 Task: Look for space in Corsicana, United States from 6th September, 2023 to 12th September, 2023 for 4 adults in price range Rs.10000 to Rs.14000. Place can be private room with 4 bedrooms having 4 beds and 4 bathrooms. Property type can be house, flat, guest house. Amenities needed are: wifi, TV, free parkinig on premises, gym, breakfast. Booking option can be shelf check-in. Required host language is English.
Action: Mouse moved to (472, 102)
Screenshot: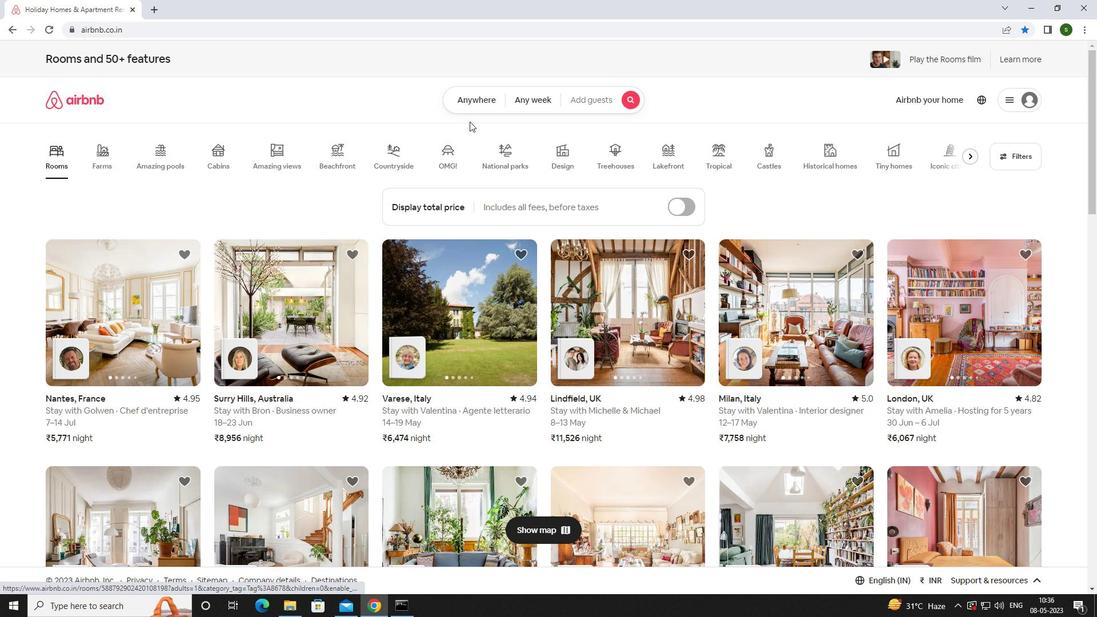 
Action: Mouse pressed left at (472, 102)
Screenshot: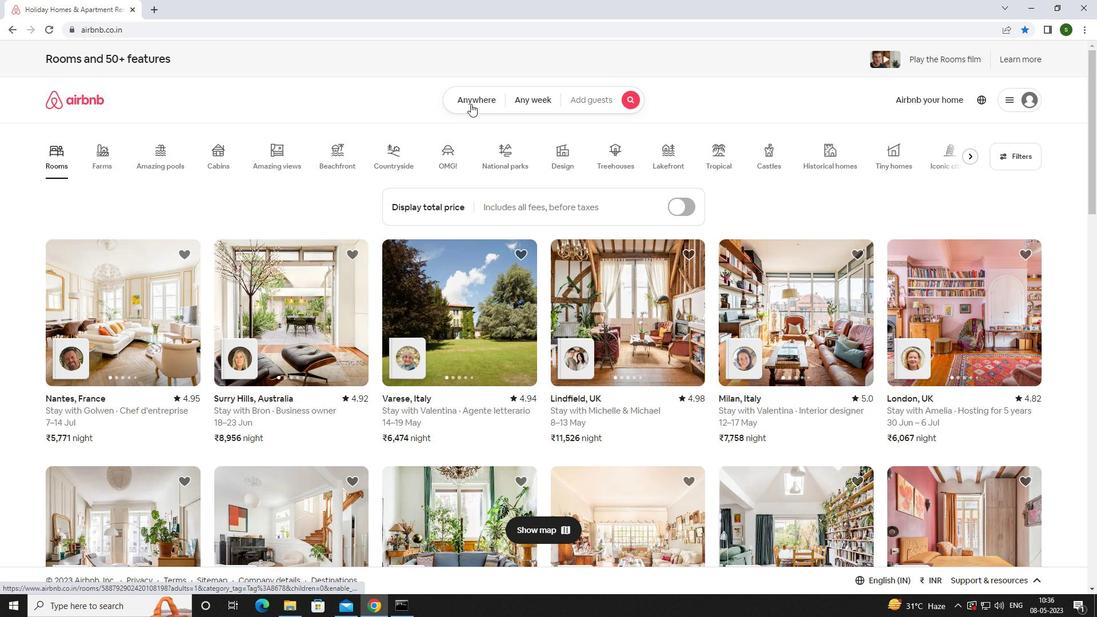
Action: Mouse moved to (379, 146)
Screenshot: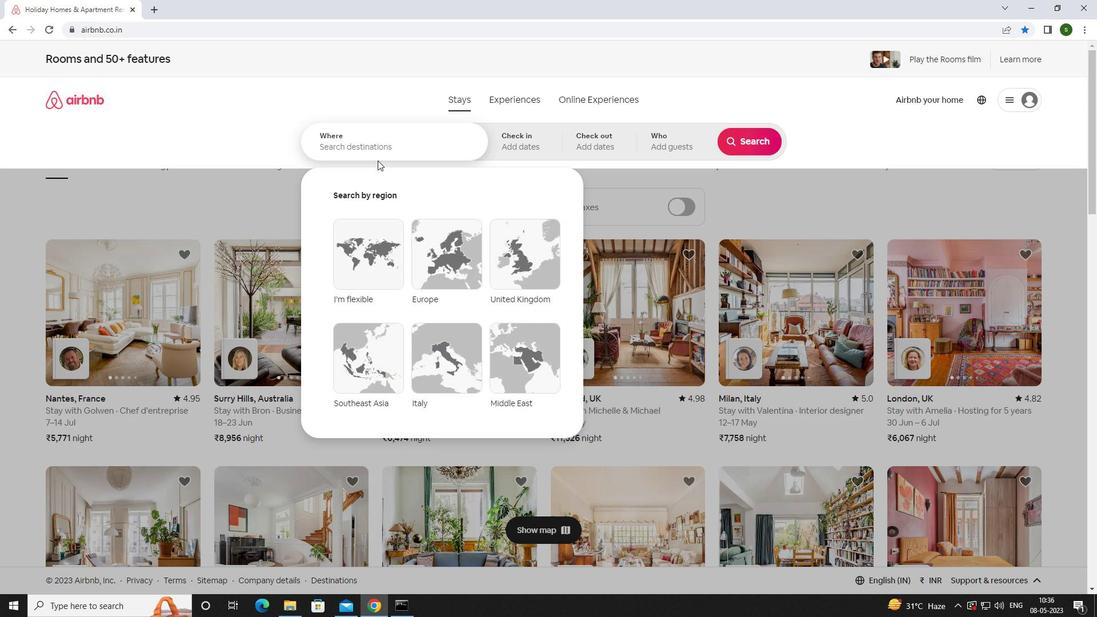 
Action: Mouse pressed left at (379, 146)
Screenshot: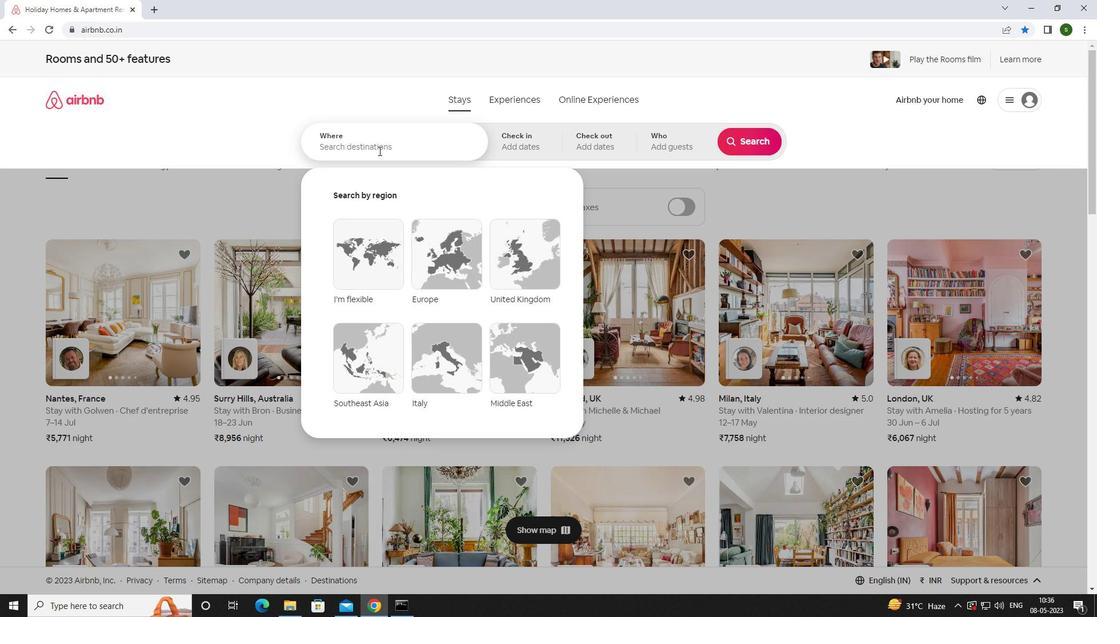 
Action: Key pressed <Key.caps_lock>c<Key.caps_lock>orsicana,<Key.space><Key.caps_lock>u<Key.caps_lock>nited<Key.space><Key.caps_lock>s<Key.caps_lock>tates<Key.enter>
Screenshot: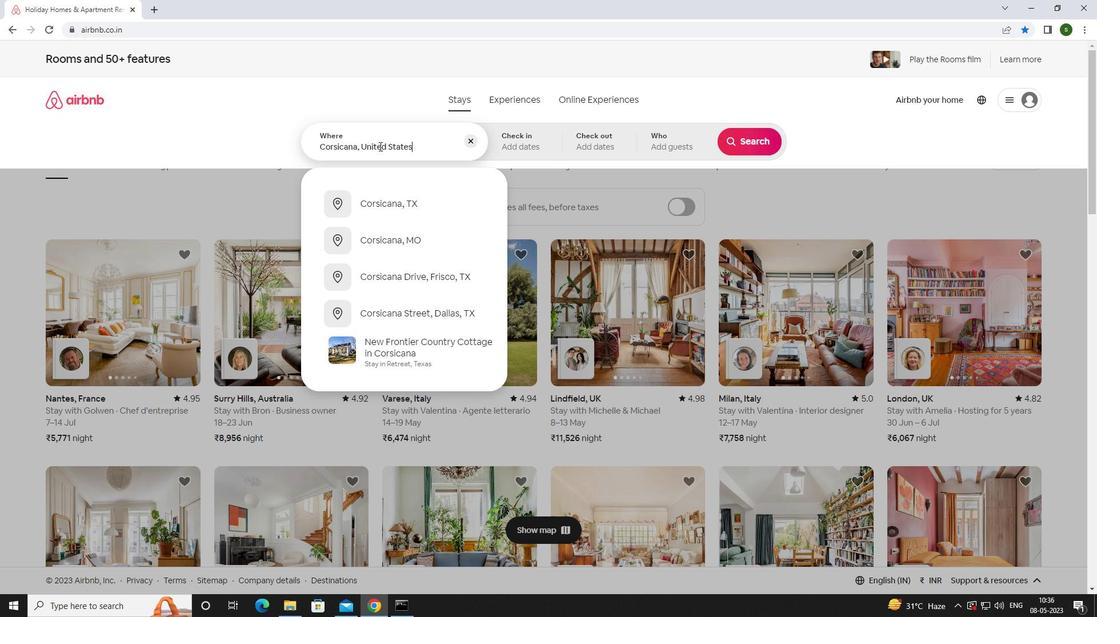 
Action: Mouse moved to (751, 229)
Screenshot: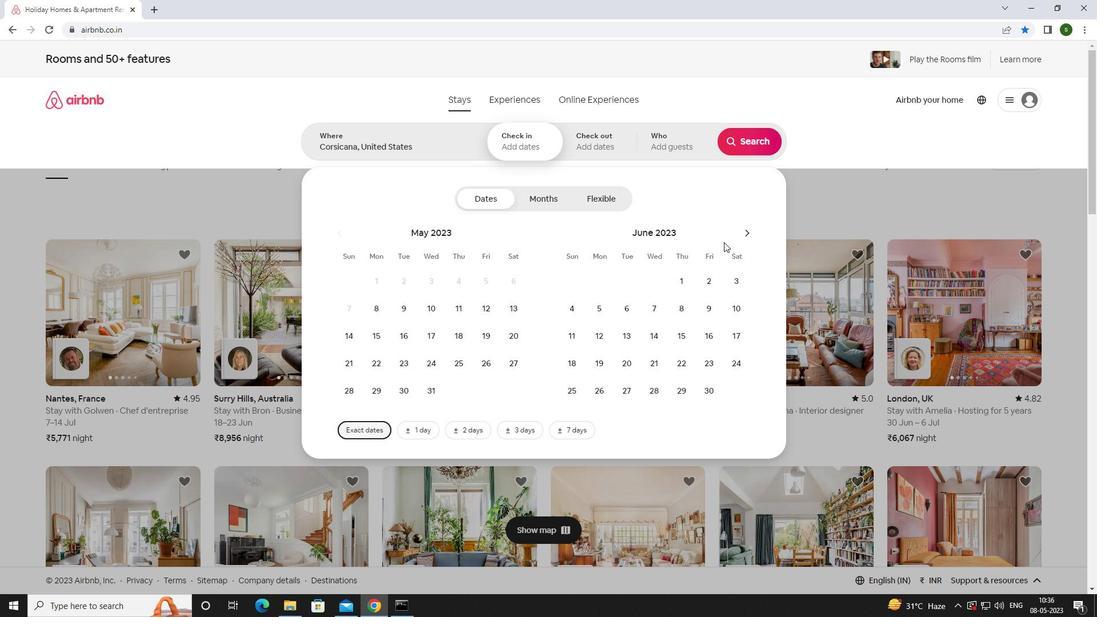 
Action: Mouse pressed left at (751, 229)
Screenshot: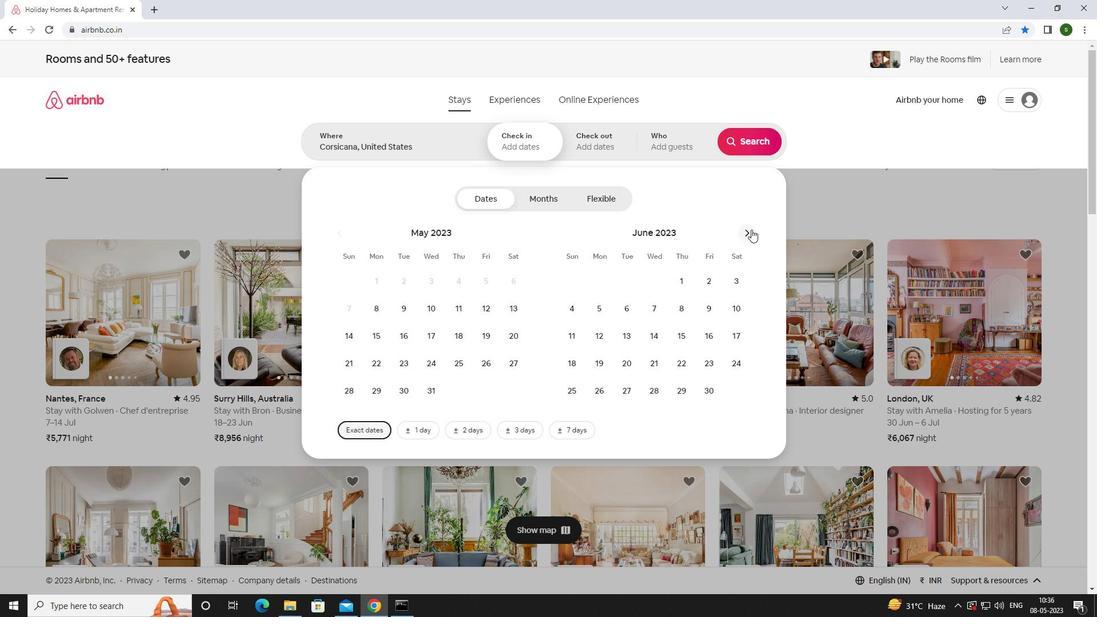 
Action: Mouse pressed left at (751, 229)
Screenshot: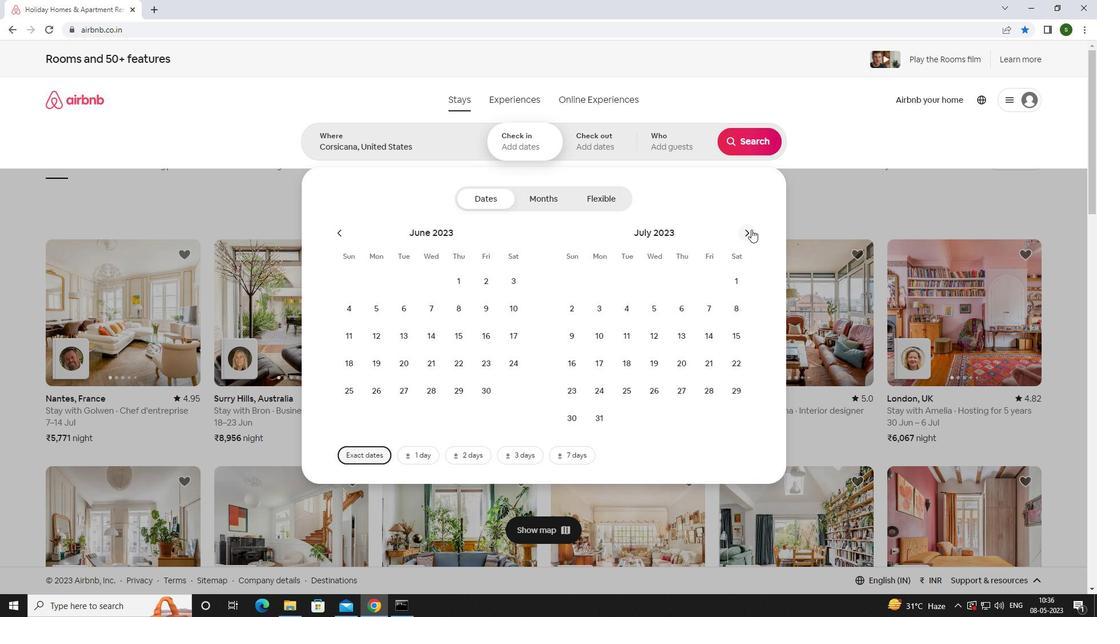 
Action: Mouse pressed left at (751, 229)
Screenshot: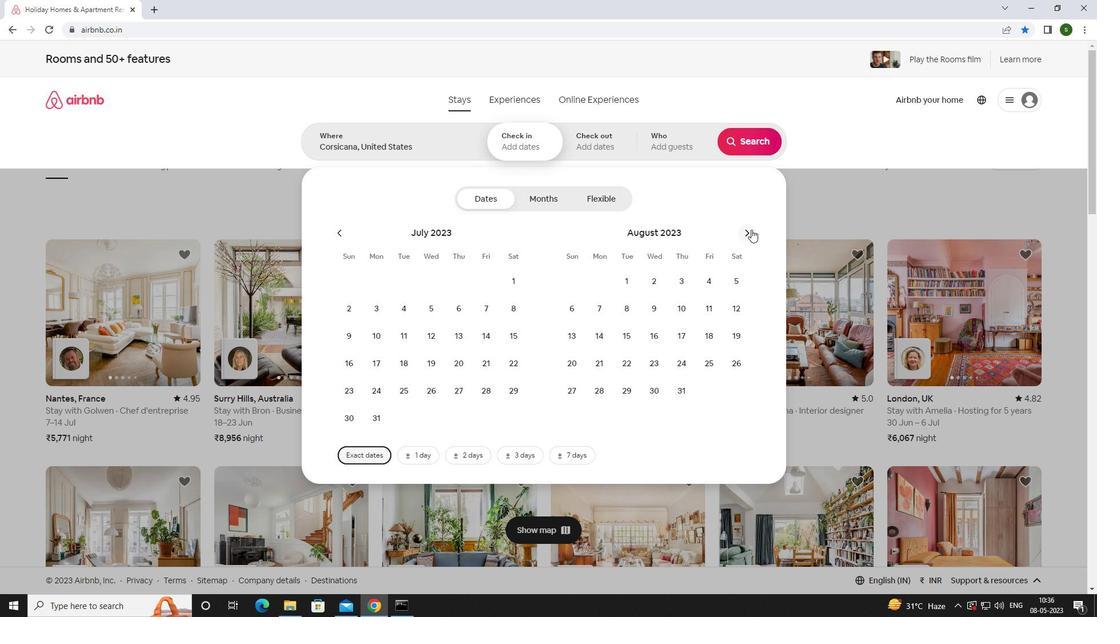 
Action: Mouse moved to (655, 313)
Screenshot: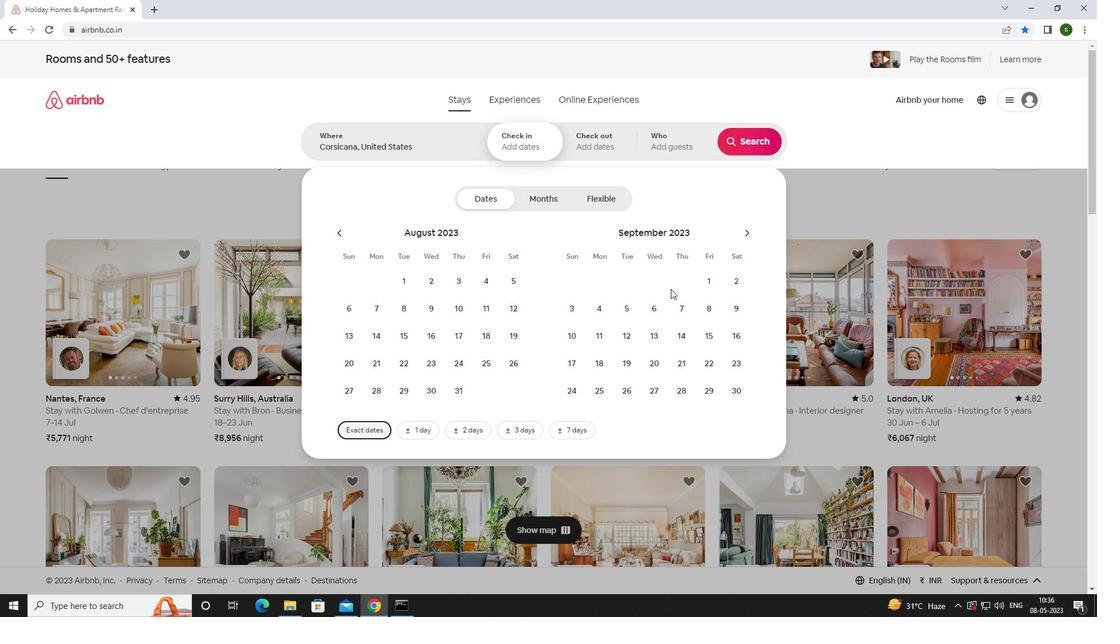 
Action: Mouse pressed left at (655, 313)
Screenshot: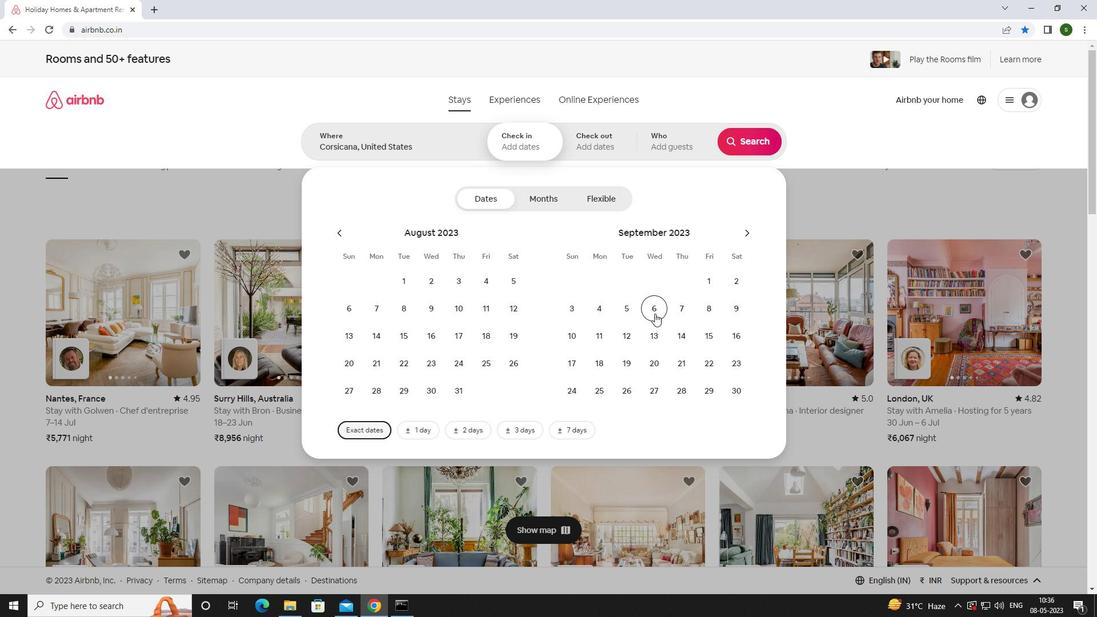 
Action: Mouse moved to (624, 332)
Screenshot: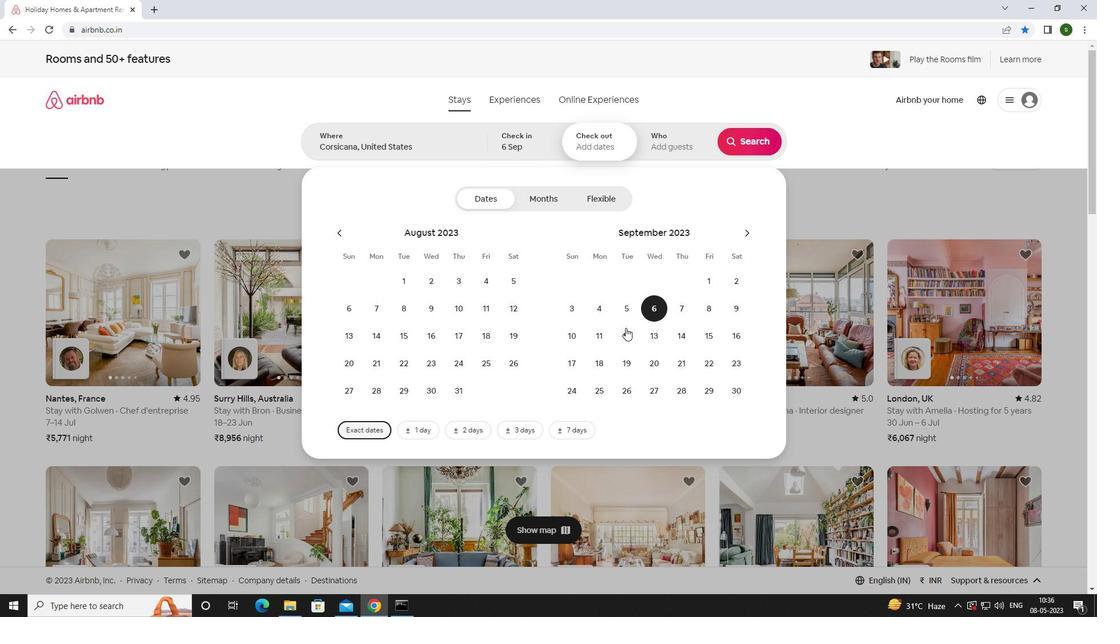 
Action: Mouse pressed left at (624, 332)
Screenshot: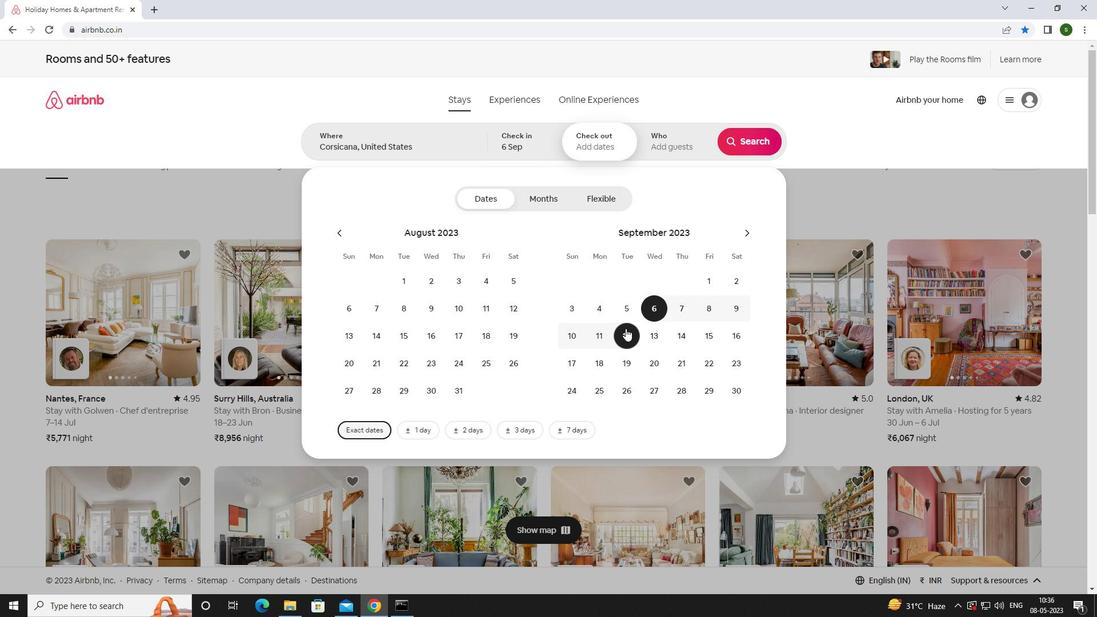 
Action: Mouse moved to (660, 145)
Screenshot: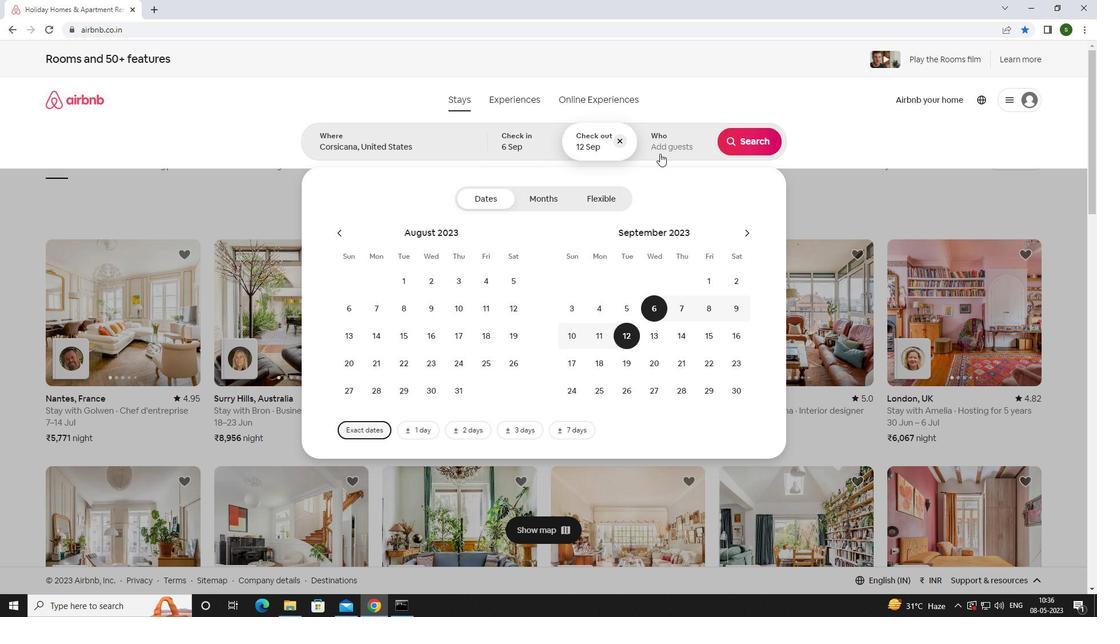 
Action: Mouse pressed left at (660, 145)
Screenshot: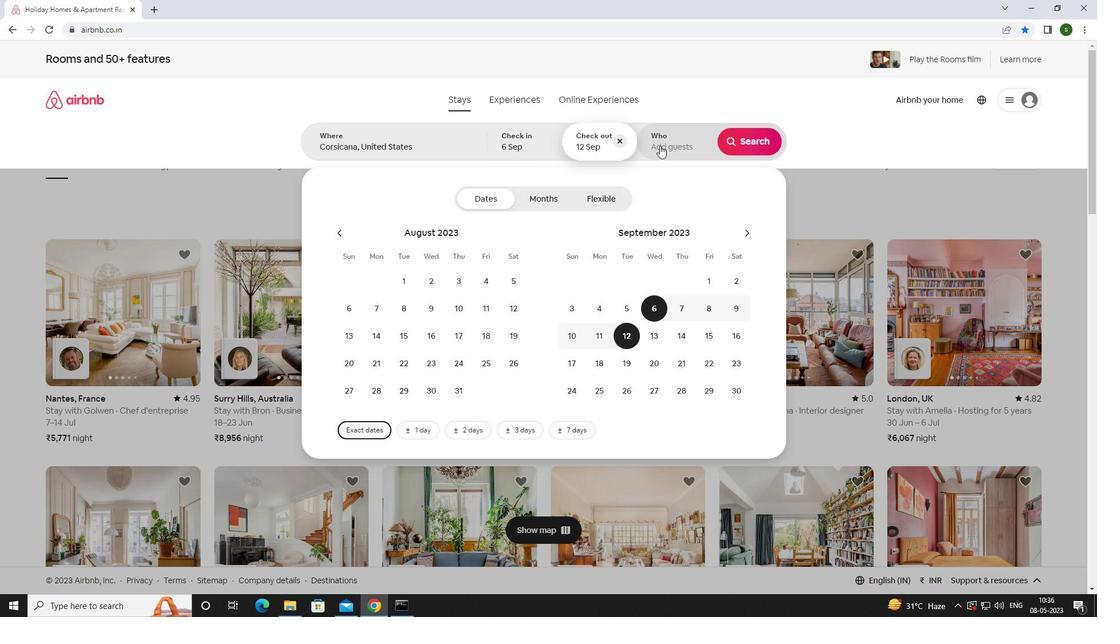 
Action: Mouse moved to (754, 196)
Screenshot: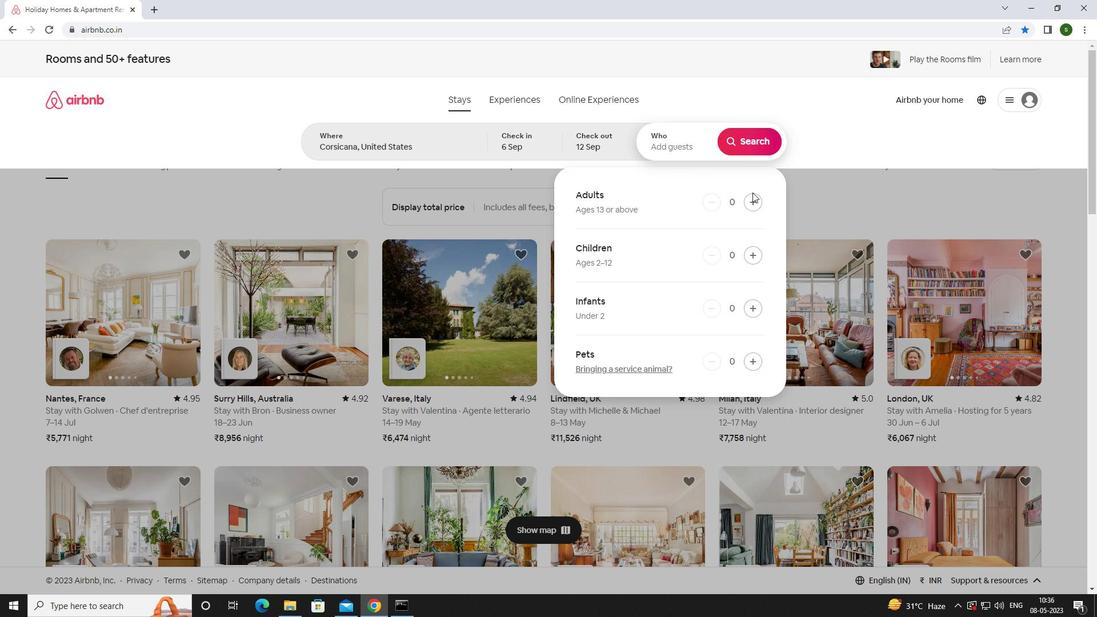 
Action: Mouse pressed left at (754, 196)
Screenshot: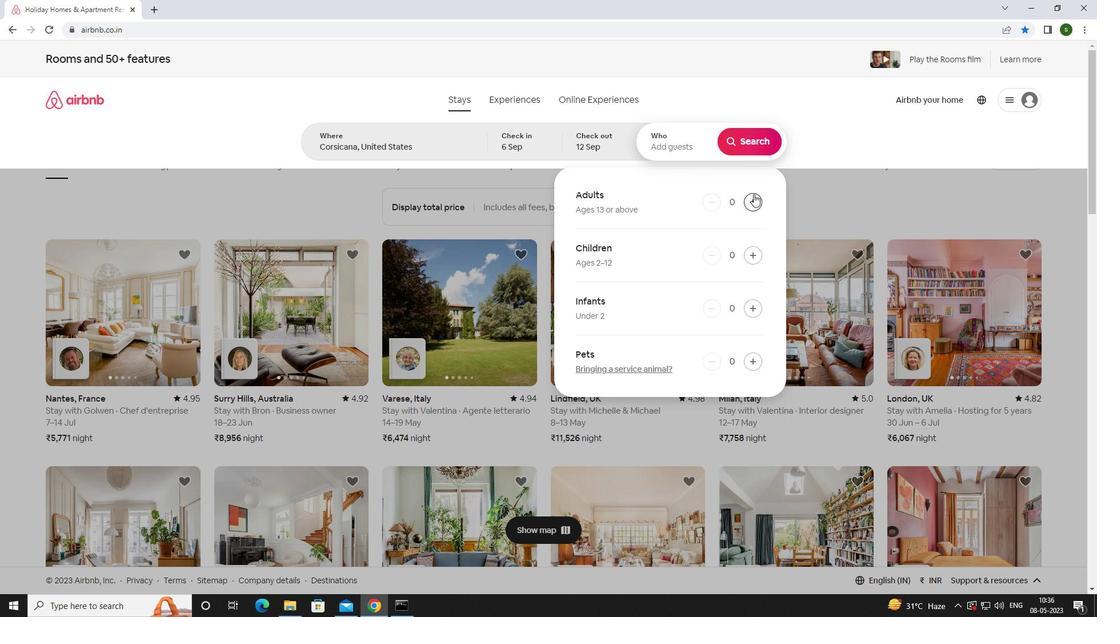 
Action: Mouse pressed left at (754, 196)
Screenshot: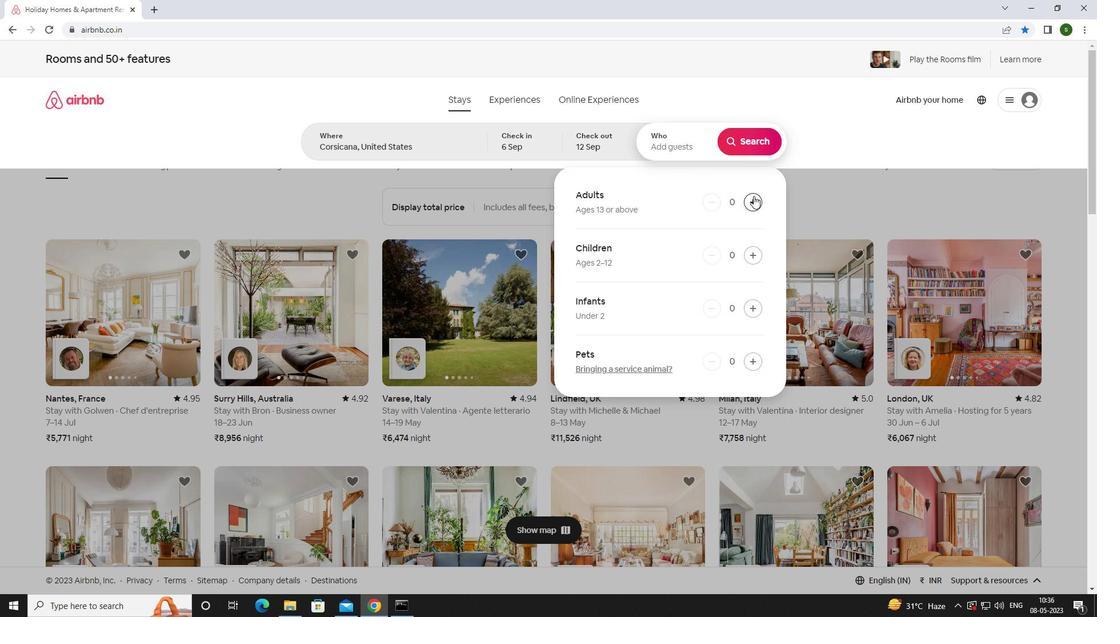 
Action: Mouse pressed left at (754, 196)
Screenshot: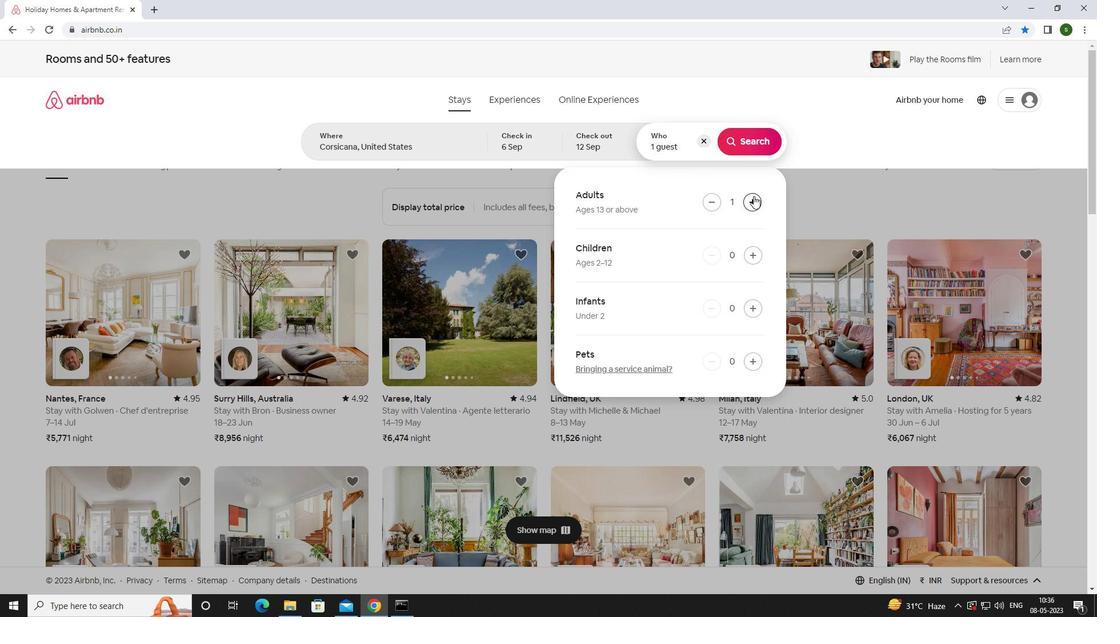 
Action: Mouse pressed left at (754, 196)
Screenshot: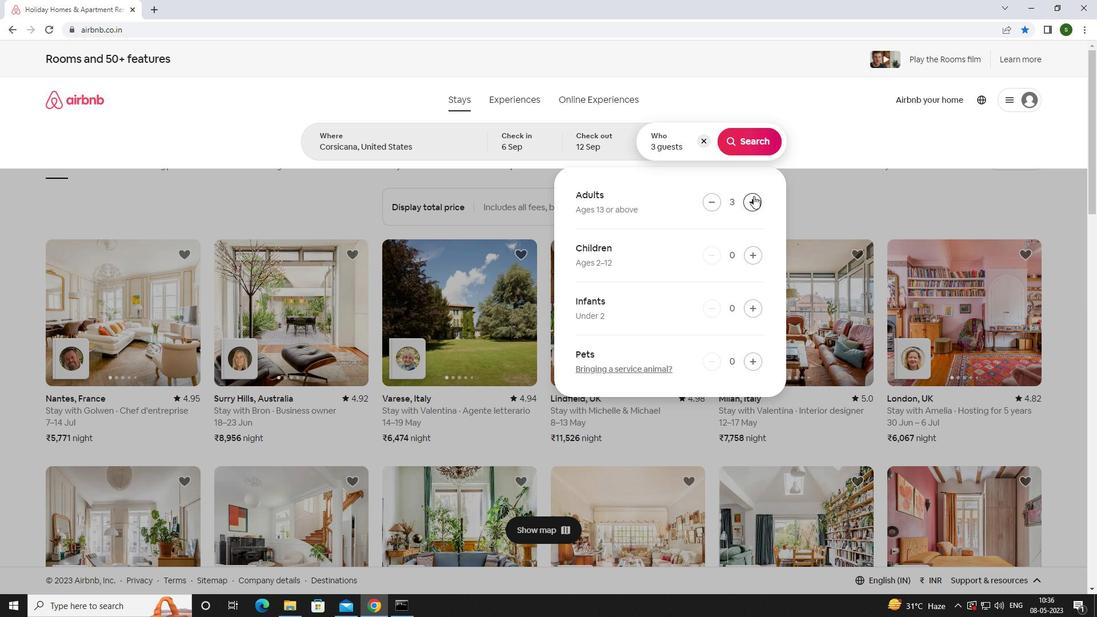 
Action: Mouse moved to (750, 143)
Screenshot: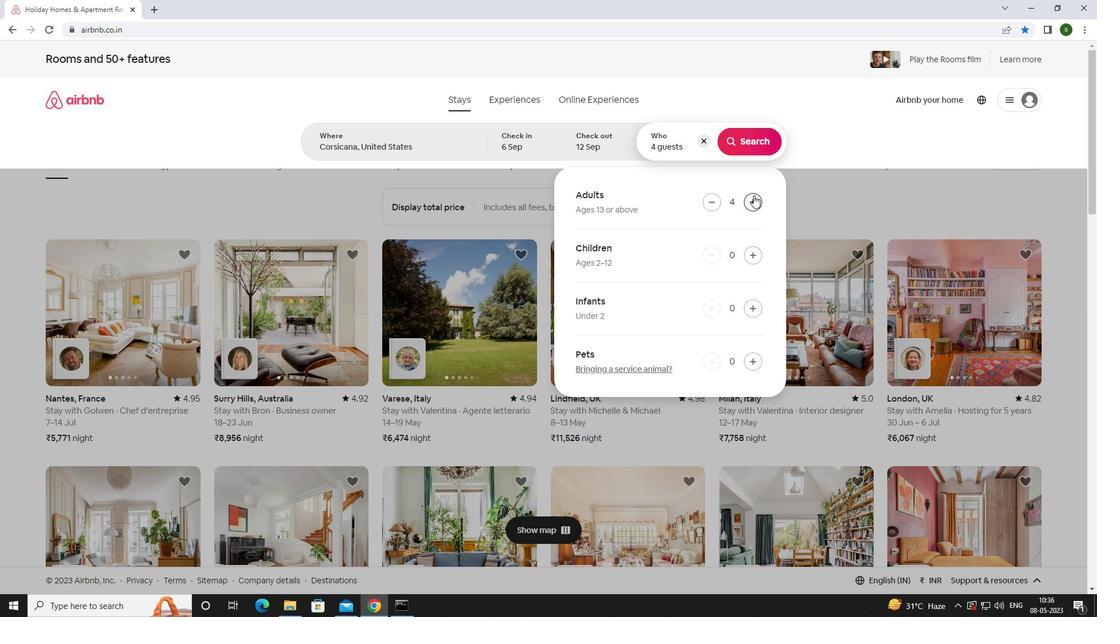 
Action: Mouse pressed left at (750, 143)
Screenshot: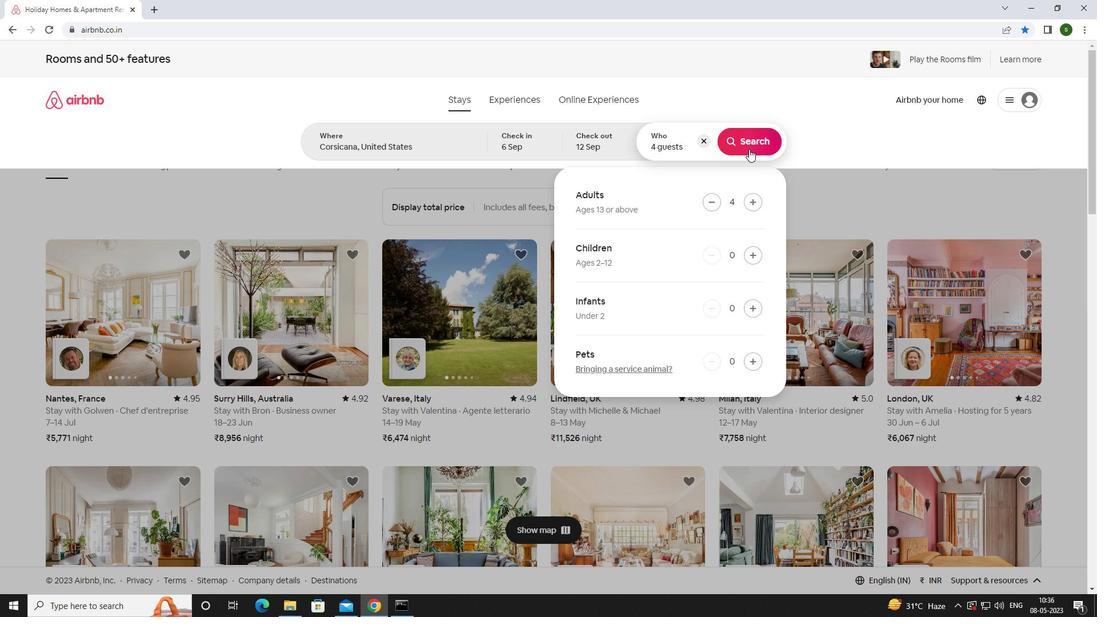 
Action: Mouse moved to (1038, 112)
Screenshot: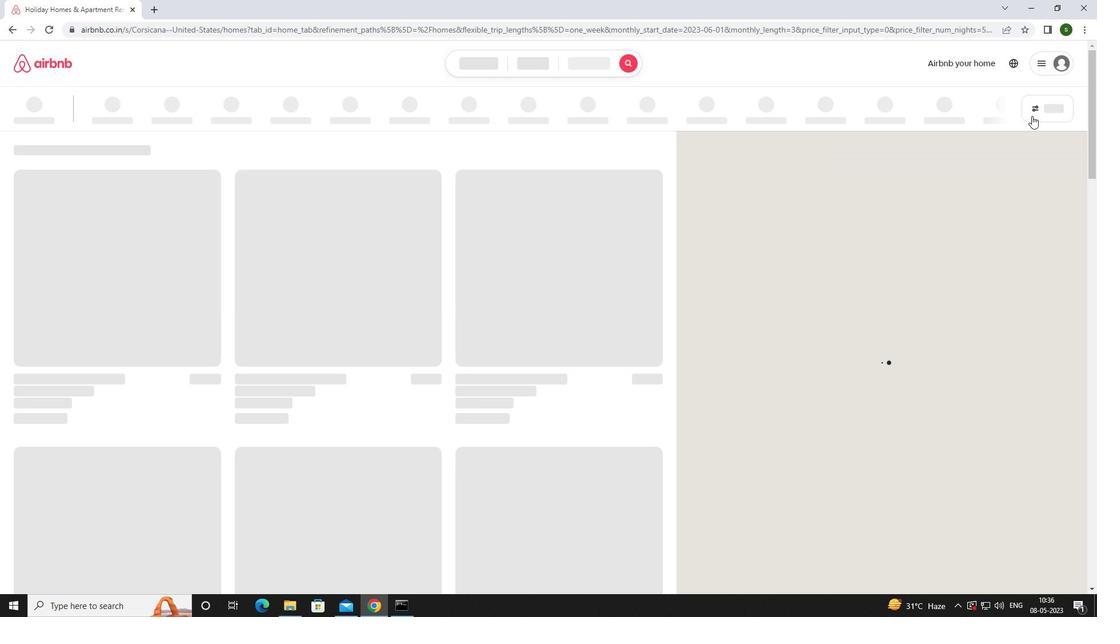 
Action: Mouse pressed left at (1038, 112)
Screenshot: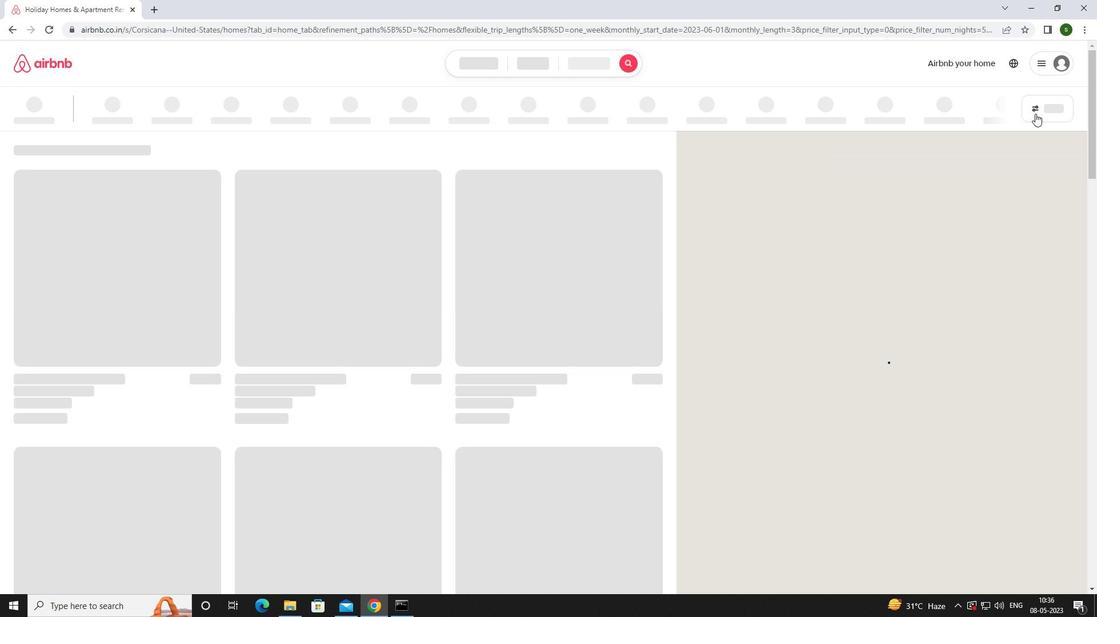 
Action: Mouse moved to (512, 383)
Screenshot: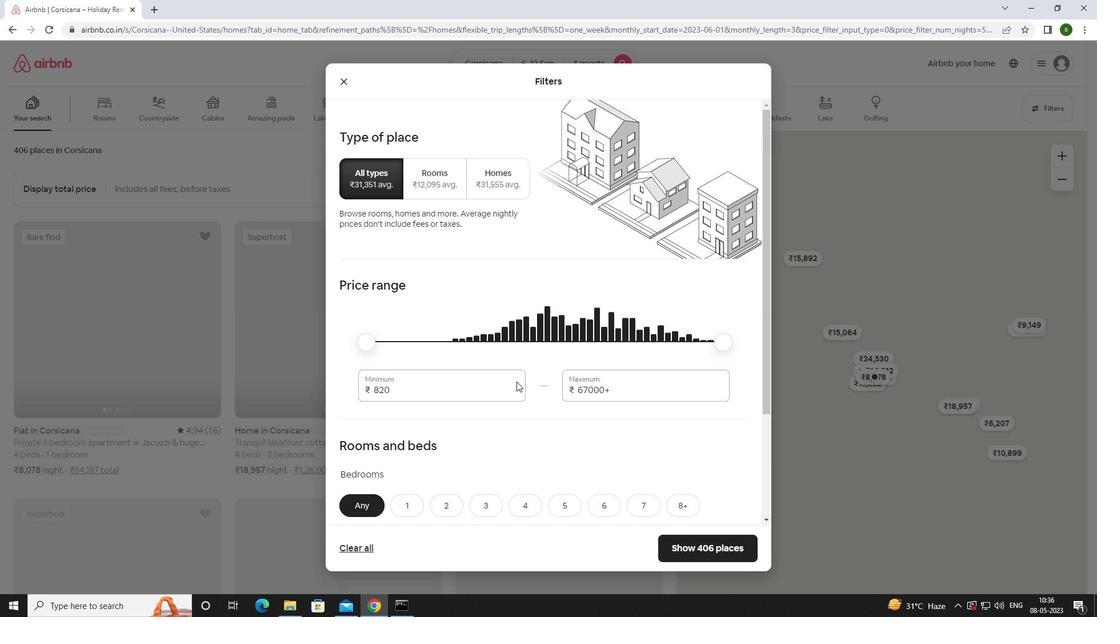 
Action: Mouse pressed left at (512, 383)
Screenshot: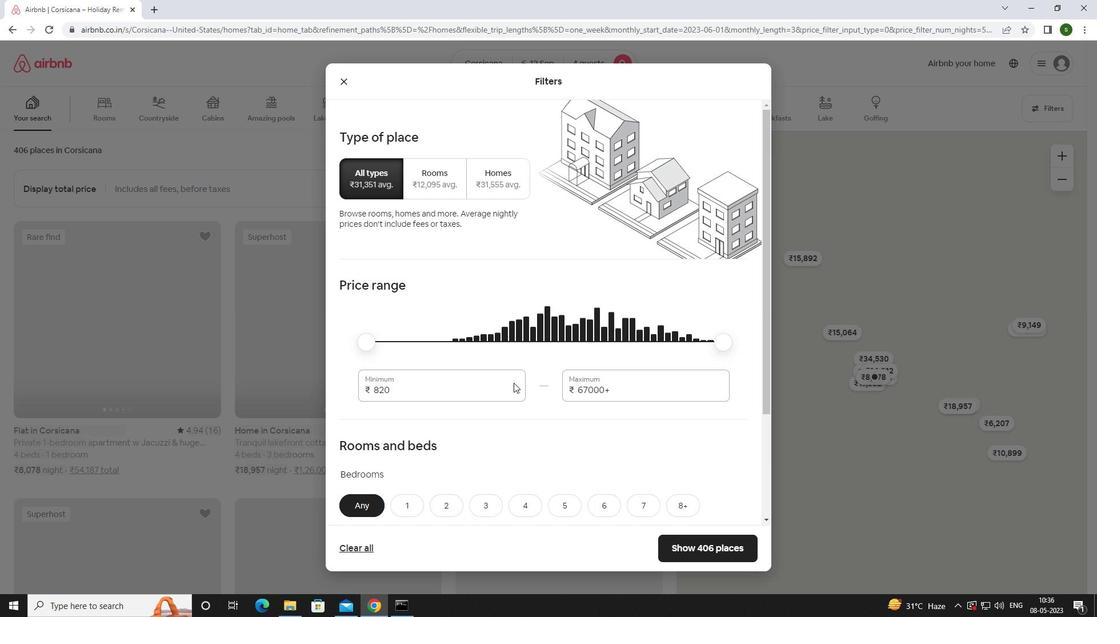 
Action: Mouse moved to (526, 380)
Screenshot: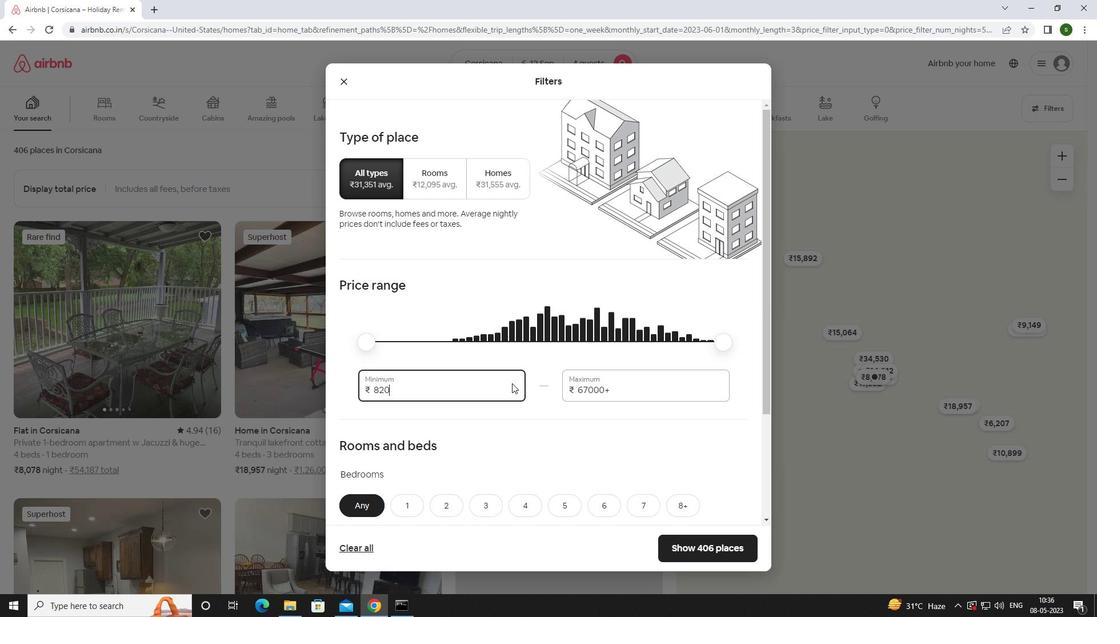 
Action: Key pressed <Key.backspace><Key.backspace><Key.backspace><Key.backspace><Key.backspace>10000
Screenshot: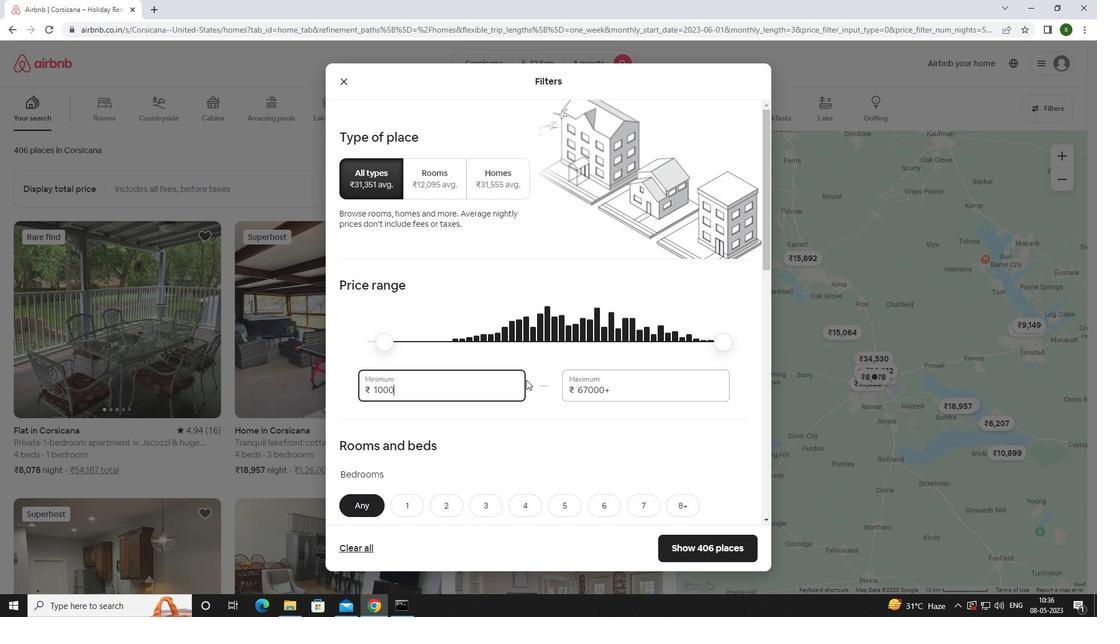 
Action: Mouse moved to (672, 393)
Screenshot: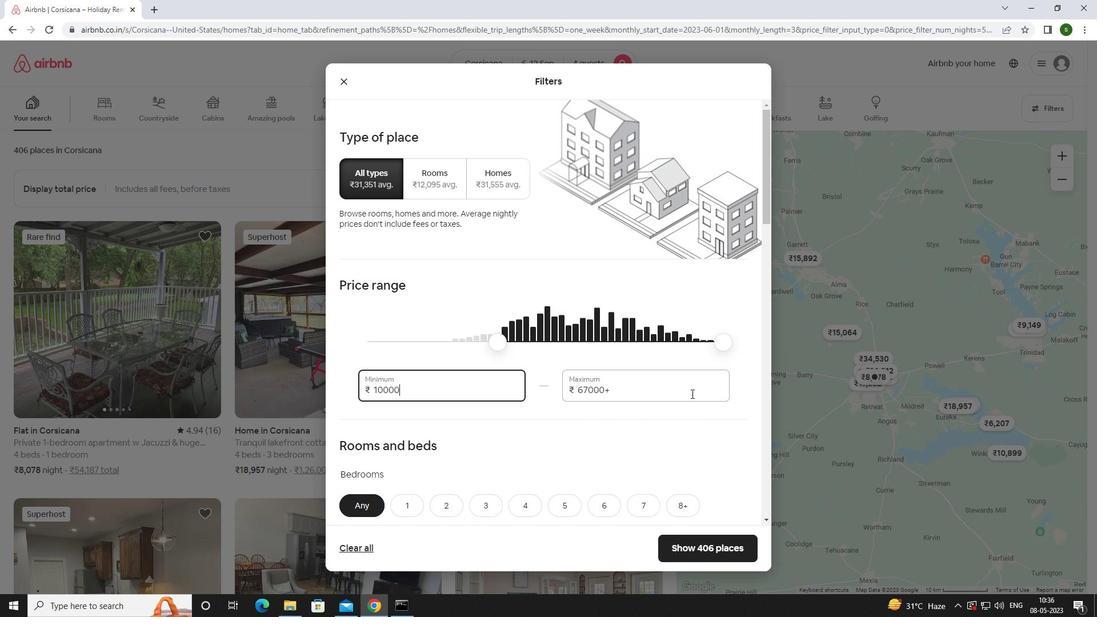 
Action: Mouse pressed left at (672, 393)
Screenshot: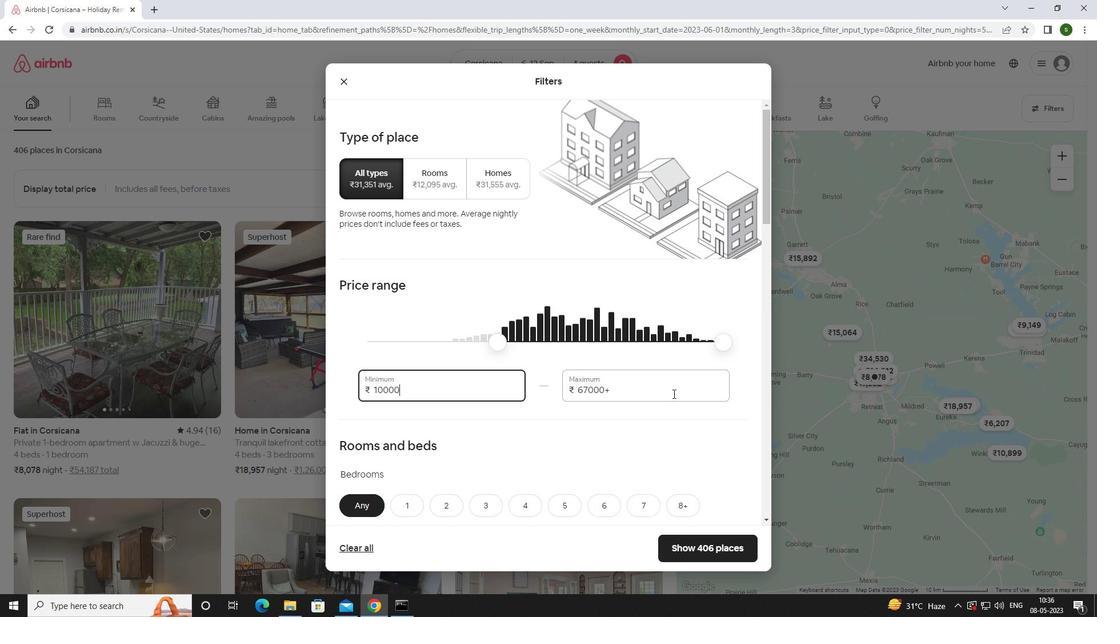 
Action: Mouse moved to (672, 393)
Screenshot: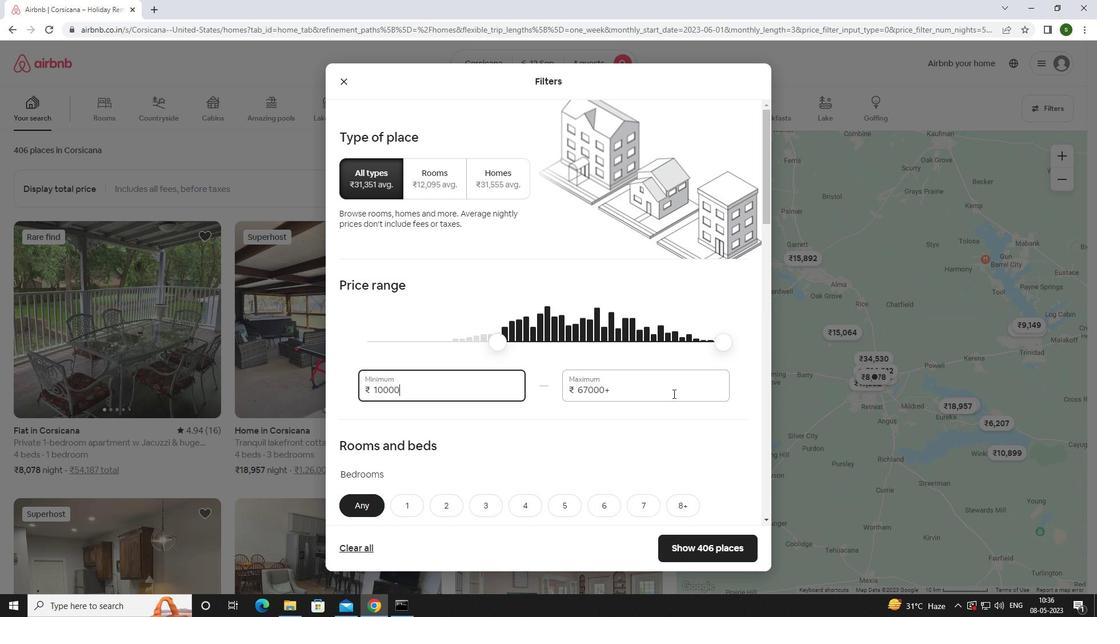 
Action: Key pressed <Key.backspace><Key.backspace><Key.backspace><Key.backspace><Key.backspace><Key.backspace><Key.backspace><Key.backspace><Key.backspace><Key.backspace><Key.backspace><Key.backspace><Key.backspace><Key.backspace>14000
Screenshot: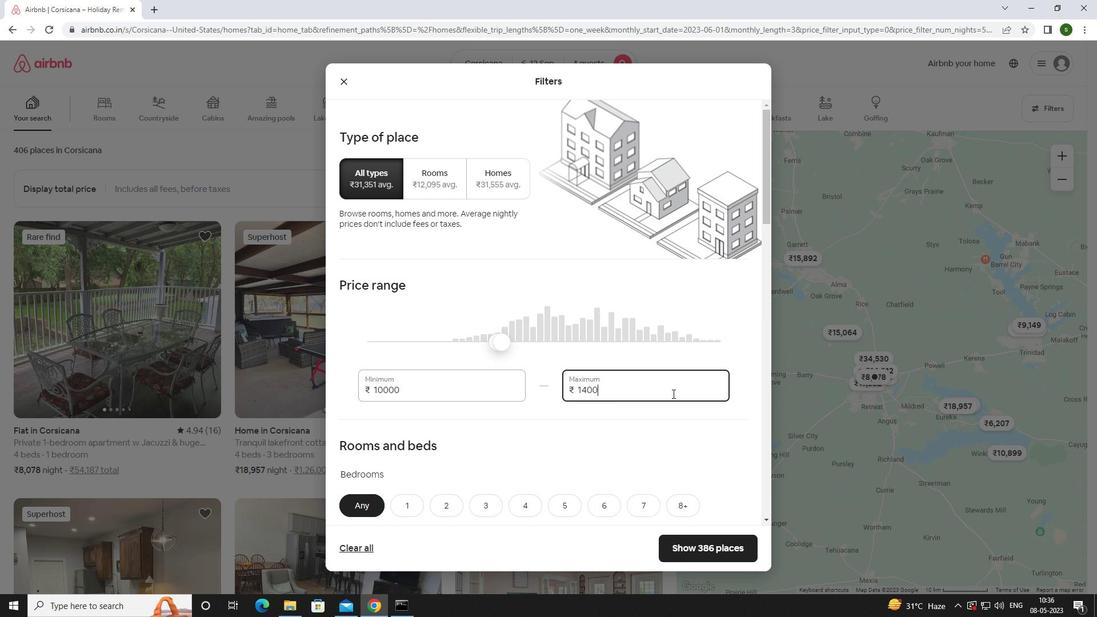 
Action: Mouse moved to (612, 352)
Screenshot: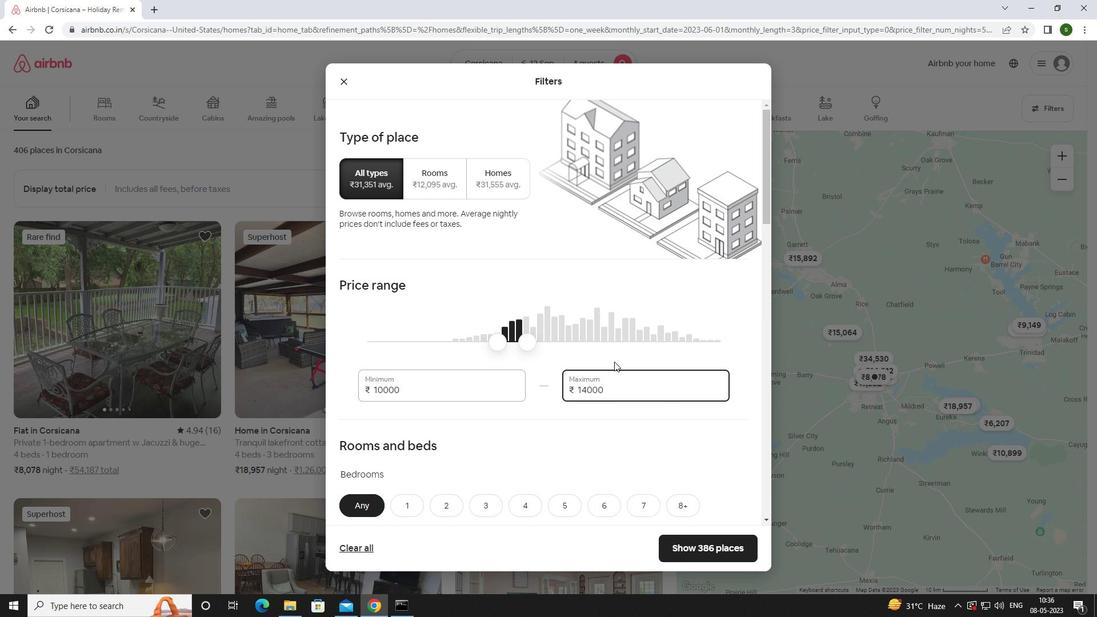 
Action: Mouse scrolled (612, 352) with delta (0, 0)
Screenshot: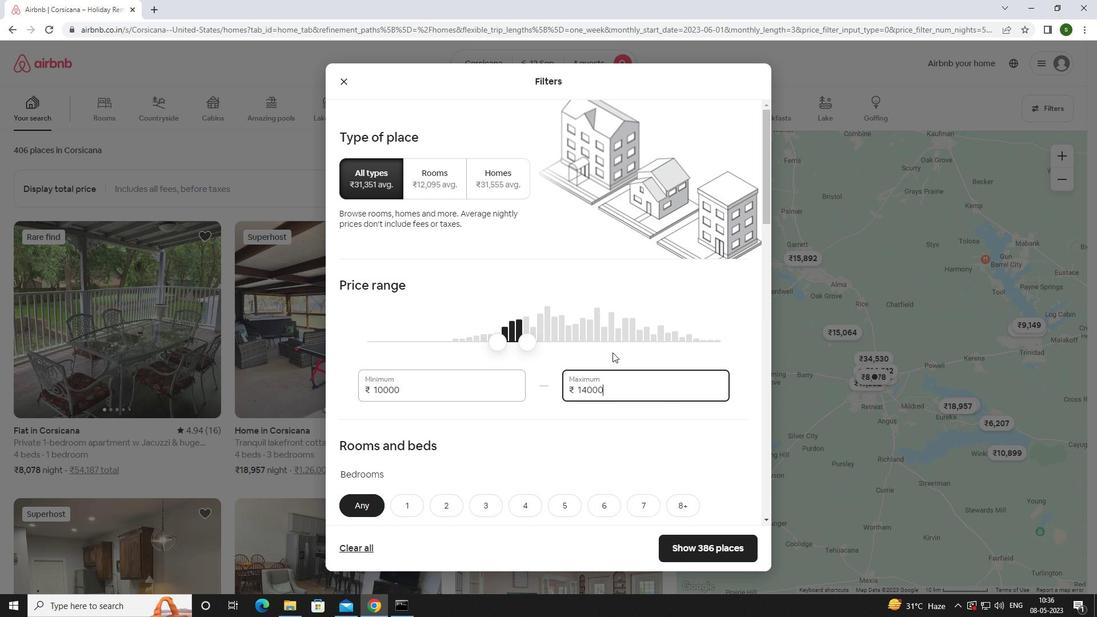 
Action: Mouse scrolled (612, 352) with delta (0, 0)
Screenshot: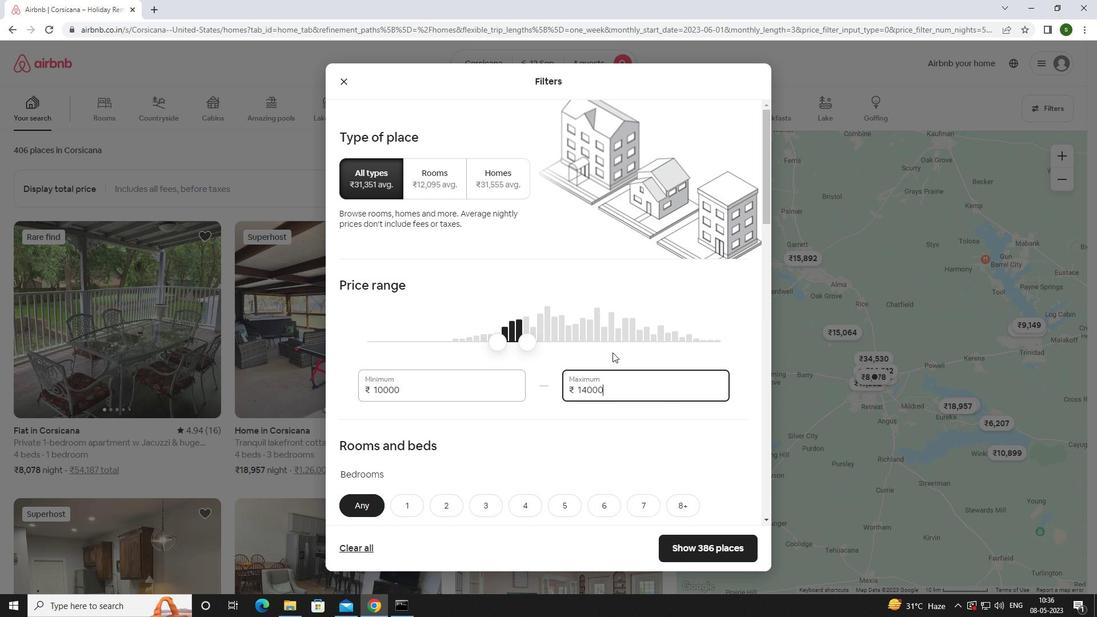 
Action: Mouse scrolled (612, 352) with delta (0, 0)
Screenshot: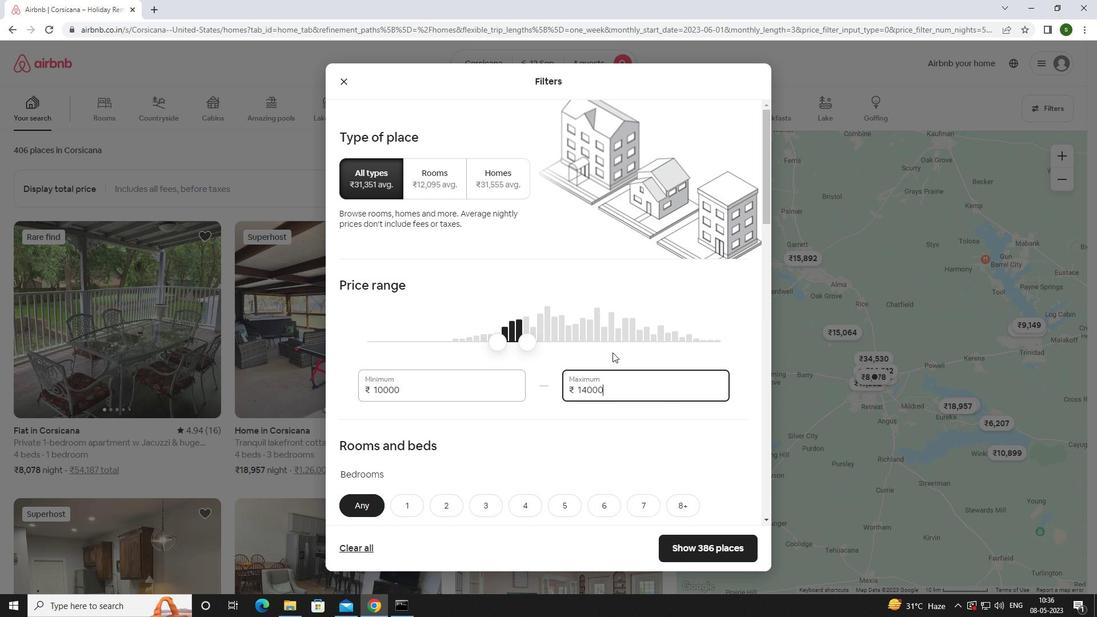 
Action: Mouse scrolled (612, 352) with delta (0, 0)
Screenshot: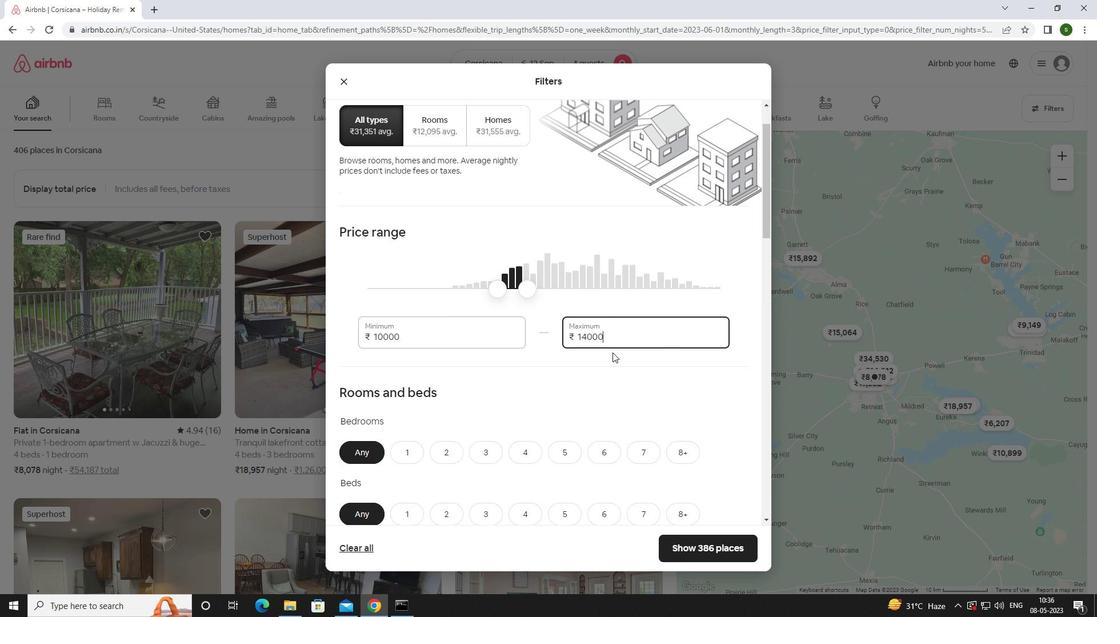
Action: Mouse moved to (516, 276)
Screenshot: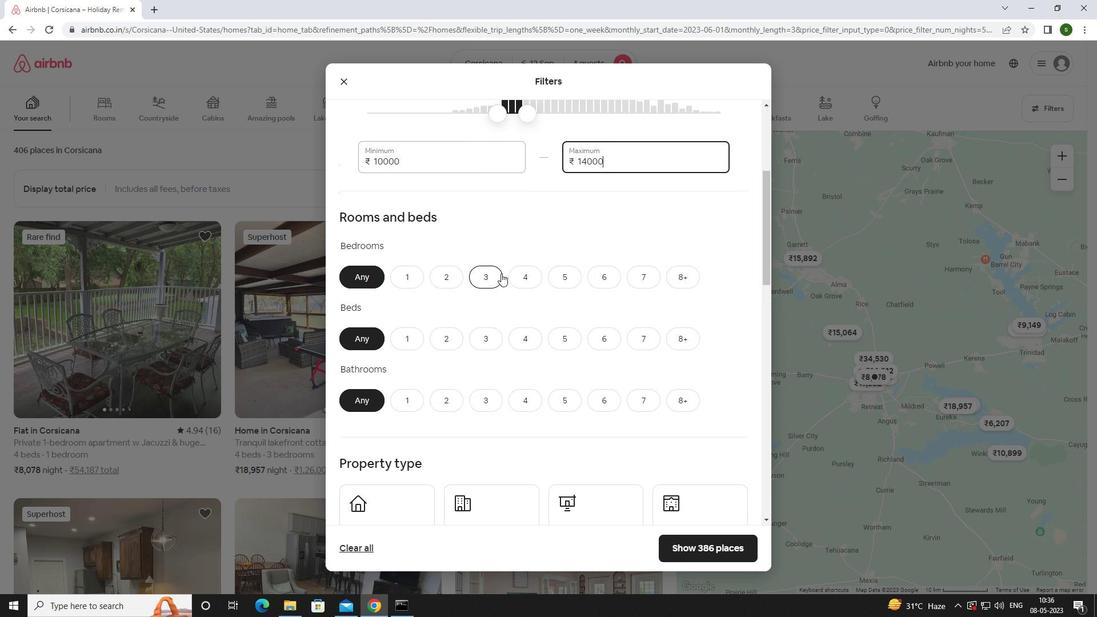 
Action: Mouse pressed left at (516, 276)
Screenshot: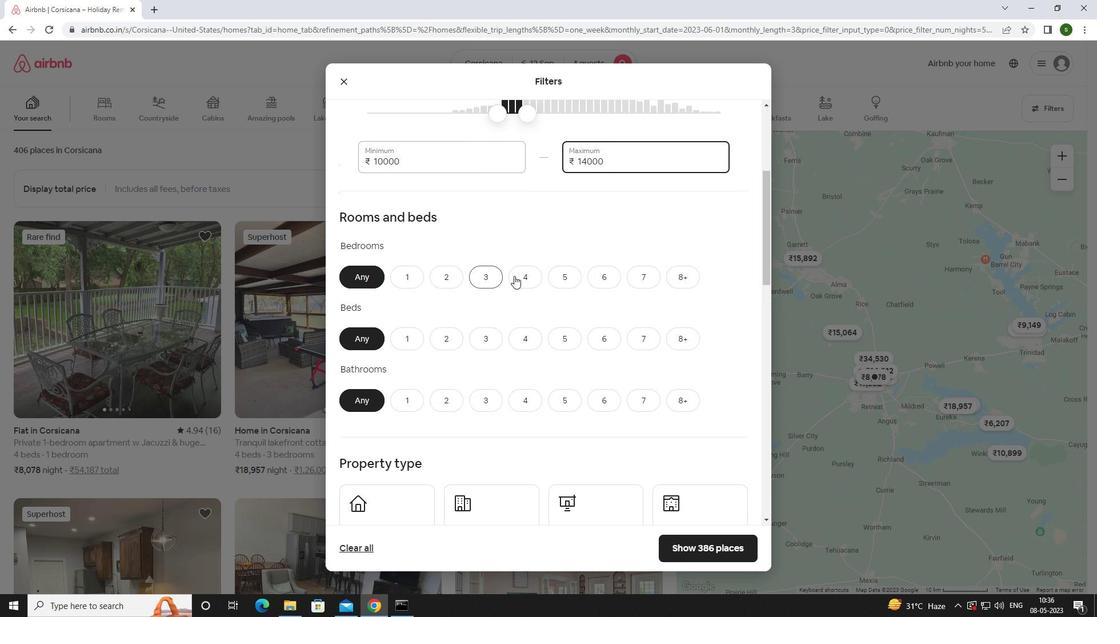 
Action: Mouse moved to (520, 346)
Screenshot: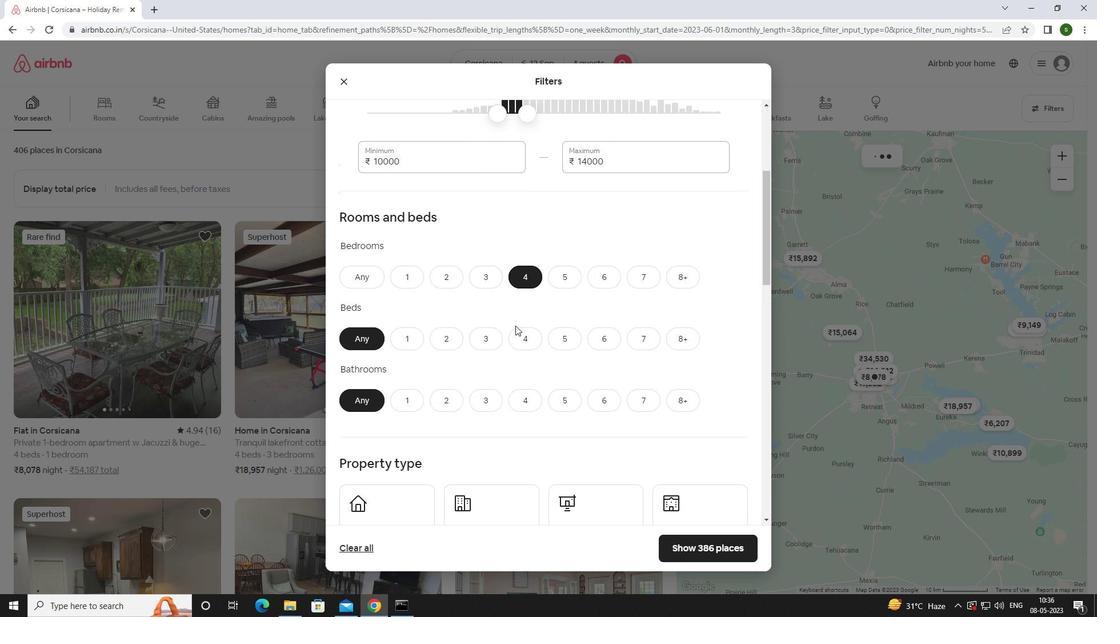 
Action: Mouse pressed left at (520, 346)
Screenshot: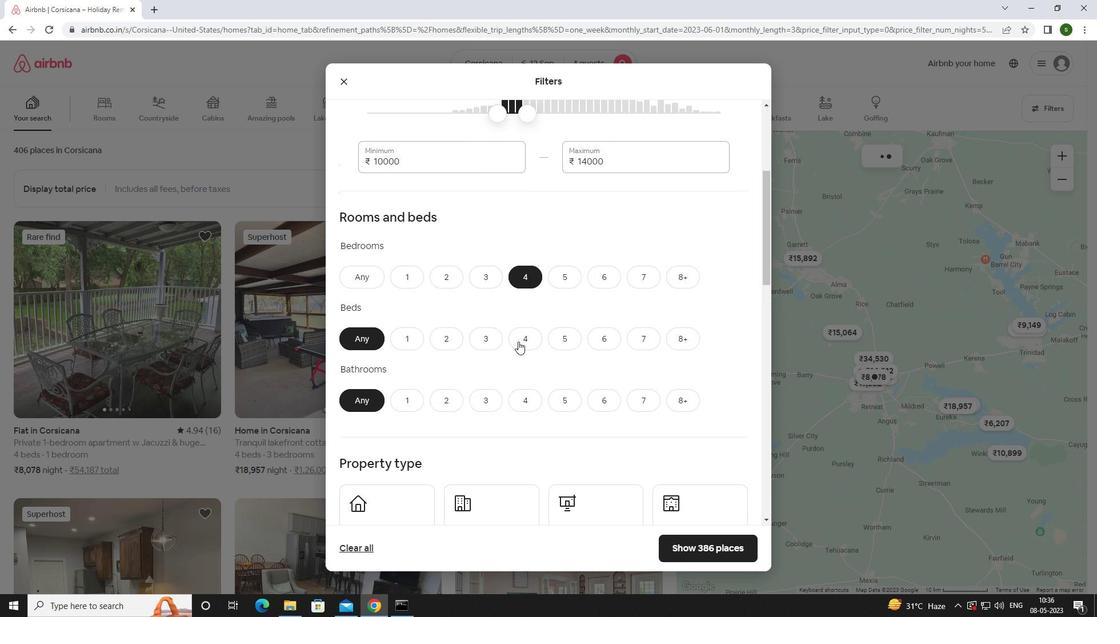 
Action: Mouse moved to (521, 395)
Screenshot: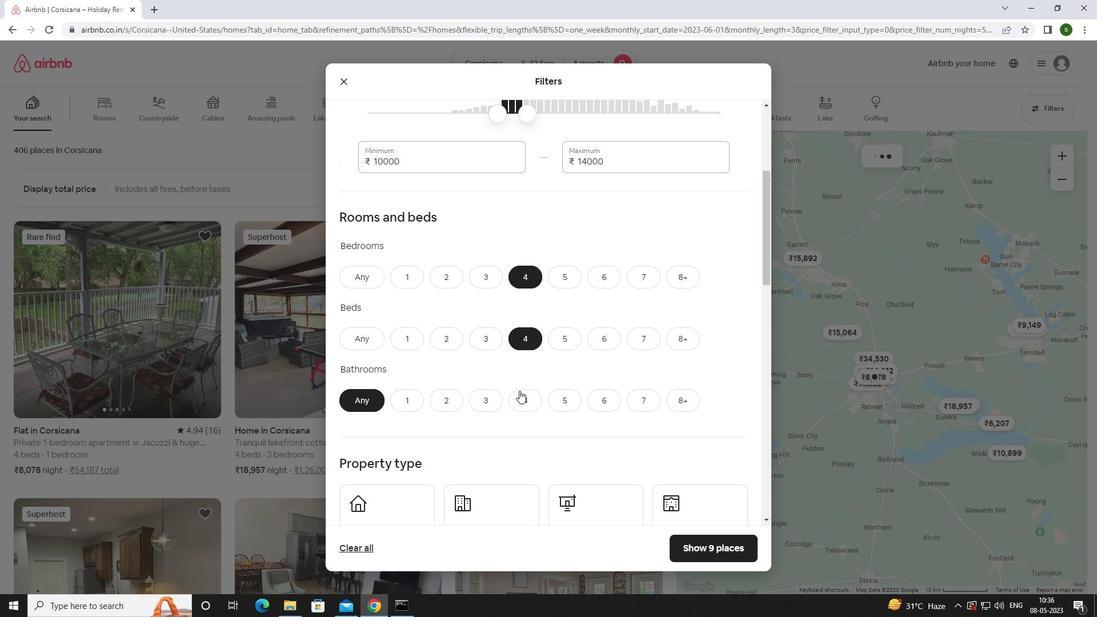 
Action: Mouse pressed left at (521, 395)
Screenshot: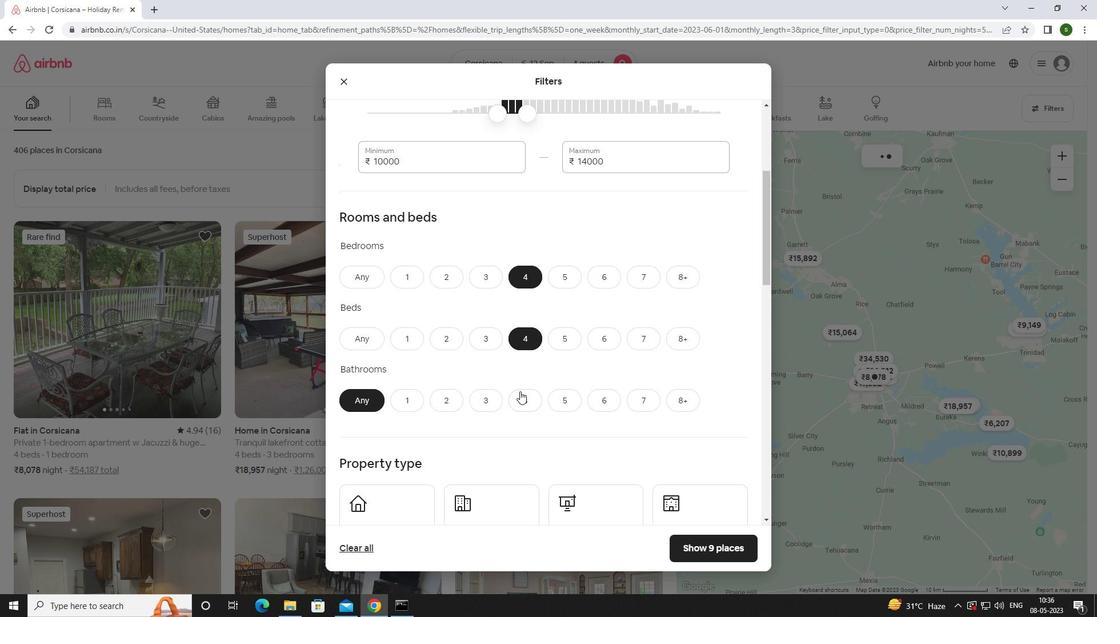 
Action: Mouse moved to (521, 392)
Screenshot: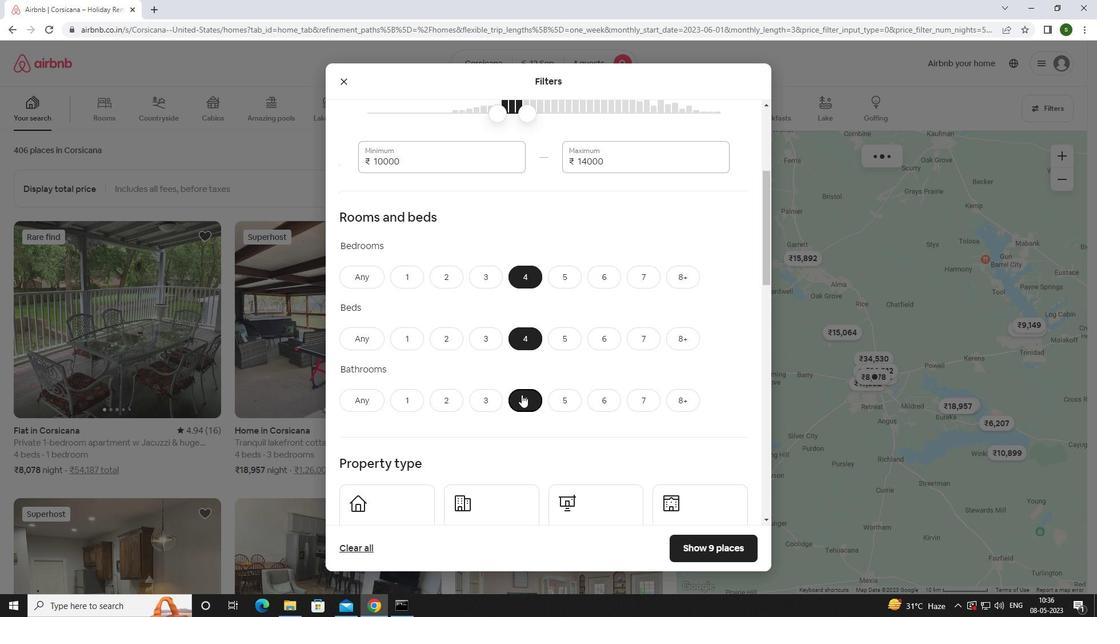 
Action: Mouse scrolled (521, 392) with delta (0, 0)
Screenshot: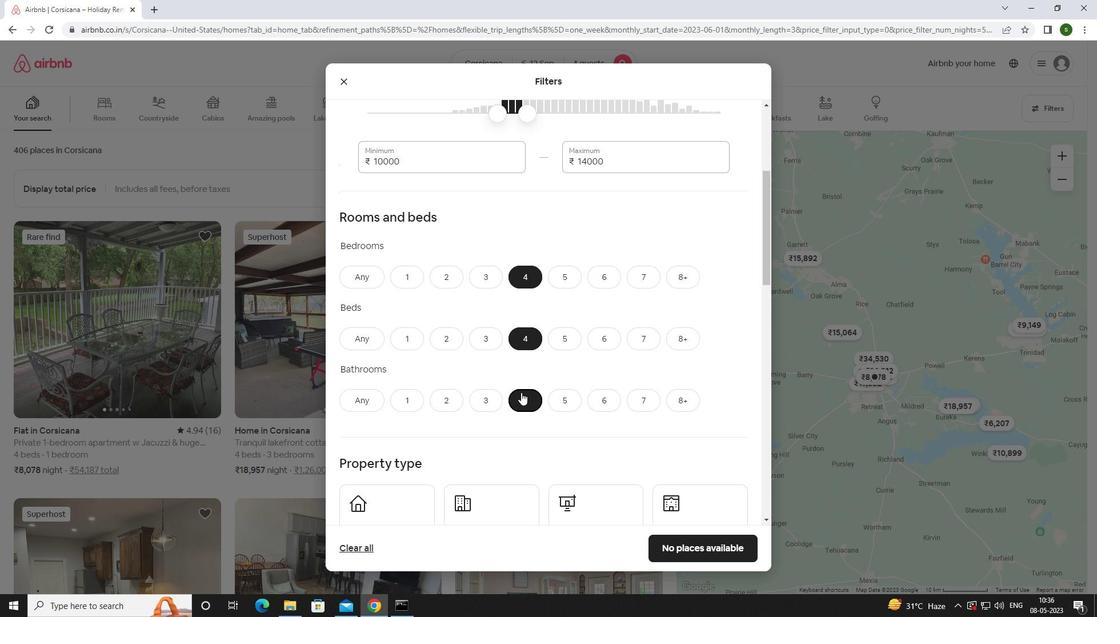 
Action: Mouse scrolled (521, 392) with delta (0, 0)
Screenshot: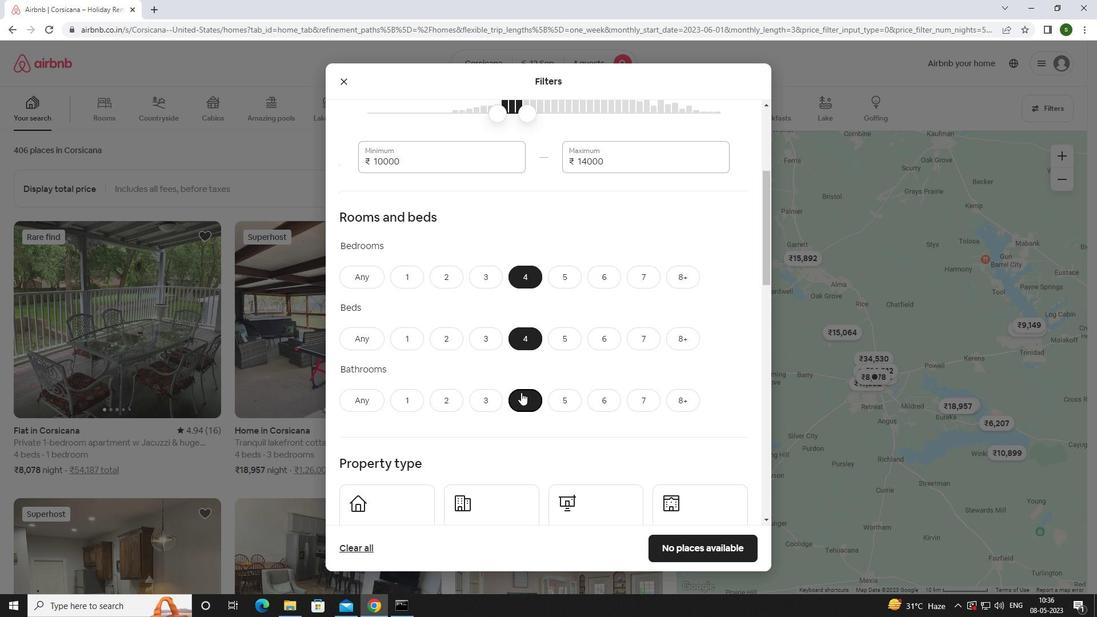 
Action: Mouse moved to (364, 391)
Screenshot: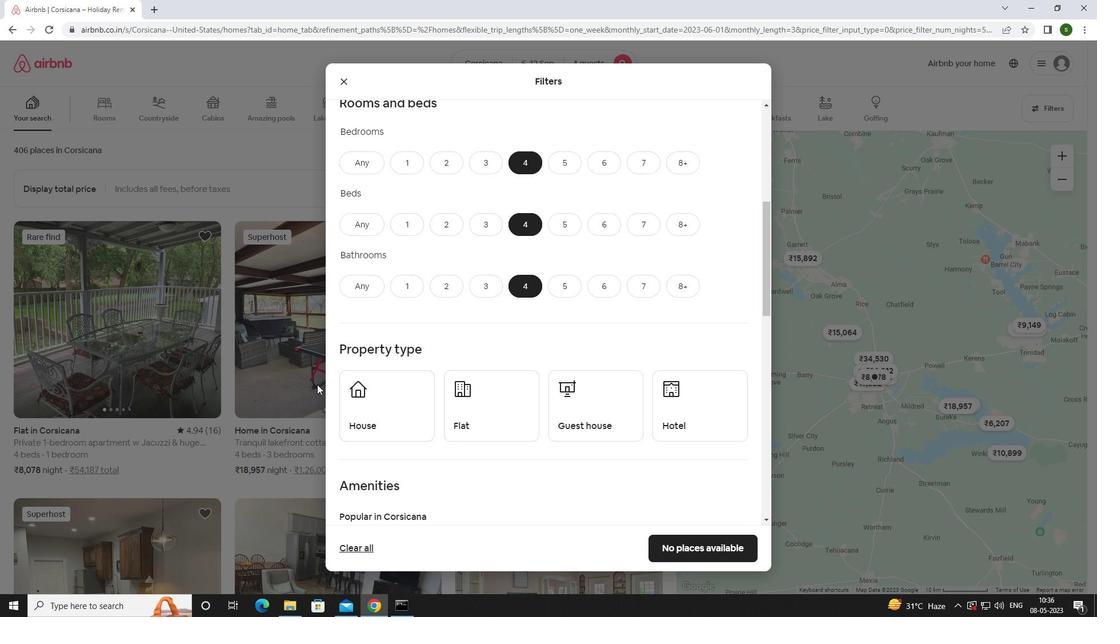 
Action: Mouse pressed left at (364, 391)
Screenshot: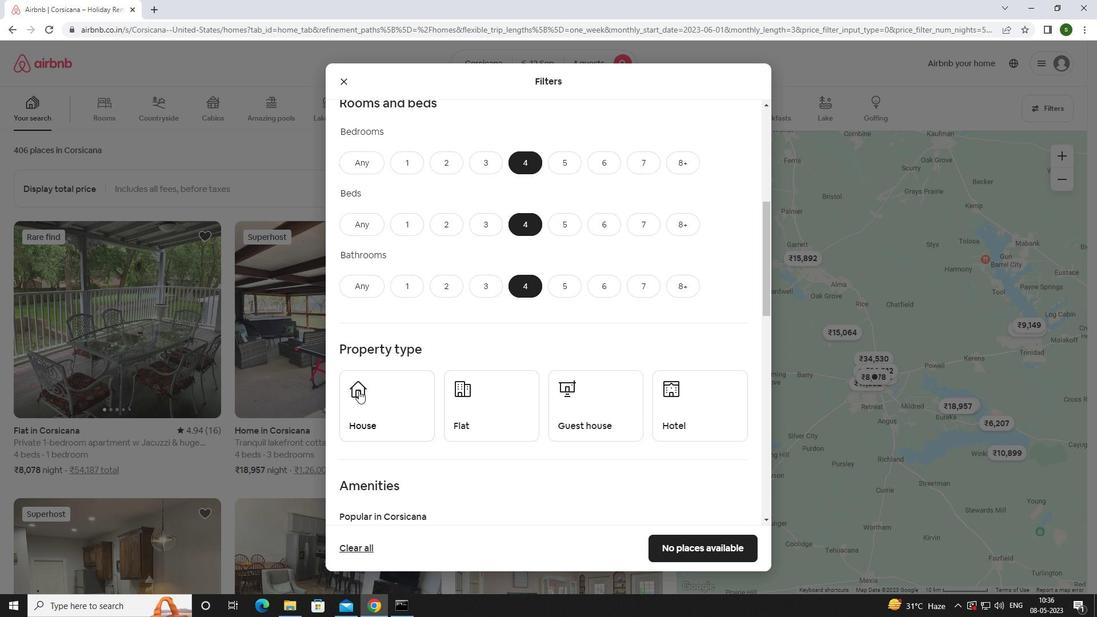 
Action: Mouse moved to (463, 397)
Screenshot: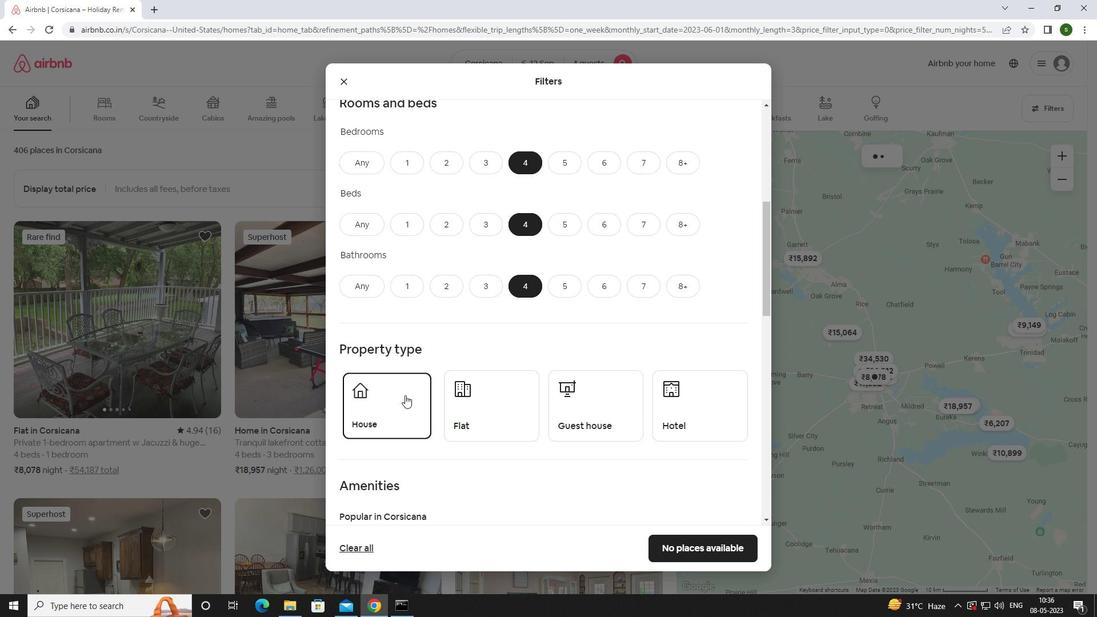 
Action: Mouse pressed left at (463, 397)
Screenshot: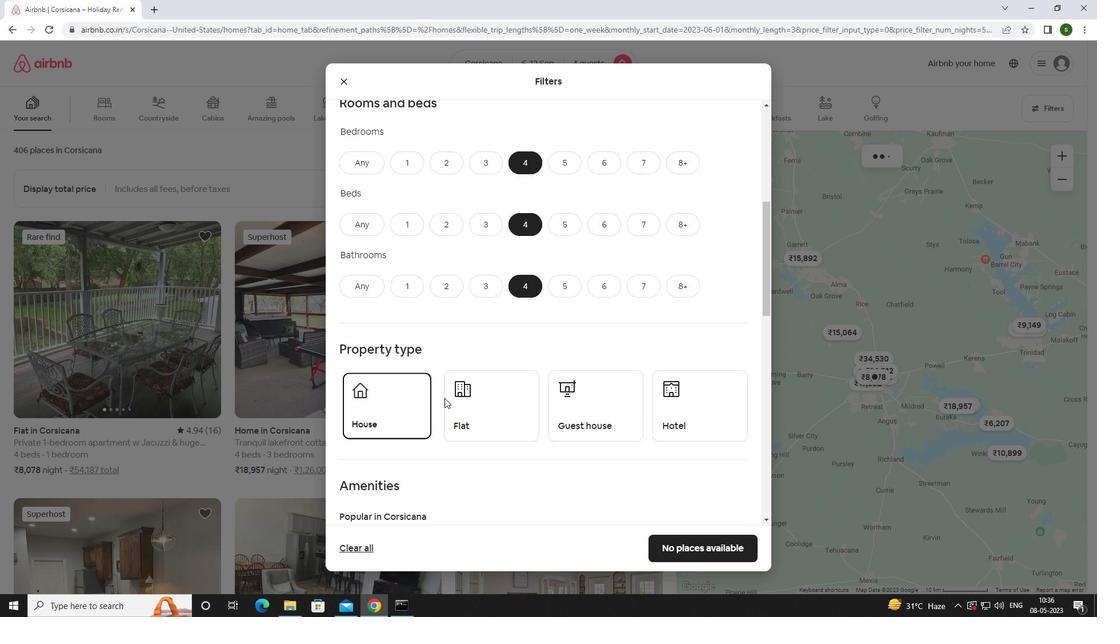 
Action: Mouse moved to (576, 396)
Screenshot: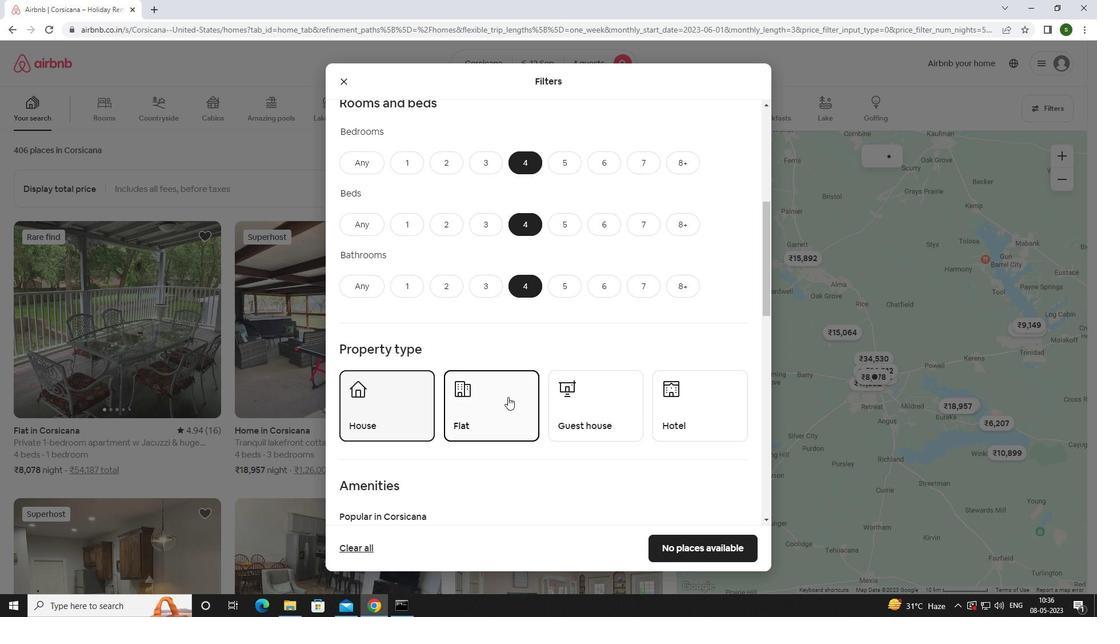 
Action: Mouse pressed left at (576, 396)
Screenshot: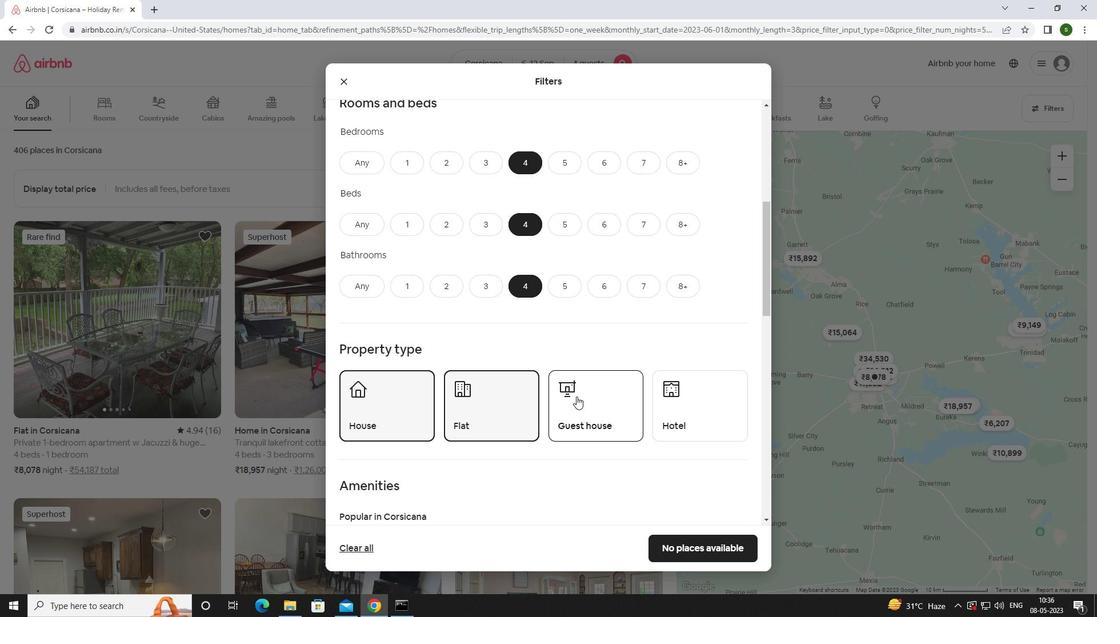 
Action: Mouse scrolled (576, 396) with delta (0, 0)
Screenshot: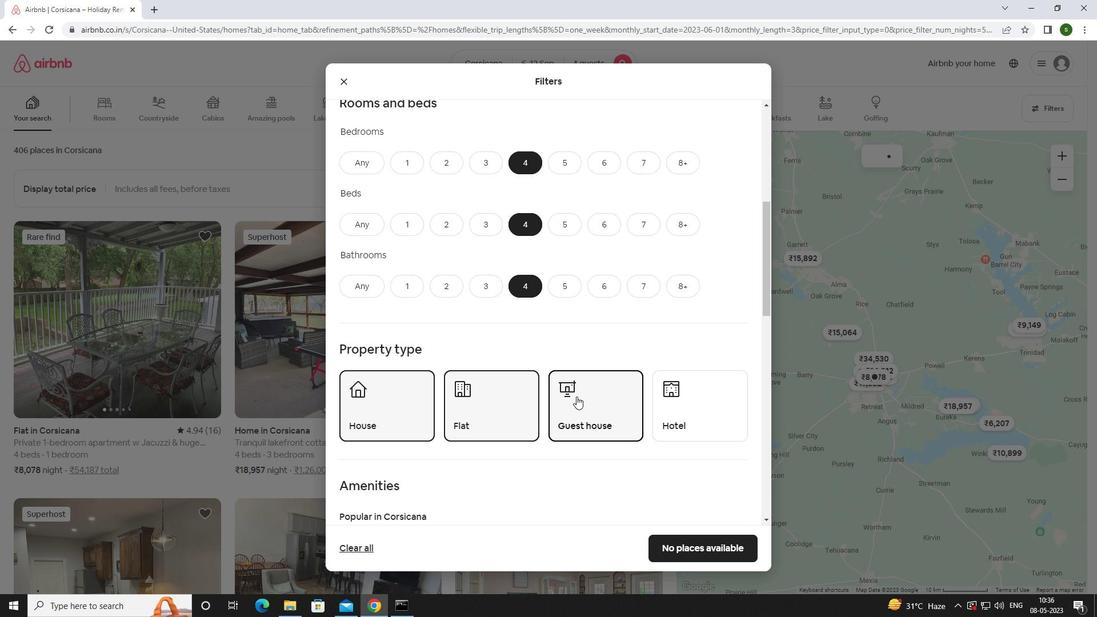 
Action: Mouse scrolled (576, 396) with delta (0, 0)
Screenshot: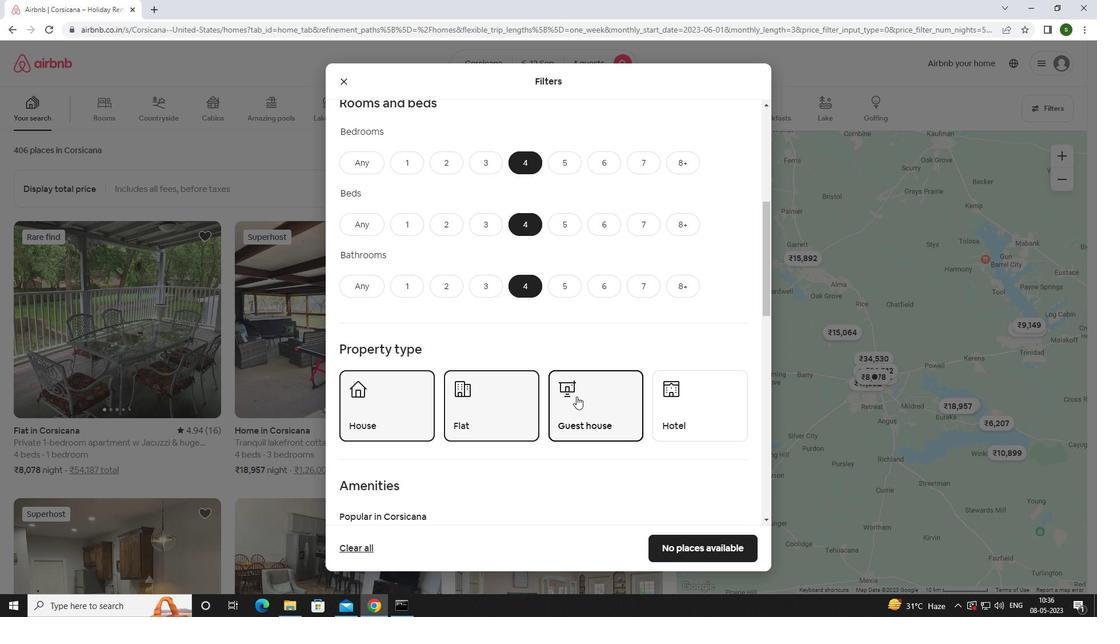 
Action: Mouse moved to (577, 396)
Screenshot: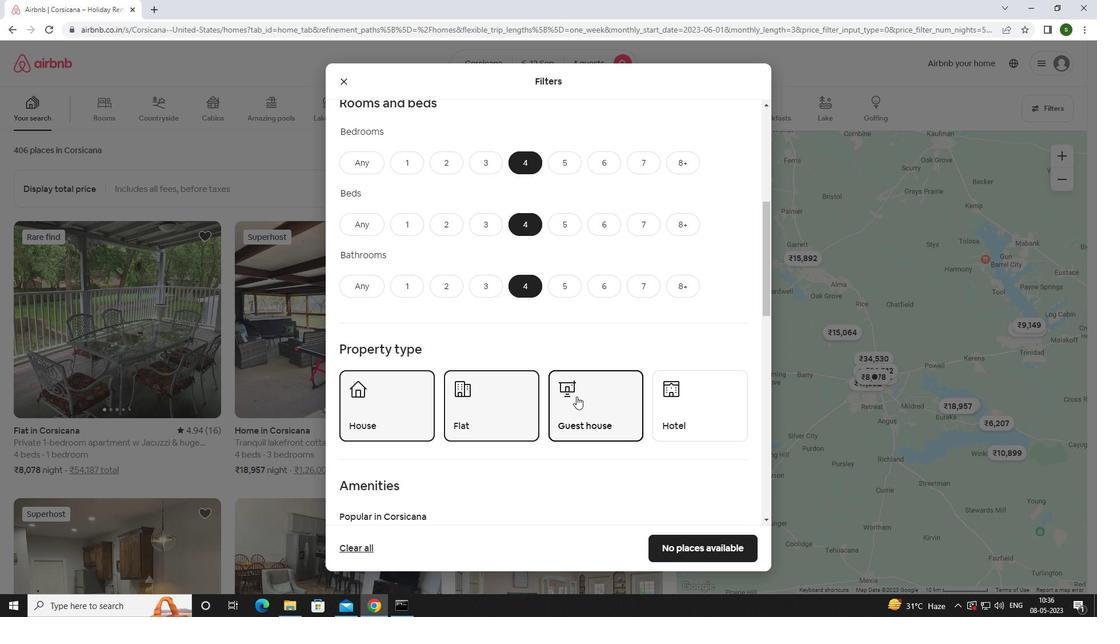 
Action: Mouse scrolled (577, 395) with delta (0, 0)
Screenshot: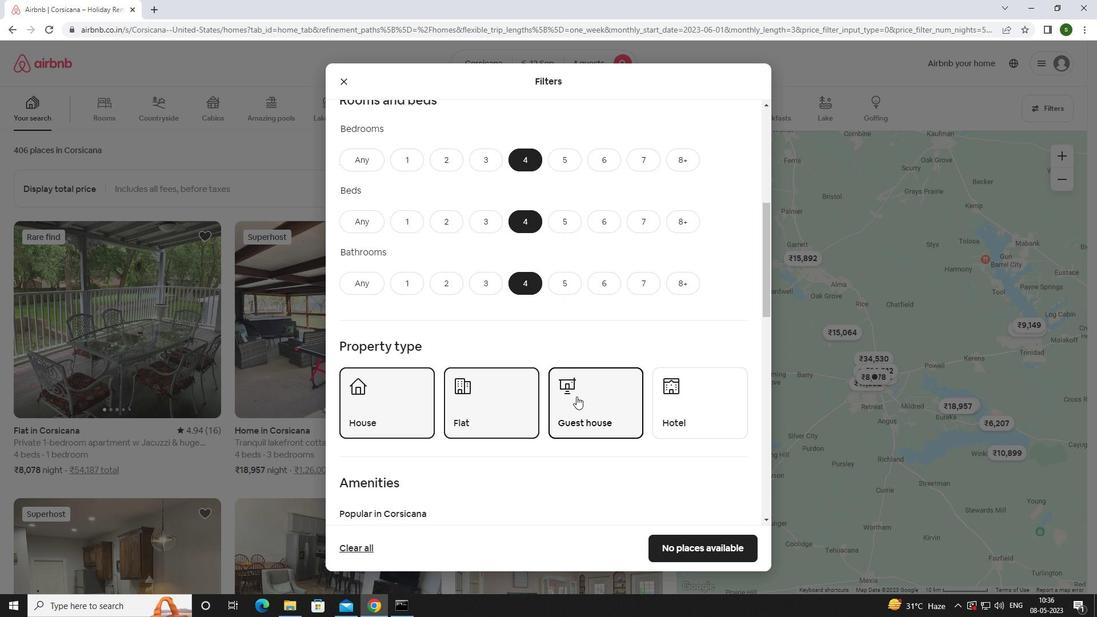 
Action: Mouse moved to (351, 375)
Screenshot: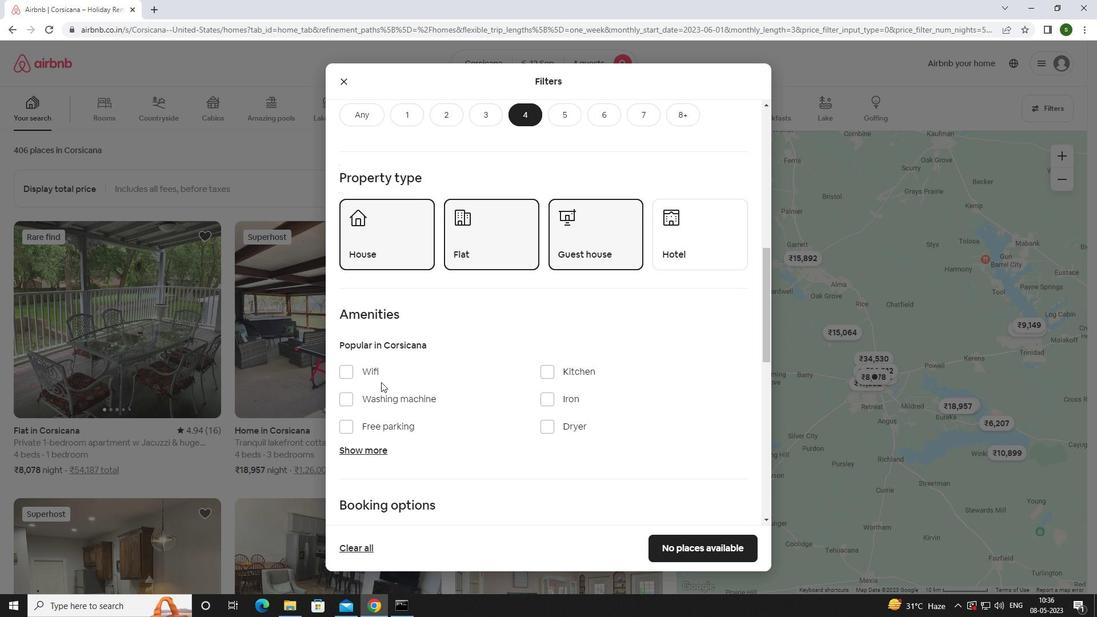 
Action: Mouse pressed left at (351, 375)
Screenshot: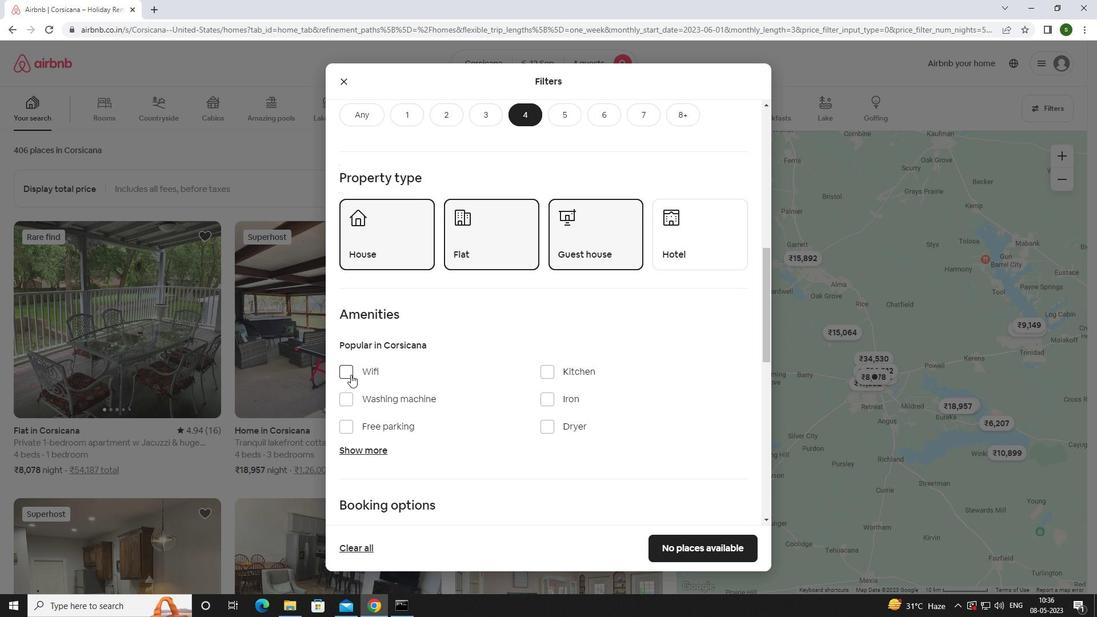 
Action: Mouse moved to (376, 419)
Screenshot: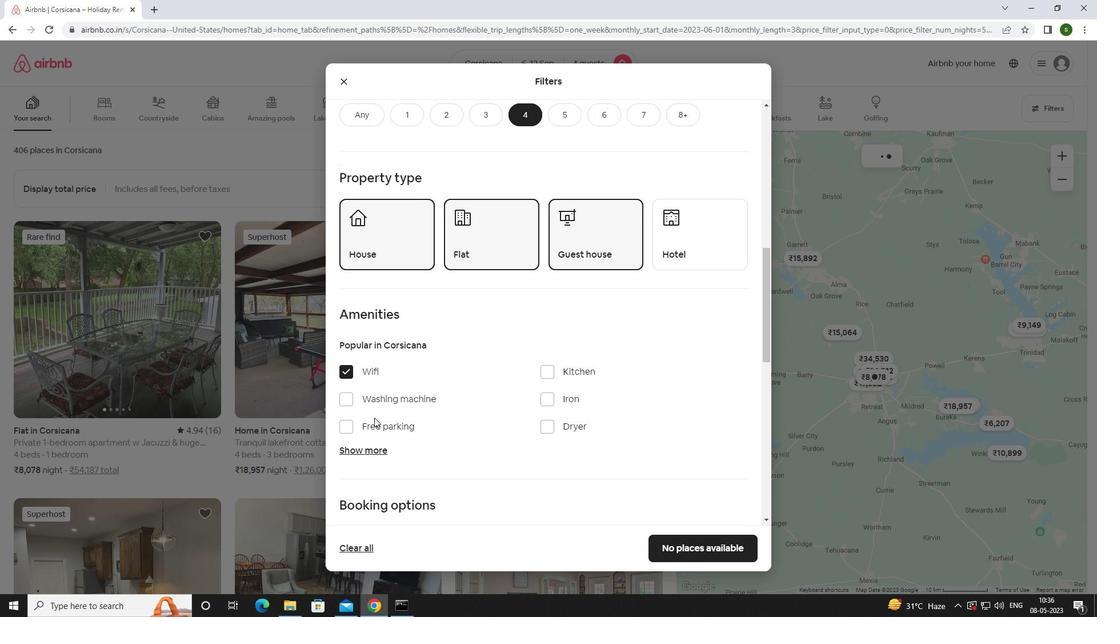 
Action: Mouse pressed left at (376, 419)
Screenshot: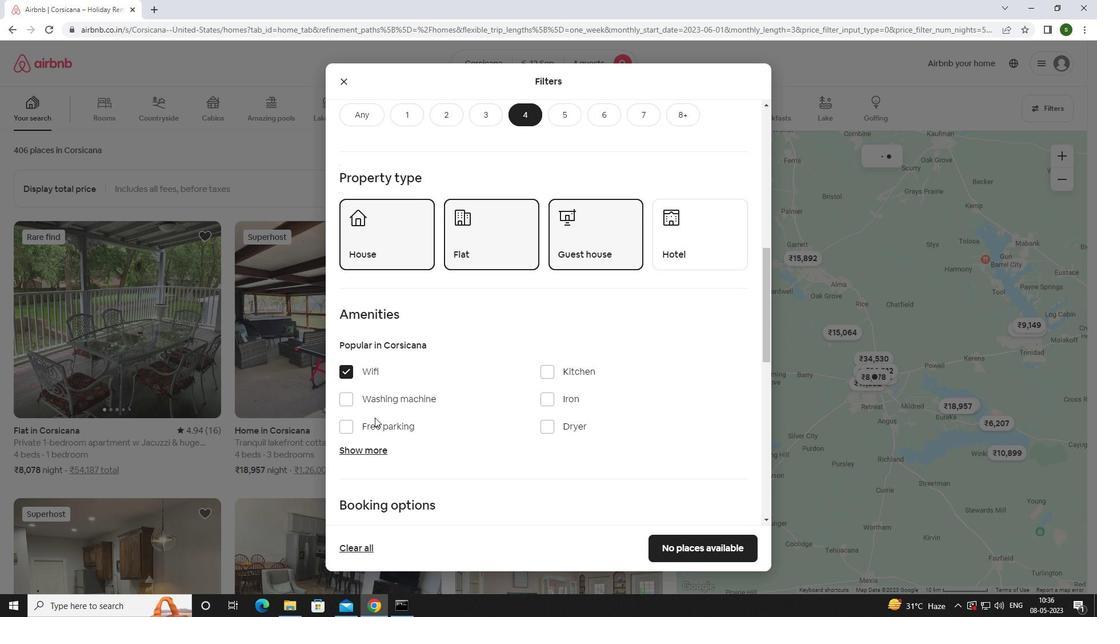 
Action: Mouse moved to (377, 425)
Screenshot: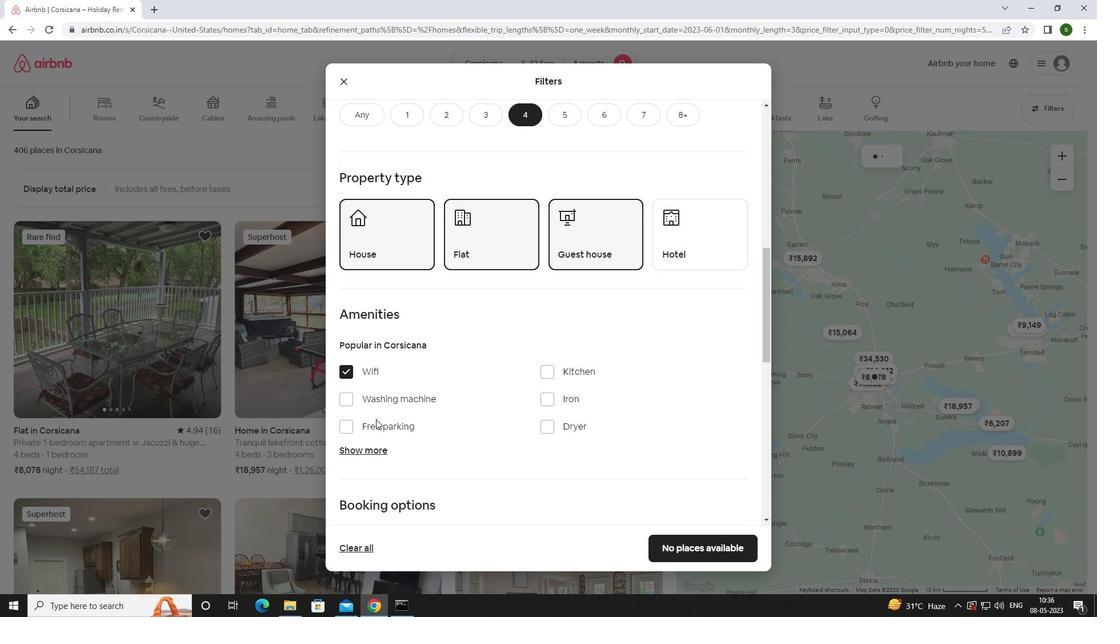 
Action: Mouse pressed left at (377, 425)
Screenshot: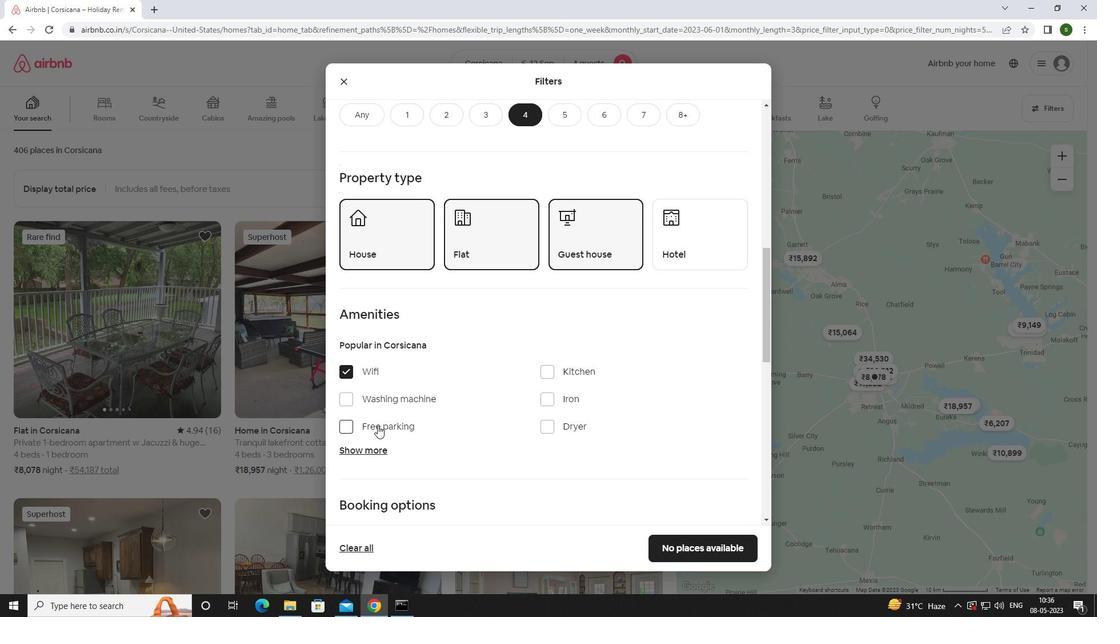 
Action: Mouse moved to (374, 448)
Screenshot: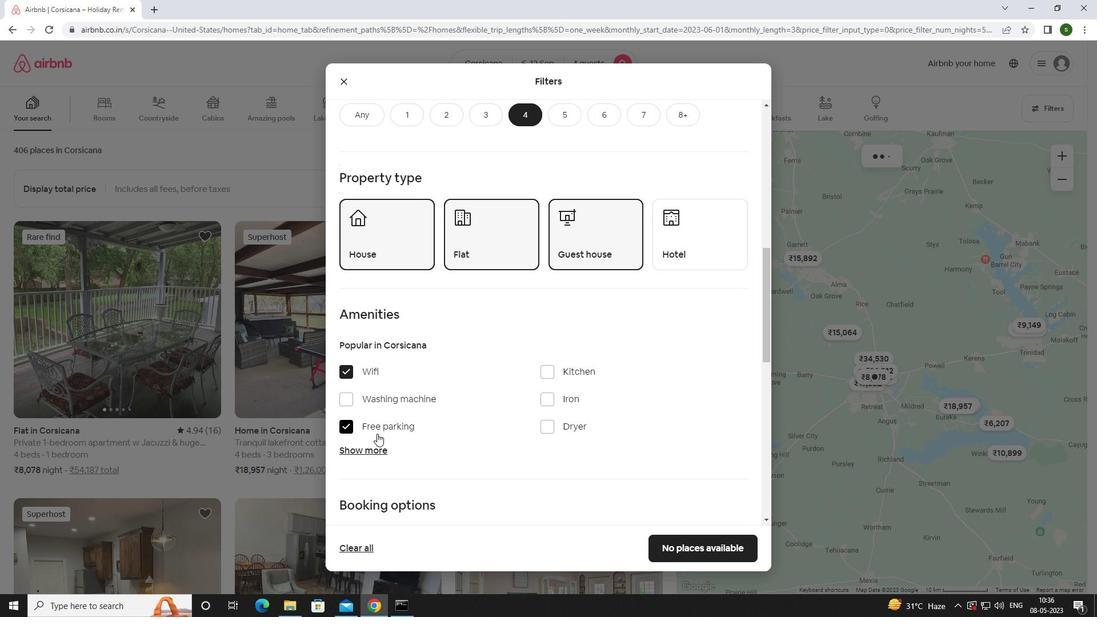 
Action: Mouse pressed left at (374, 448)
Screenshot: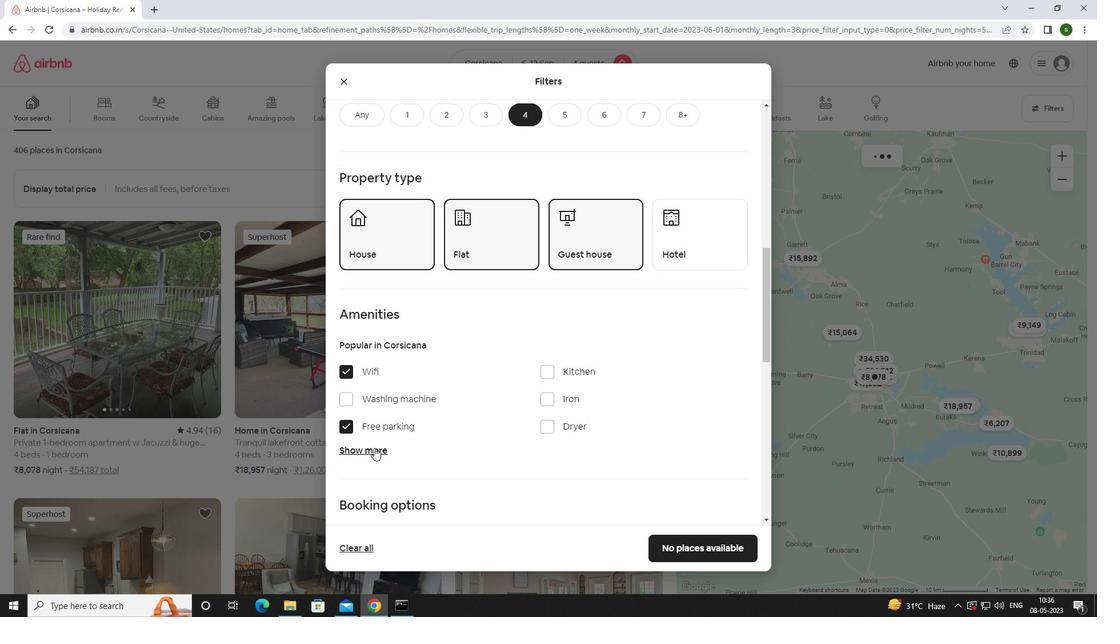 
Action: Mouse moved to (407, 417)
Screenshot: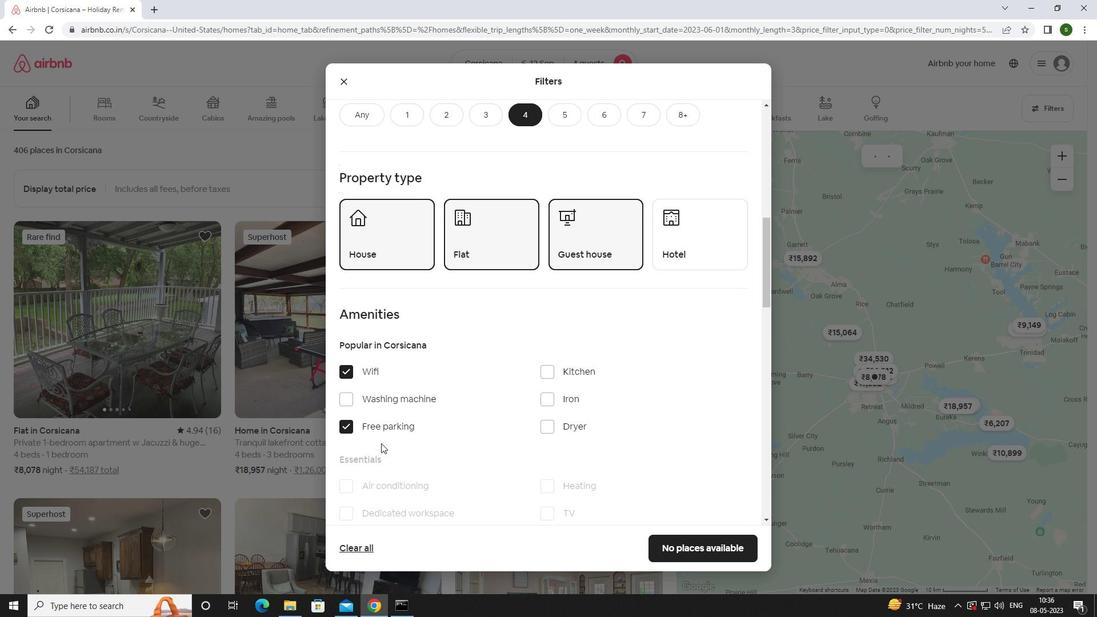 
Action: Mouse scrolled (407, 417) with delta (0, 0)
Screenshot: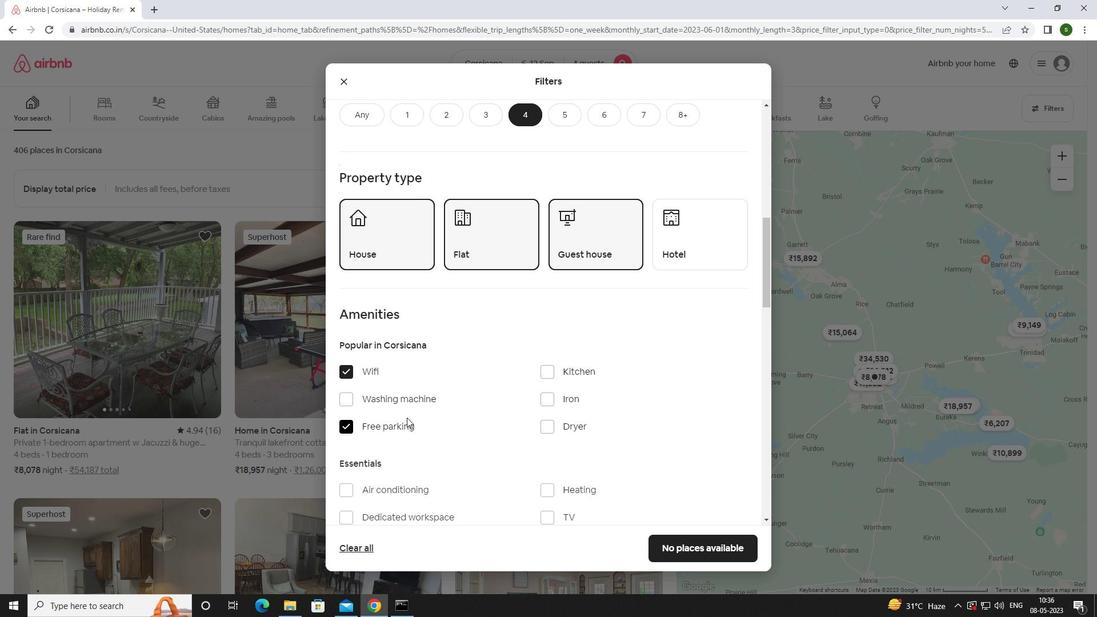 
Action: Mouse scrolled (407, 417) with delta (0, 0)
Screenshot: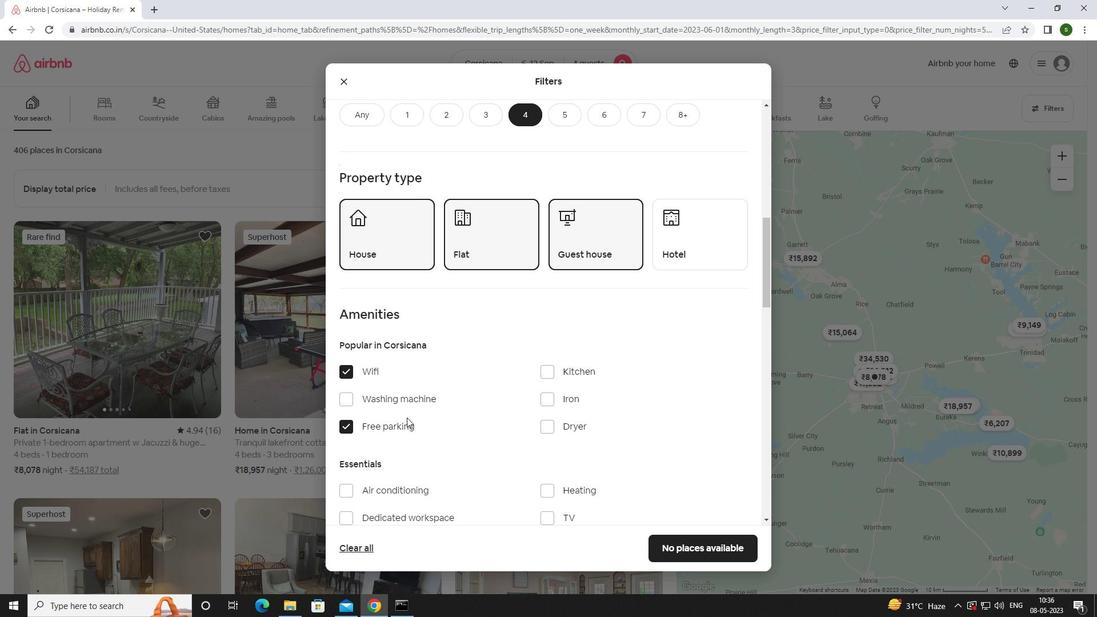 
Action: Mouse moved to (407, 416)
Screenshot: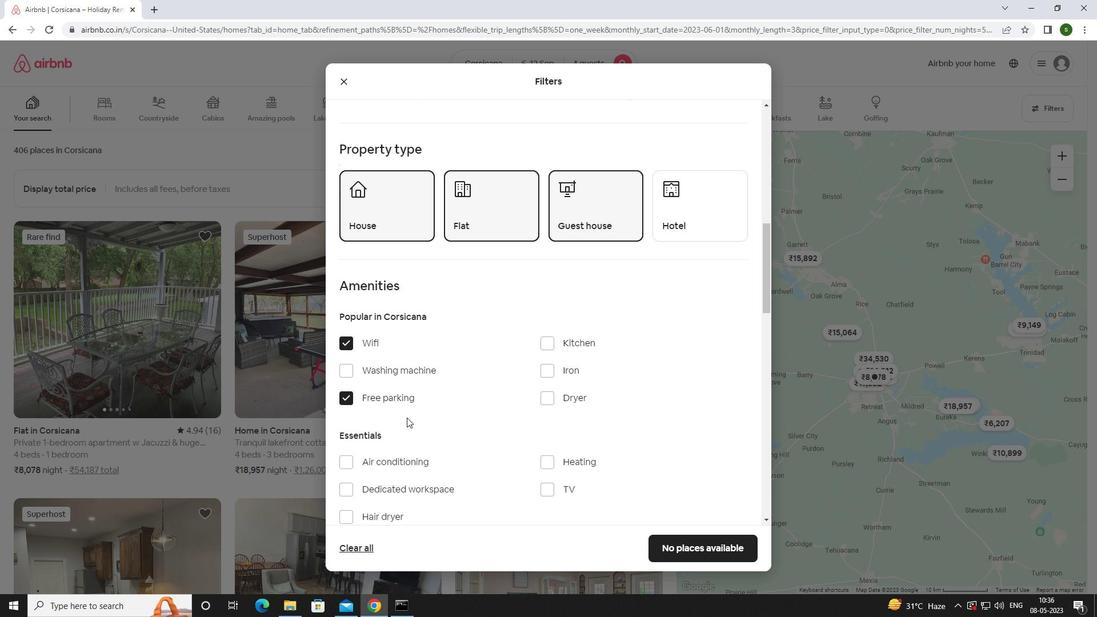 
Action: Mouse scrolled (407, 416) with delta (0, 0)
Screenshot: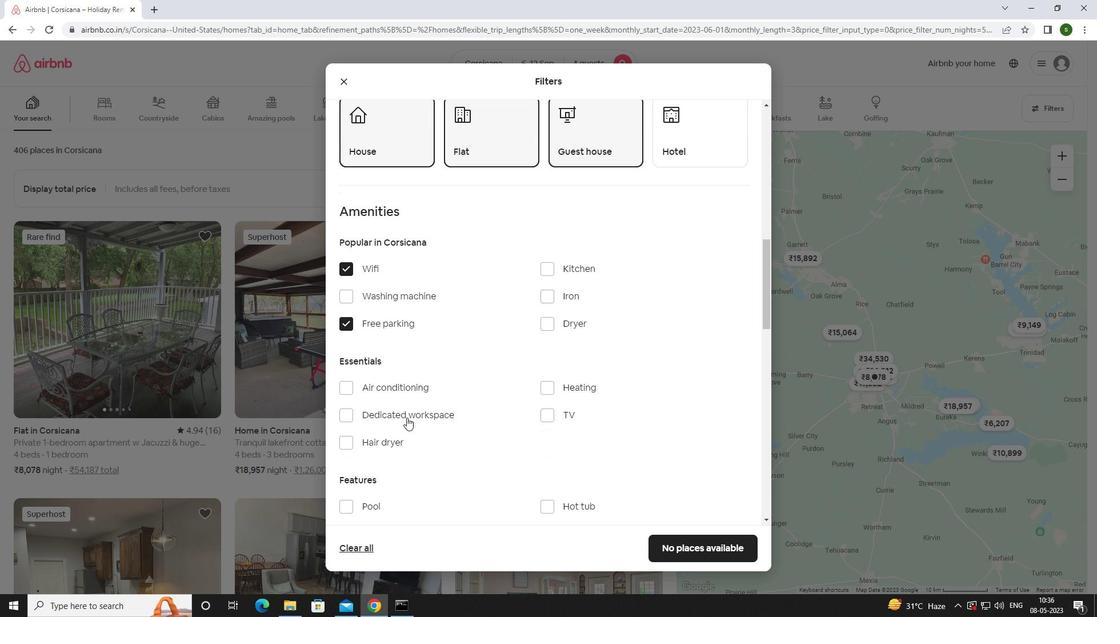 
Action: Mouse moved to (547, 352)
Screenshot: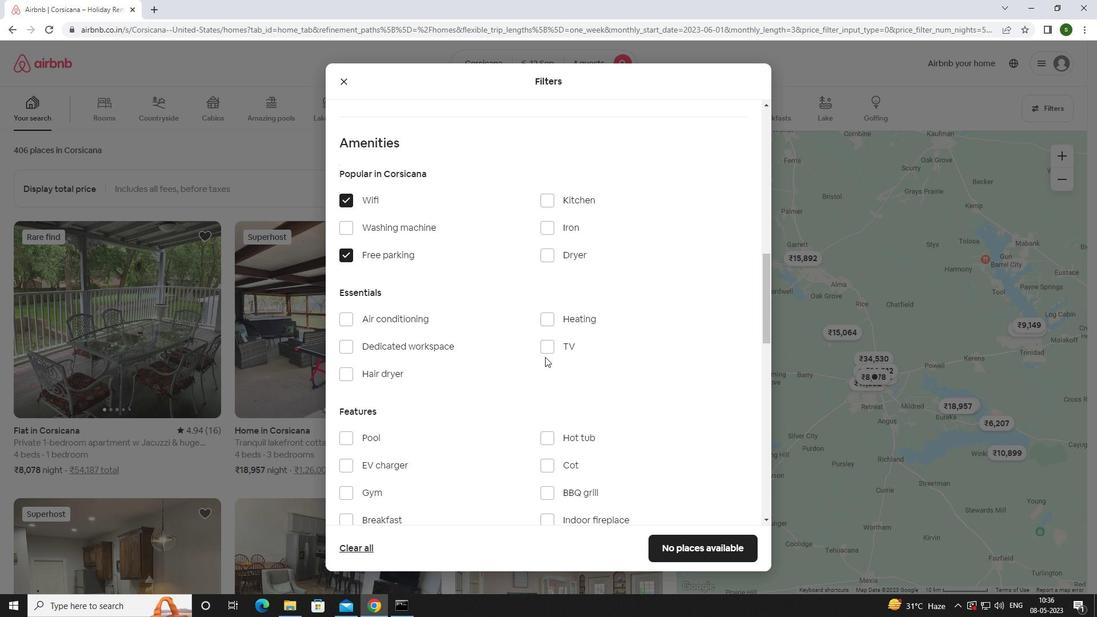 
Action: Mouse pressed left at (547, 352)
Screenshot: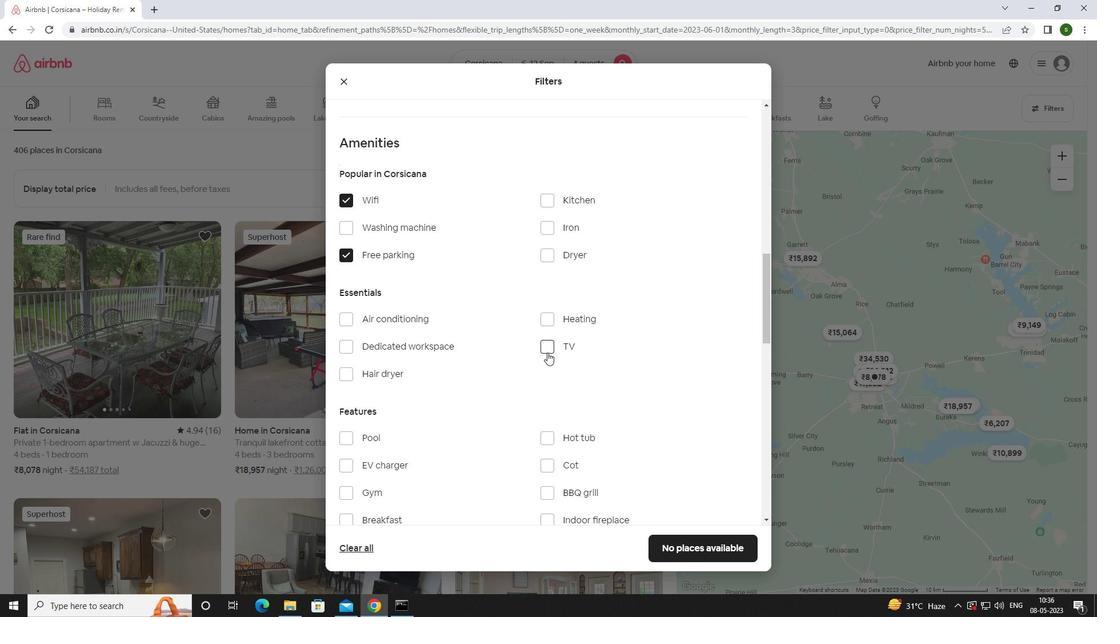 
Action: Mouse moved to (500, 371)
Screenshot: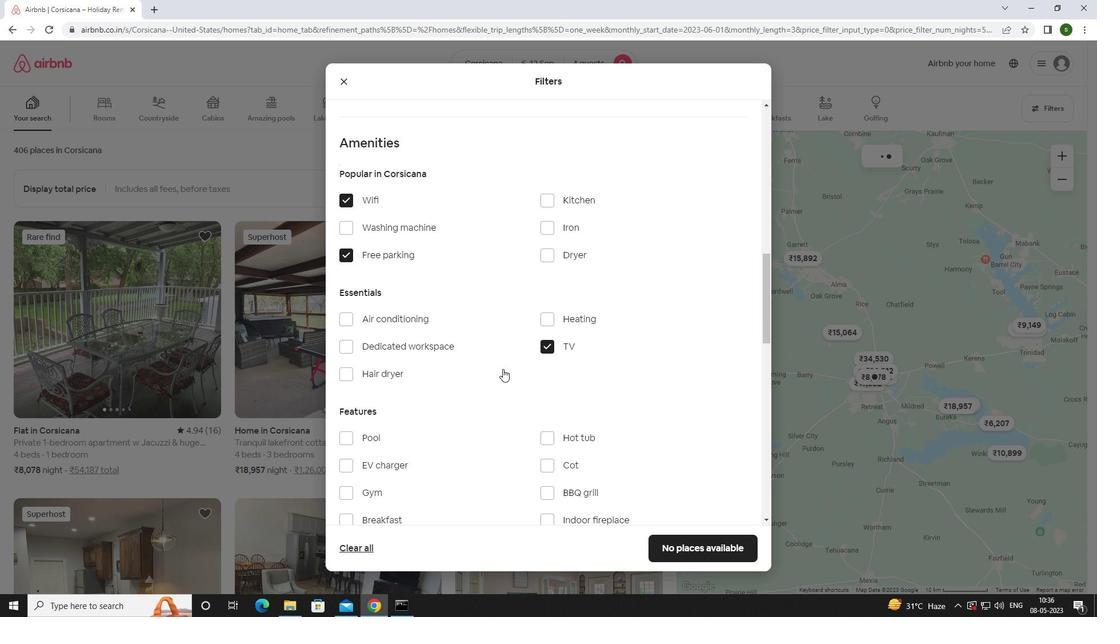 
Action: Mouse scrolled (500, 371) with delta (0, 0)
Screenshot: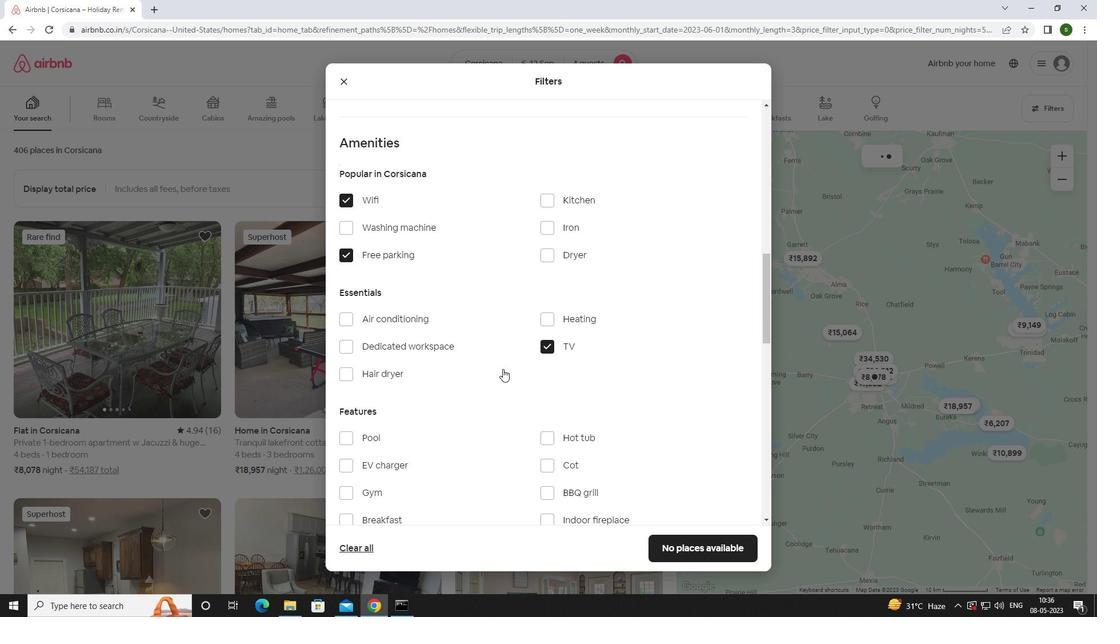 
Action: Mouse moved to (499, 372)
Screenshot: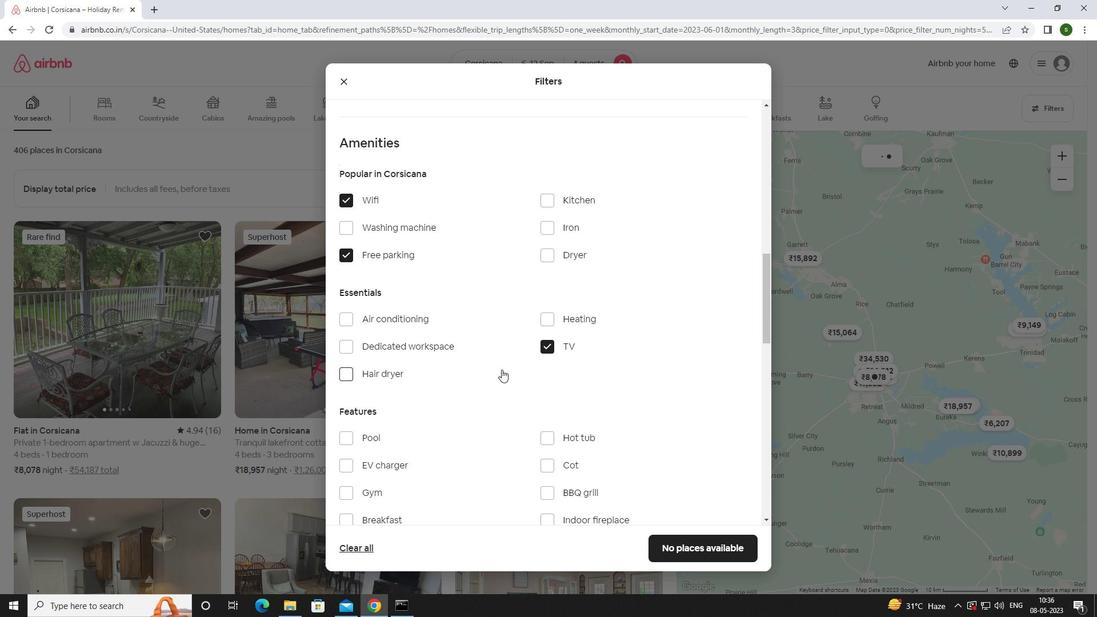 
Action: Mouse scrolled (499, 371) with delta (0, 0)
Screenshot: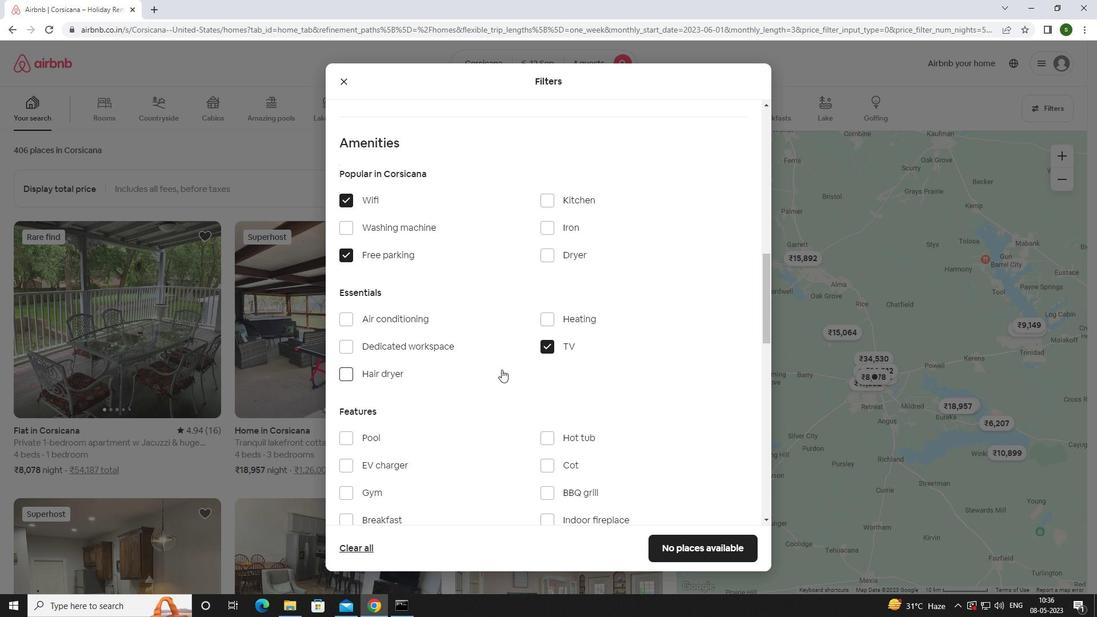
Action: Mouse moved to (366, 376)
Screenshot: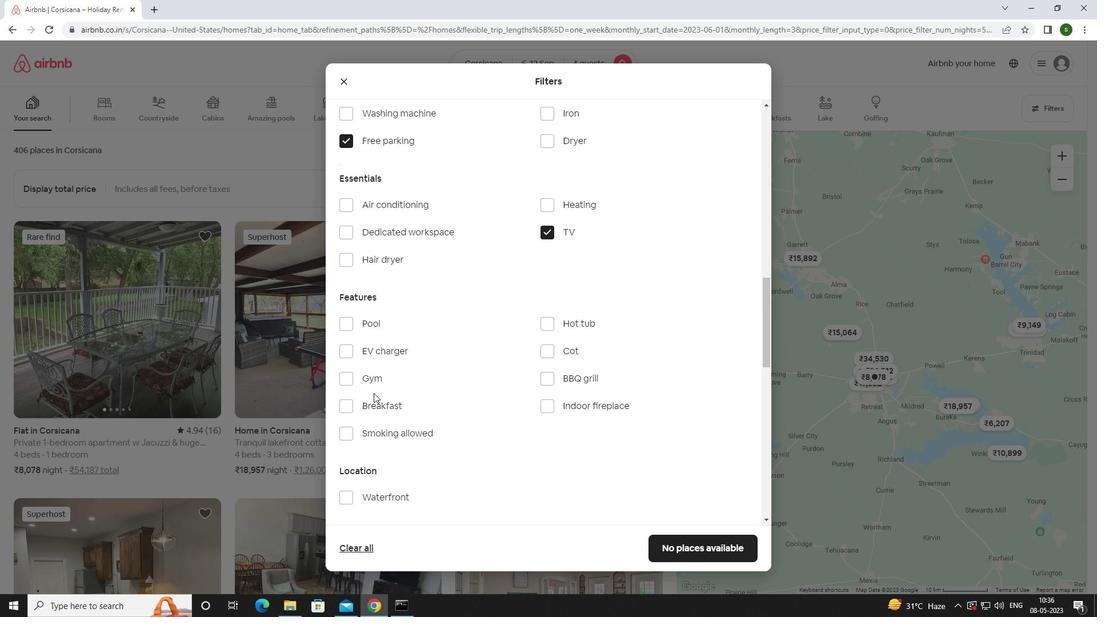
Action: Mouse pressed left at (366, 376)
Screenshot: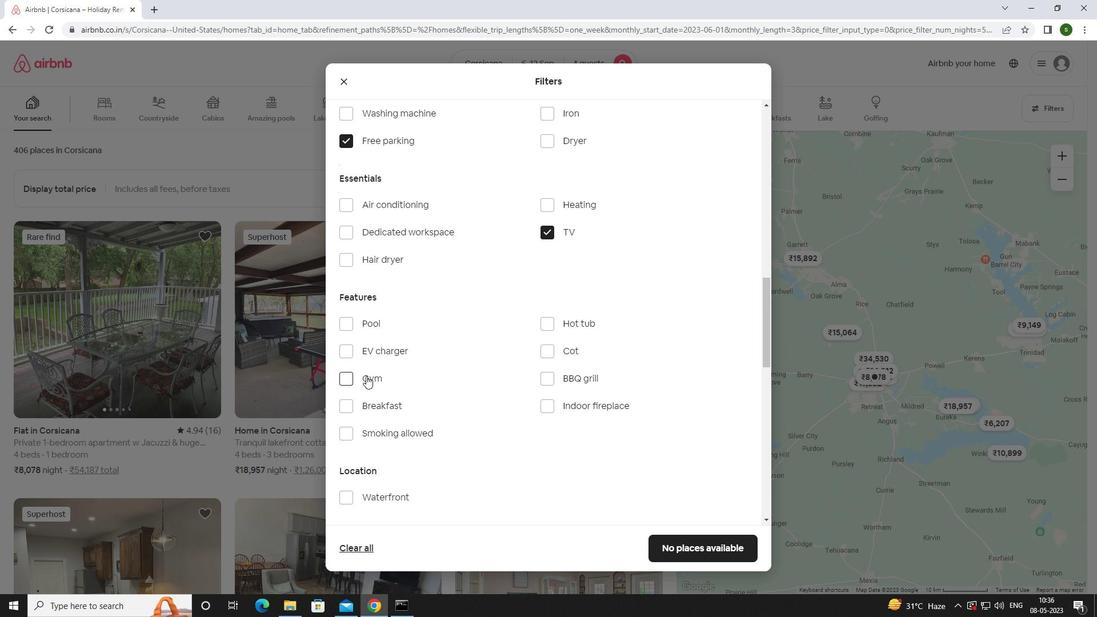 
Action: Mouse moved to (372, 401)
Screenshot: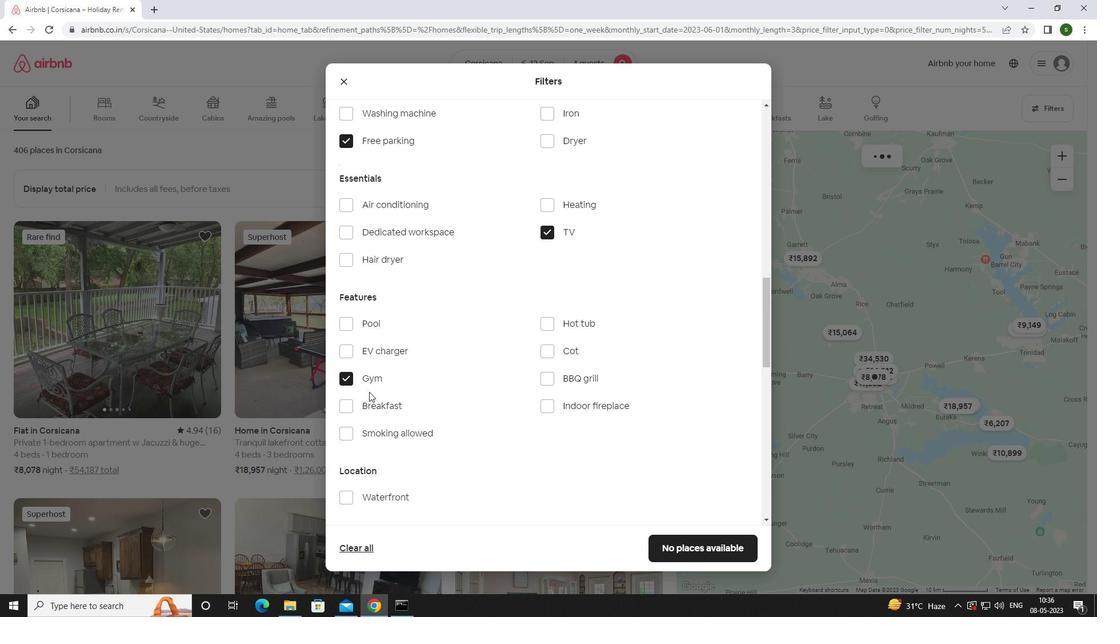
Action: Mouse pressed left at (372, 401)
Screenshot: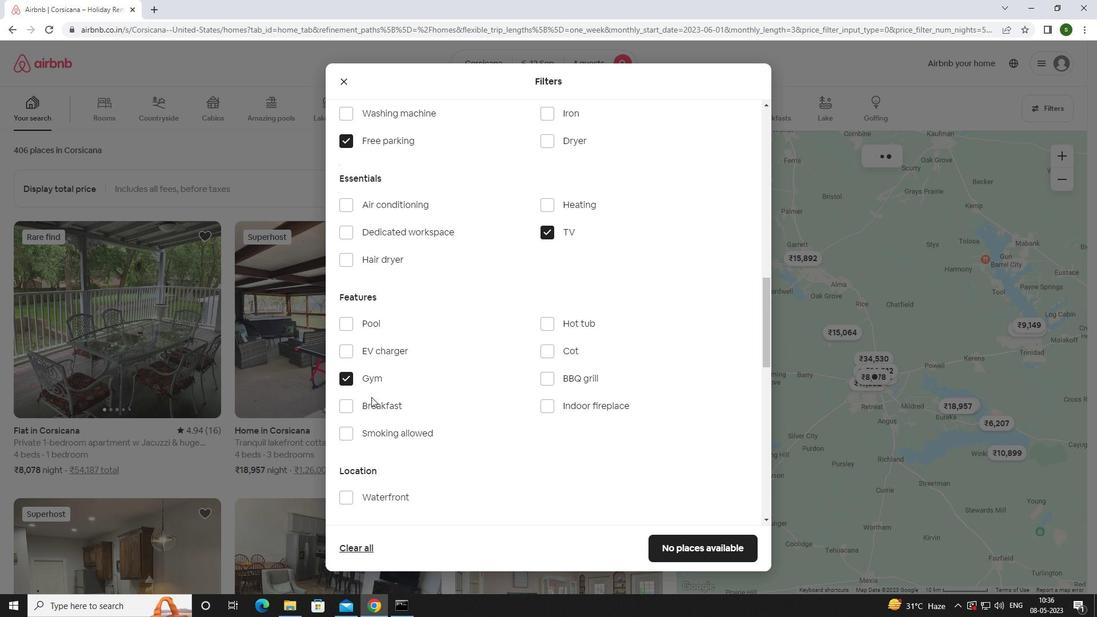 
Action: Mouse moved to (475, 375)
Screenshot: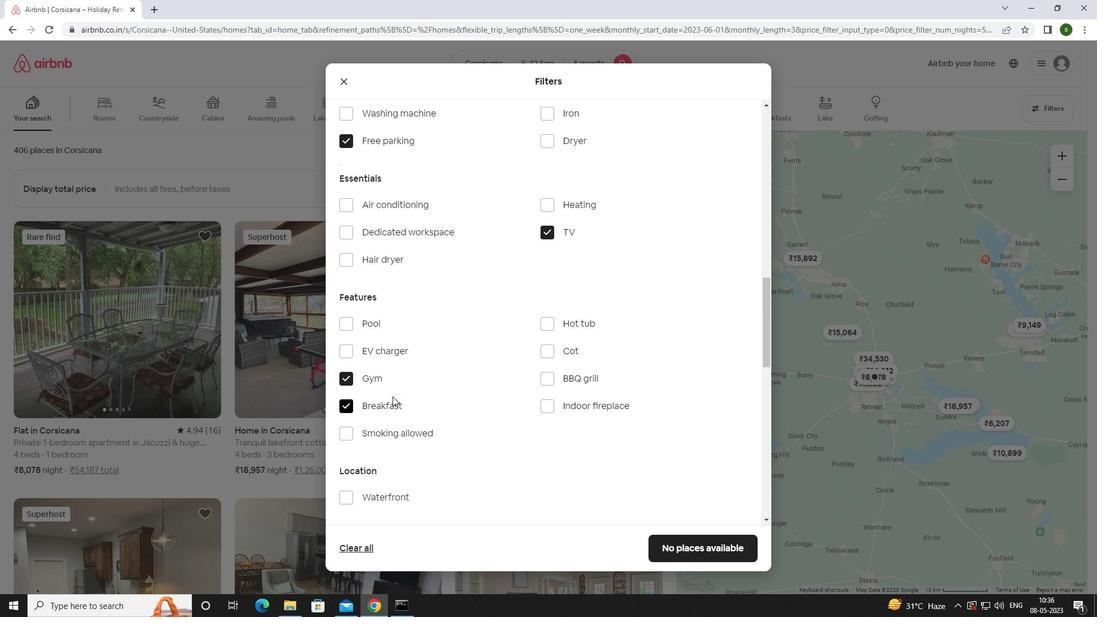 
Action: Mouse scrolled (475, 375) with delta (0, 0)
Screenshot: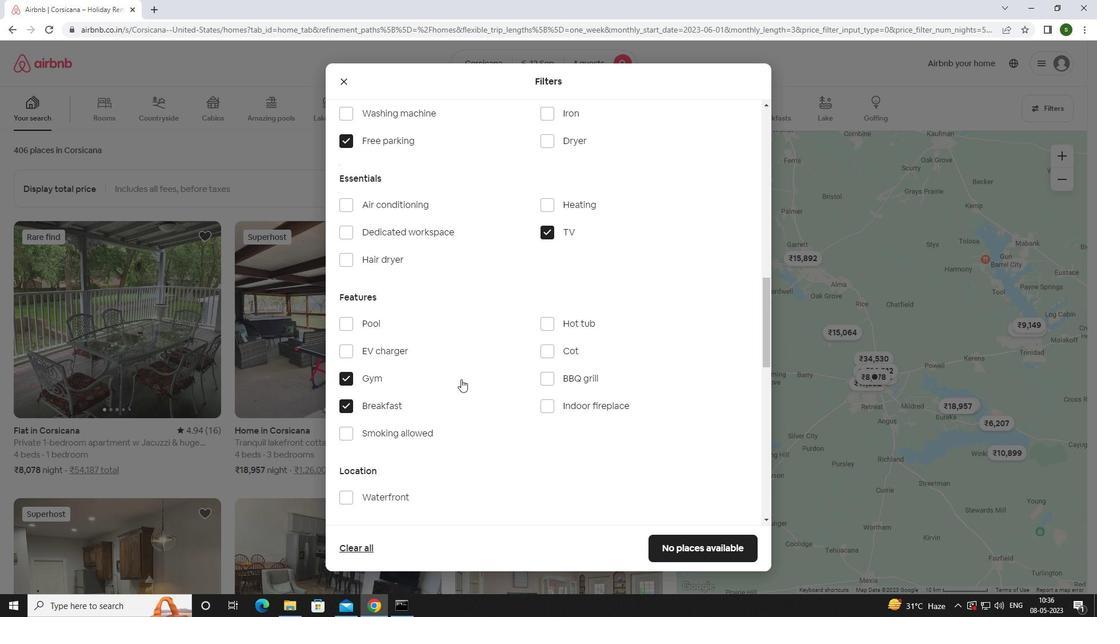 
Action: Mouse scrolled (475, 375) with delta (0, 0)
Screenshot: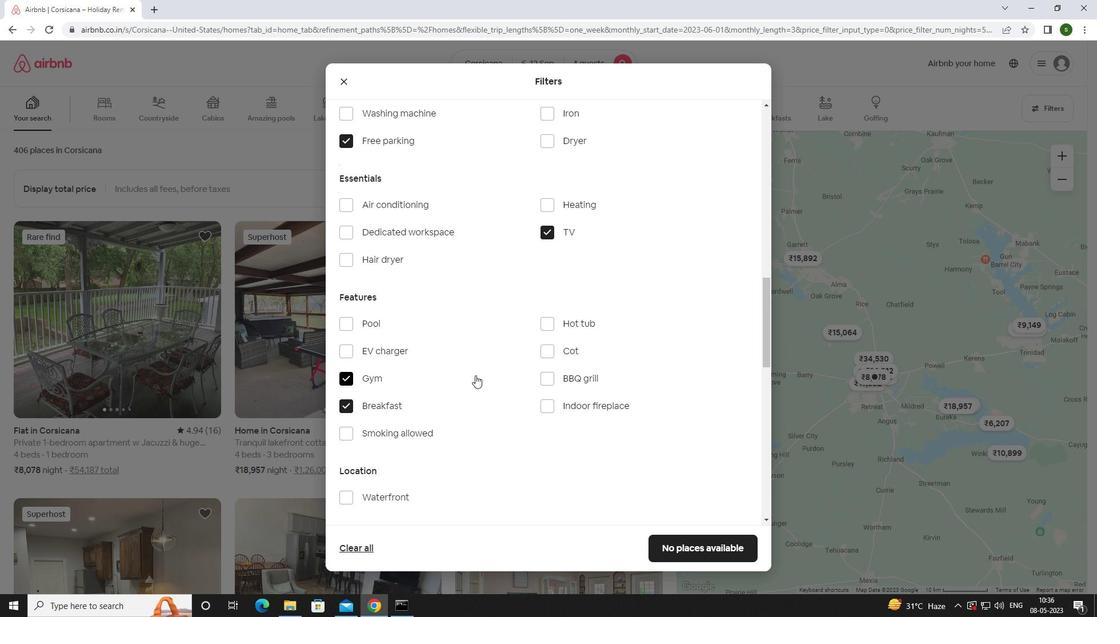 
Action: Mouse scrolled (475, 375) with delta (0, 0)
Screenshot: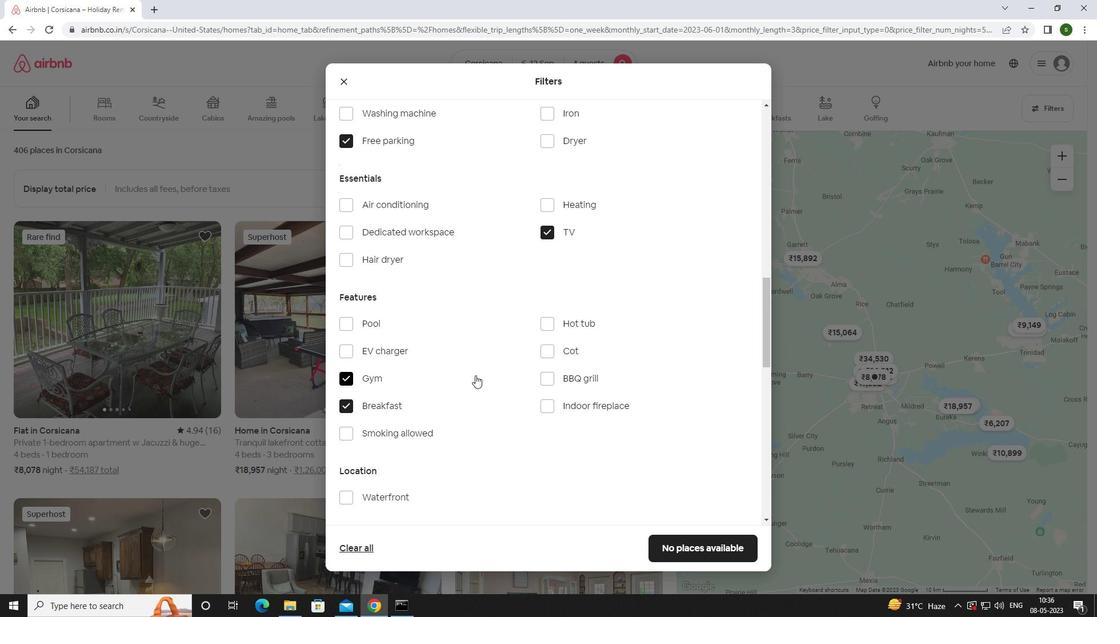
Action: Mouse scrolled (475, 375) with delta (0, 0)
Screenshot: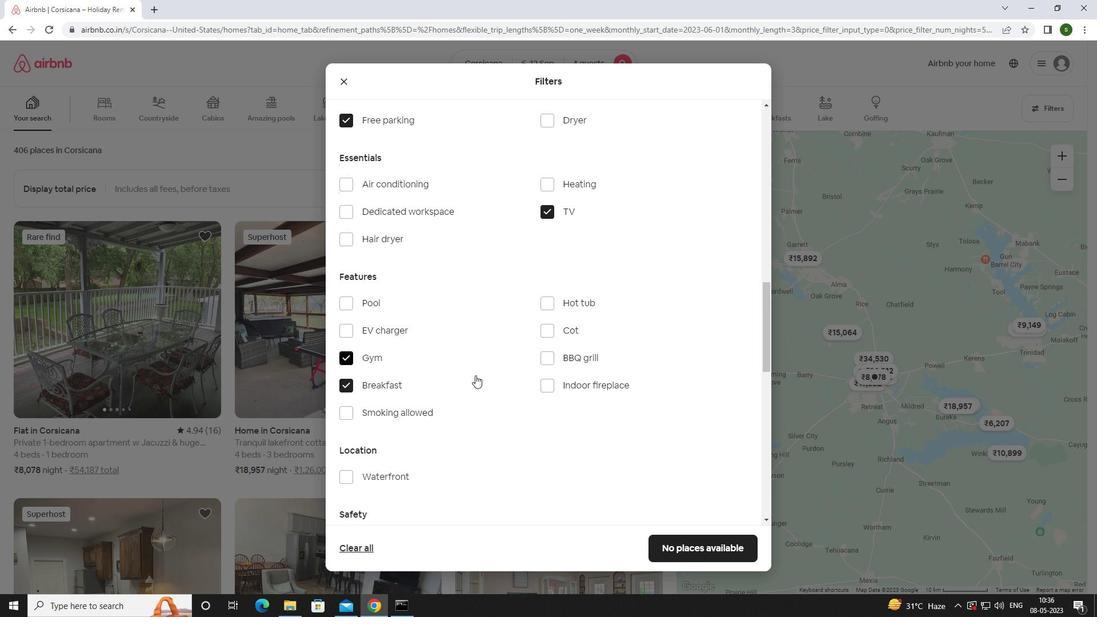 
Action: Mouse scrolled (475, 375) with delta (0, 0)
Screenshot: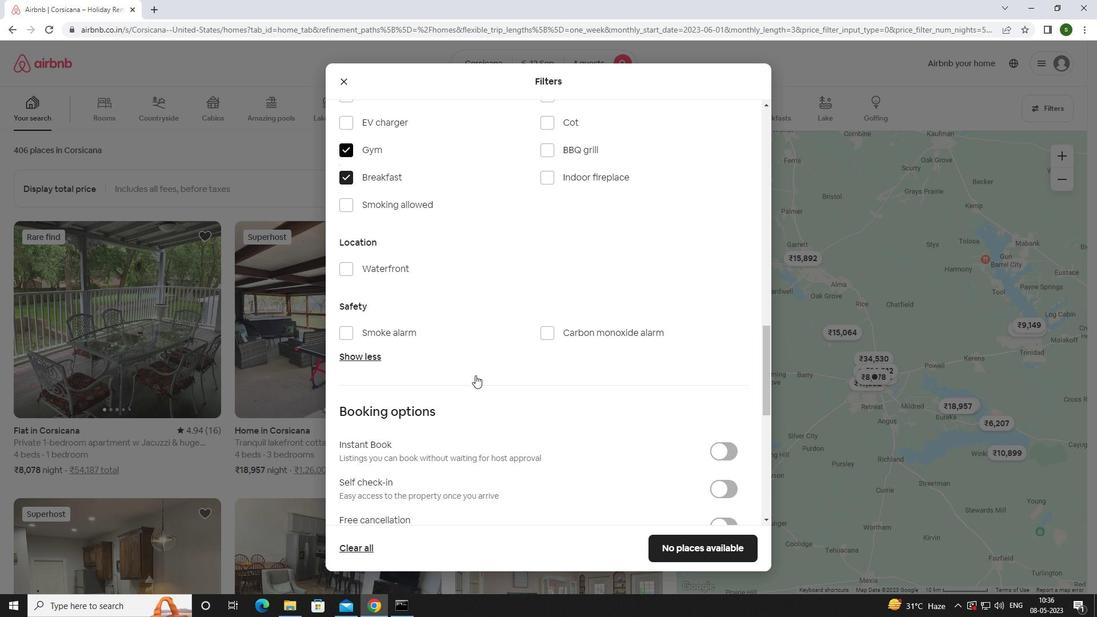 
Action: Mouse scrolled (475, 375) with delta (0, 0)
Screenshot: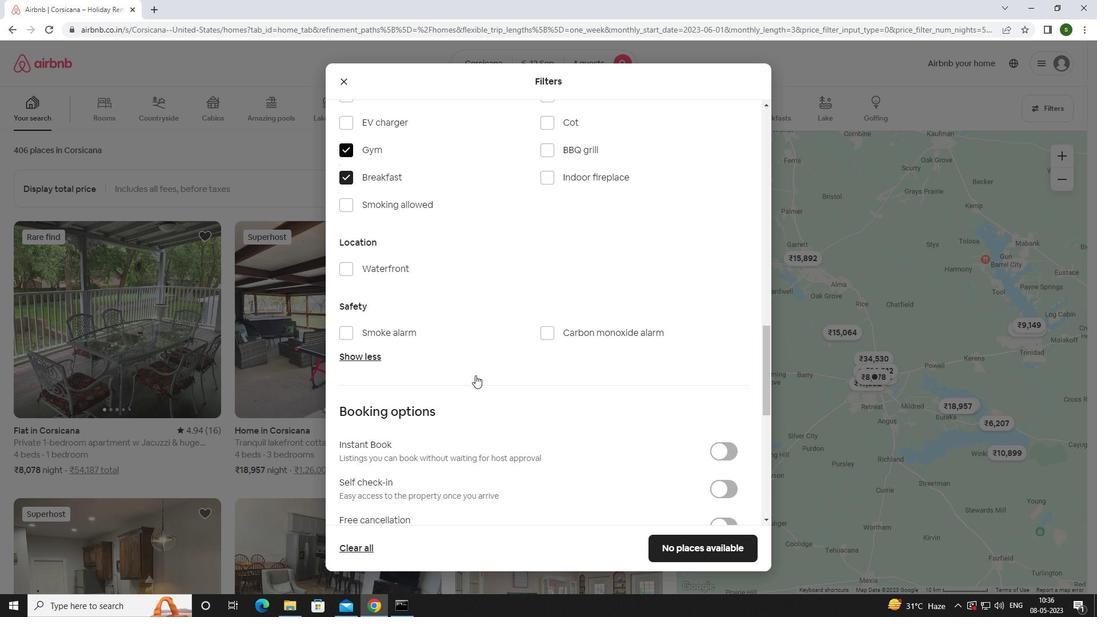 
Action: Mouse moved to (476, 375)
Screenshot: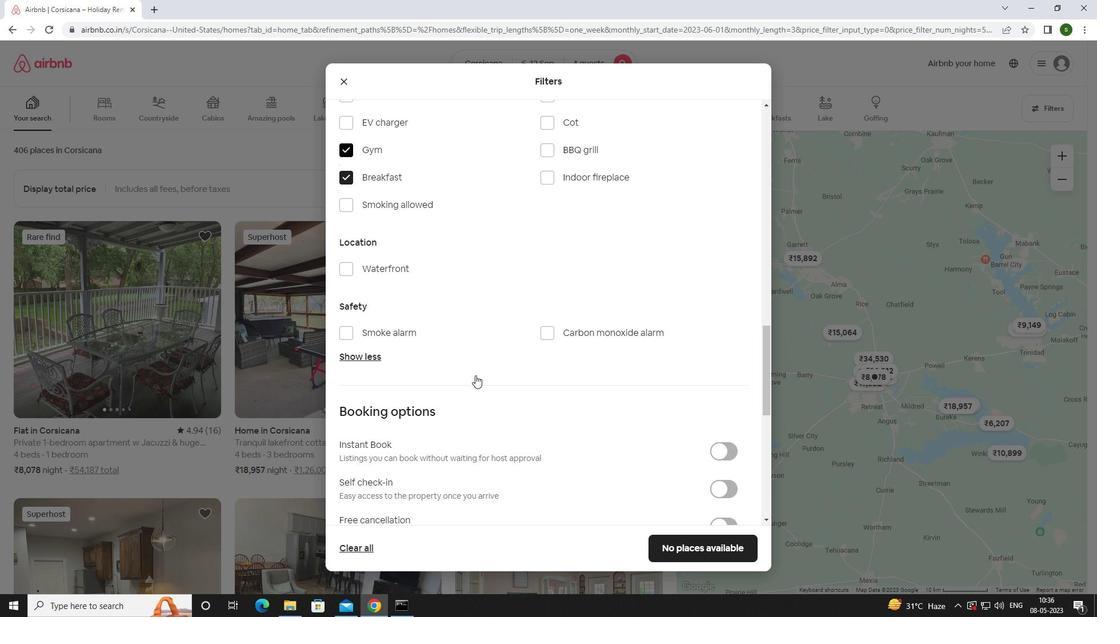
Action: Mouse scrolled (476, 375) with delta (0, 0)
Screenshot: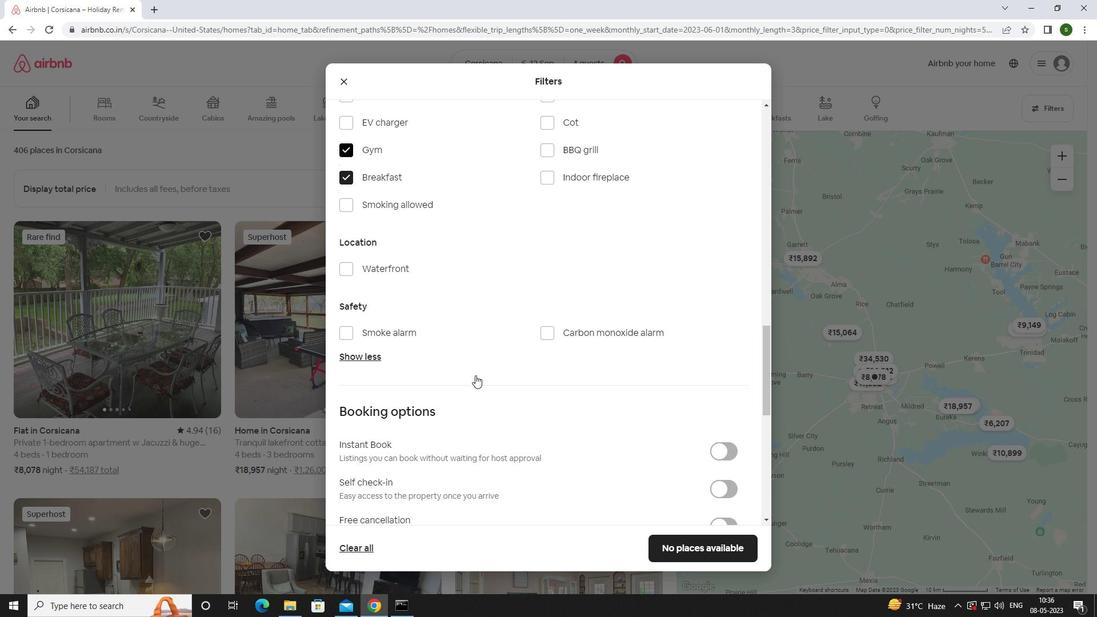 
Action: Mouse moved to (716, 320)
Screenshot: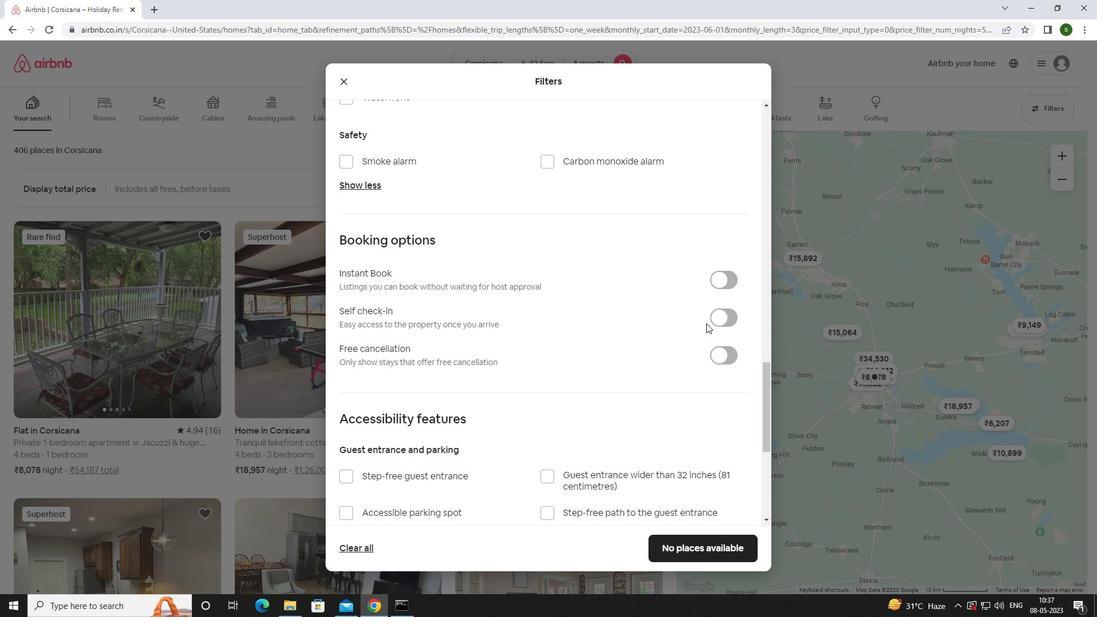 
Action: Mouse pressed left at (716, 320)
Screenshot: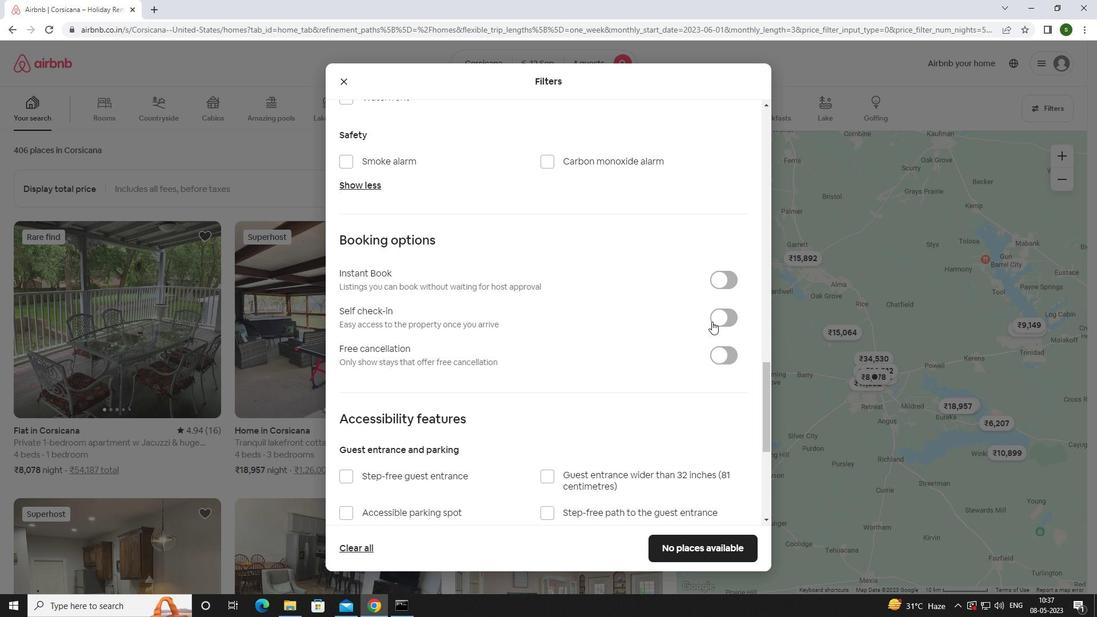 
Action: Mouse moved to (567, 331)
Screenshot: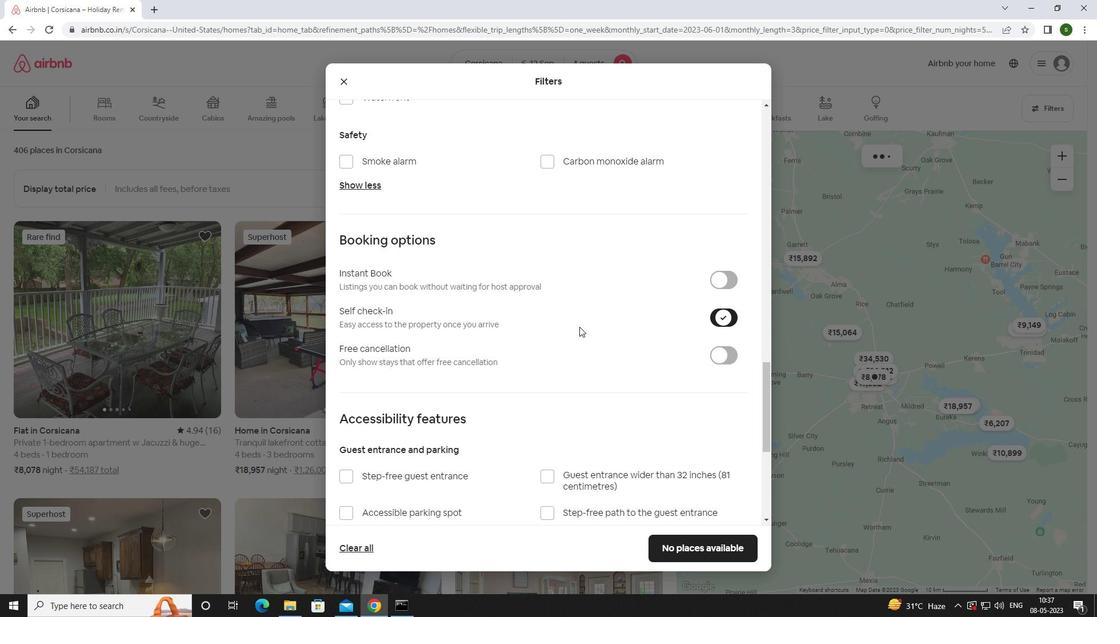 
Action: Mouse scrolled (567, 330) with delta (0, 0)
Screenshot: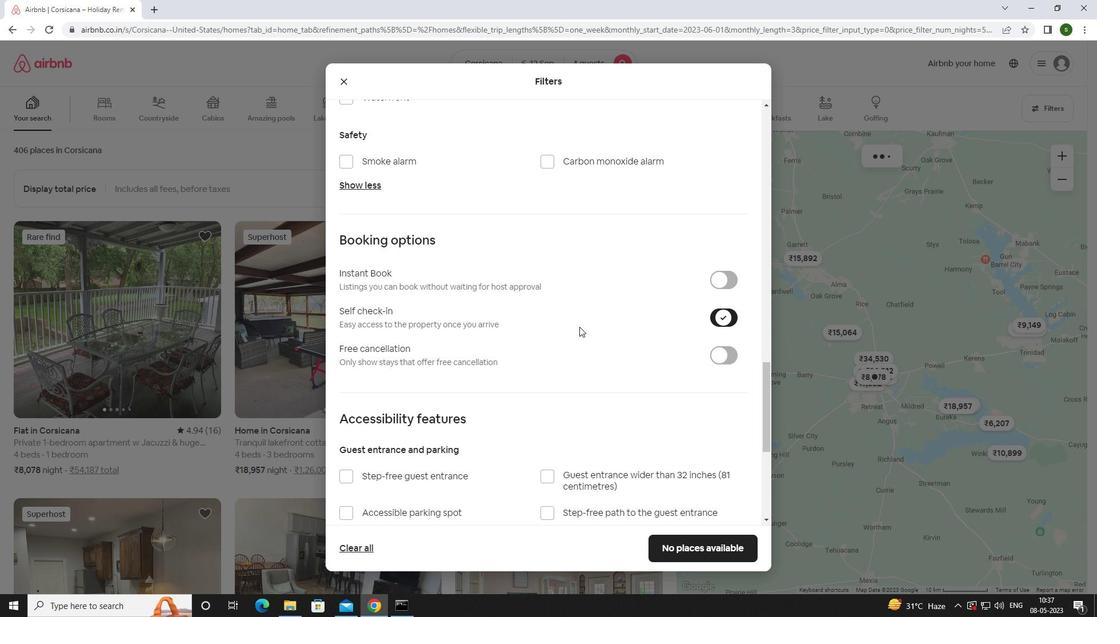 
Action: Mouse moved to (567, 331)
Screenshot: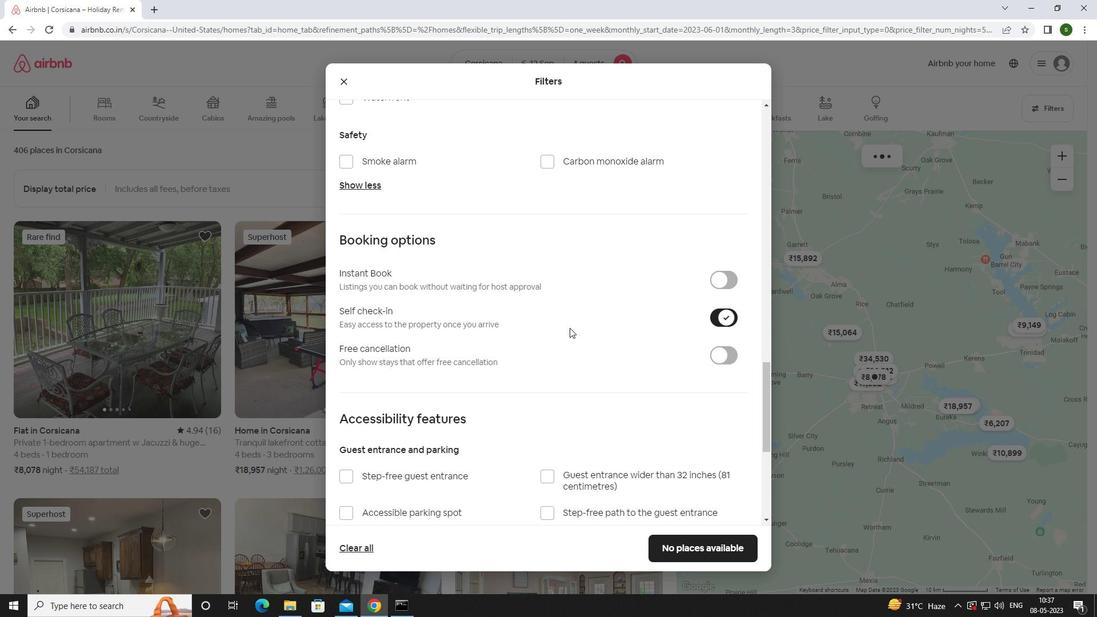 
Action: Mouse scrolled (567, 330) with delta (0, 0)
Screenshot: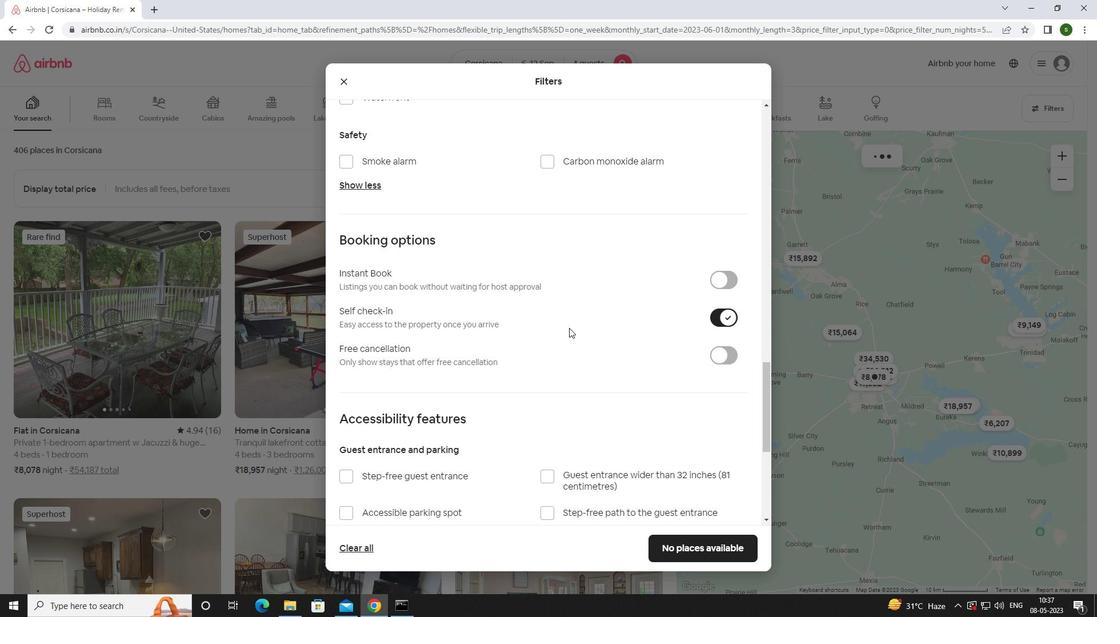 
Action: Mouse moved to (565, 332)
Screenshot: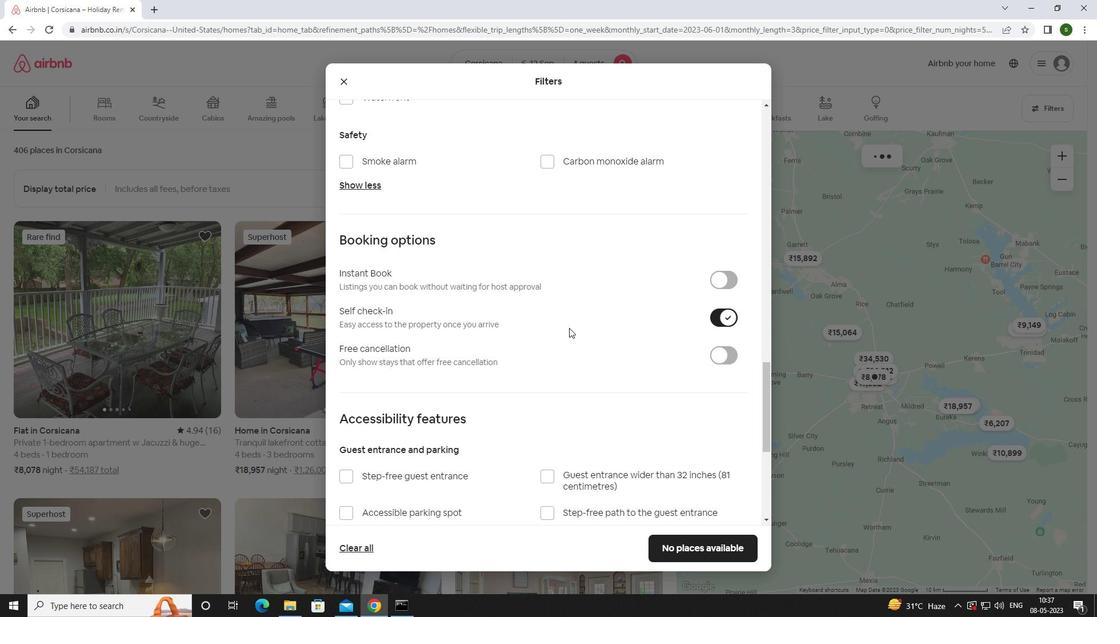 
Action: Mouse scrolled (565, 331) with delta (0, 0)
Screenshot: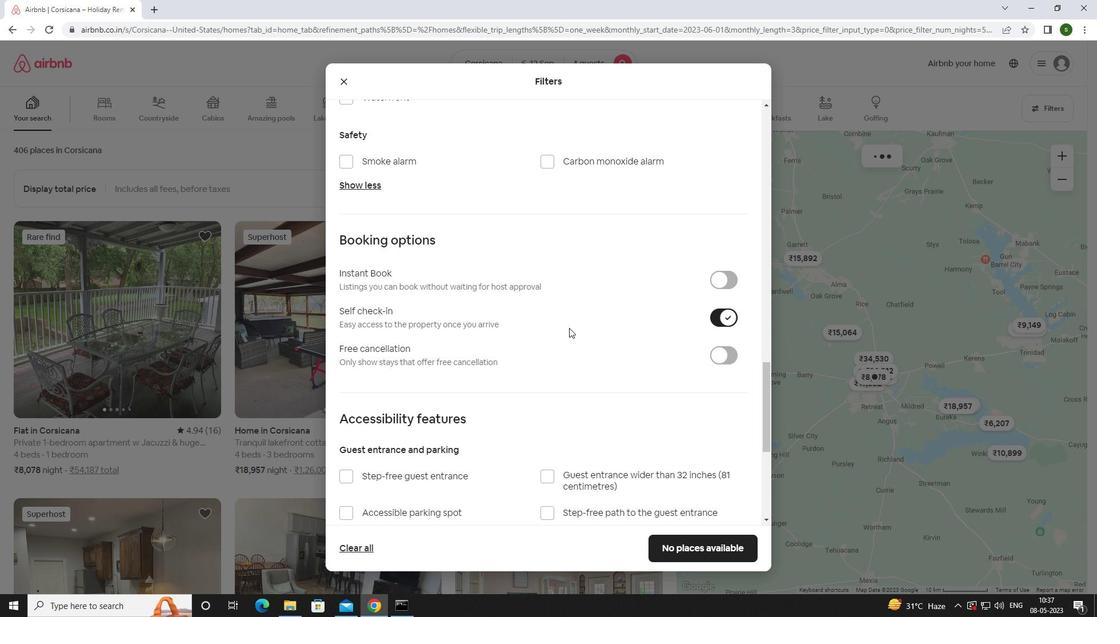 
Action: Mouse moved to (565, 332)
Screenshot: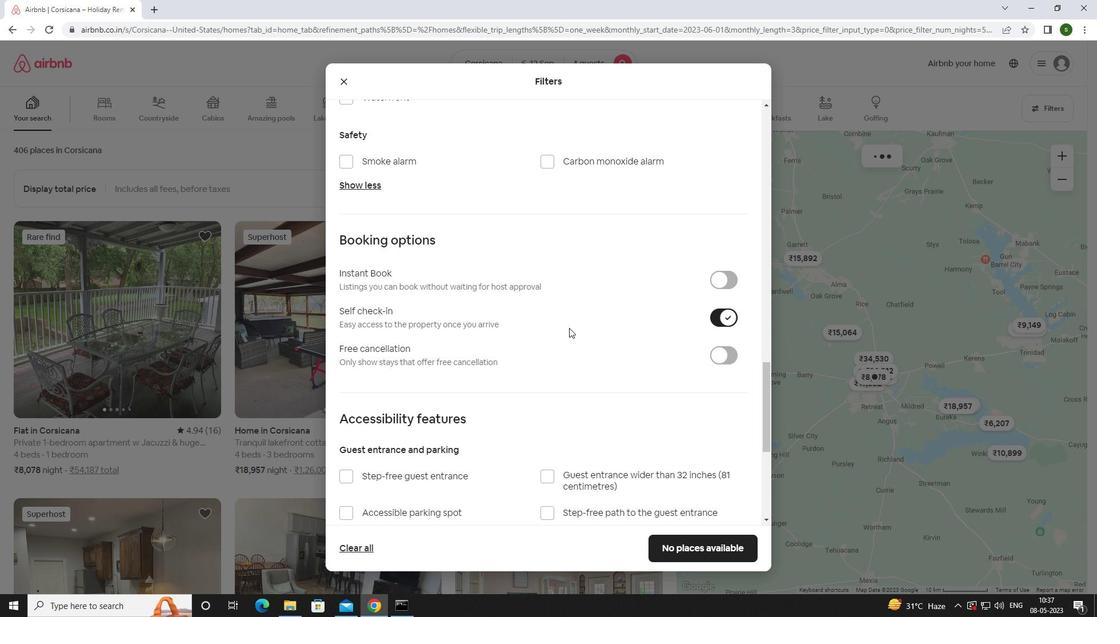 
Action: Mouse scrolled (565, 332) with delta (0, 0)
Screenshot: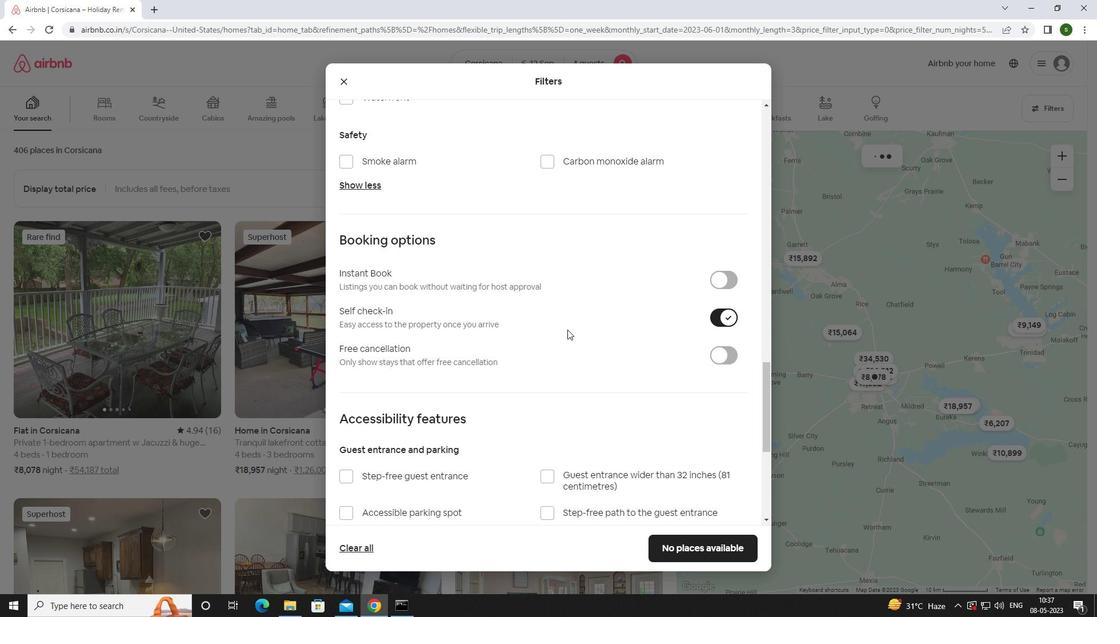 
Action: Mouse scrolled (565, 332) with delta (0, 0)
Screenshot: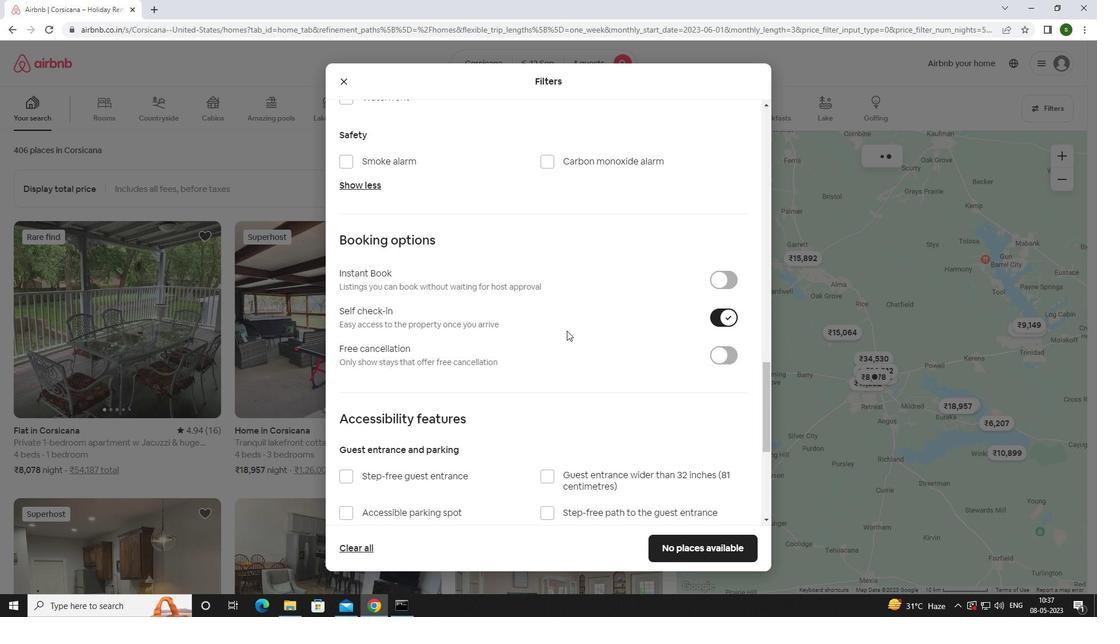 
Action: Mouse scrolled (565, 332) with delta (0, 0)
Screenshot: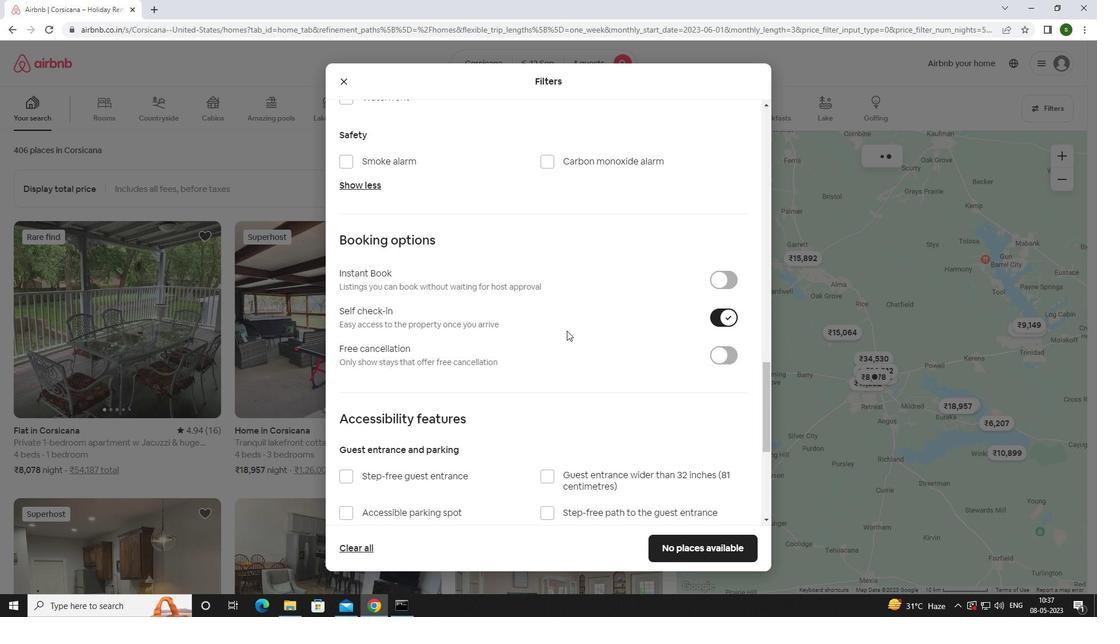 
Action: Mouse moved to (565, 334)
Screenshot: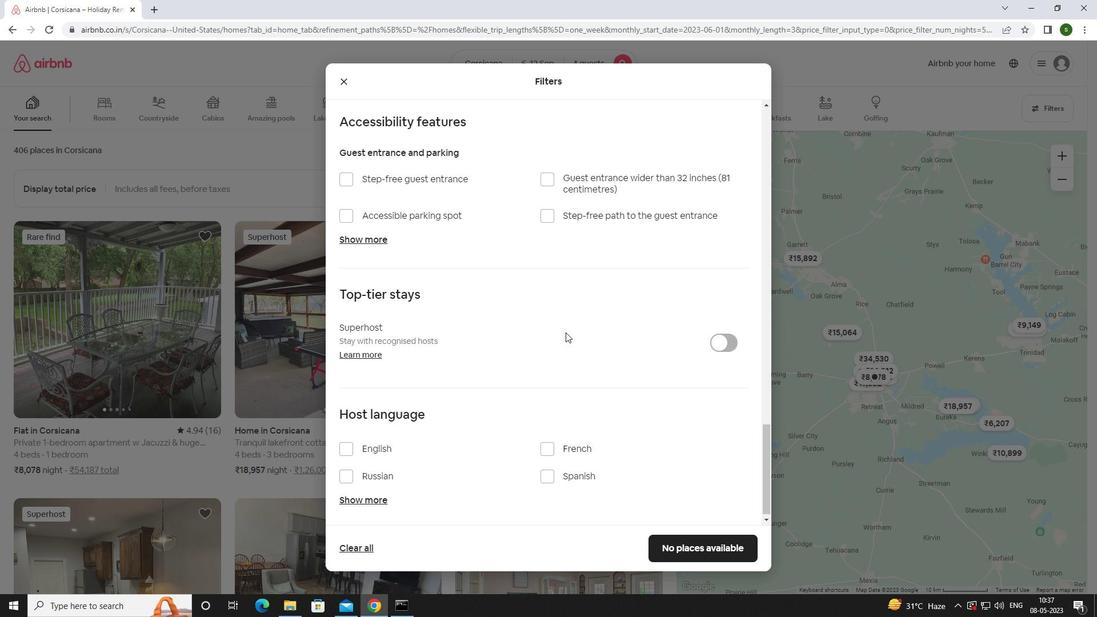 
Action: Mouse scrolled (565, 333) with delta (0, 0)
Screenshot: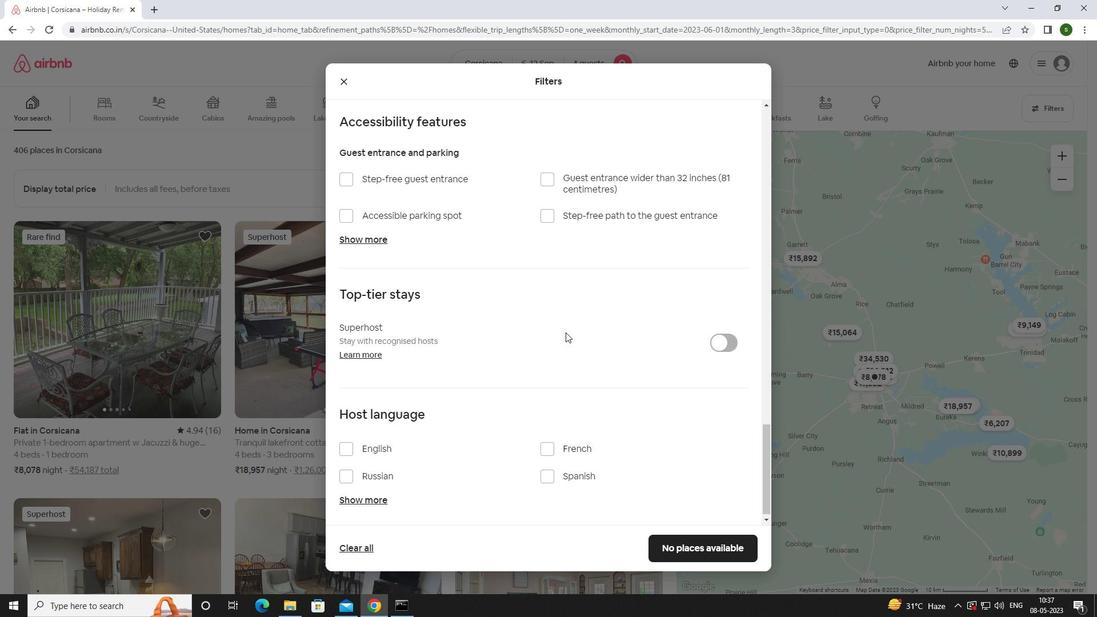 
Action: Mouse moved to (565, 335)
Screenshot: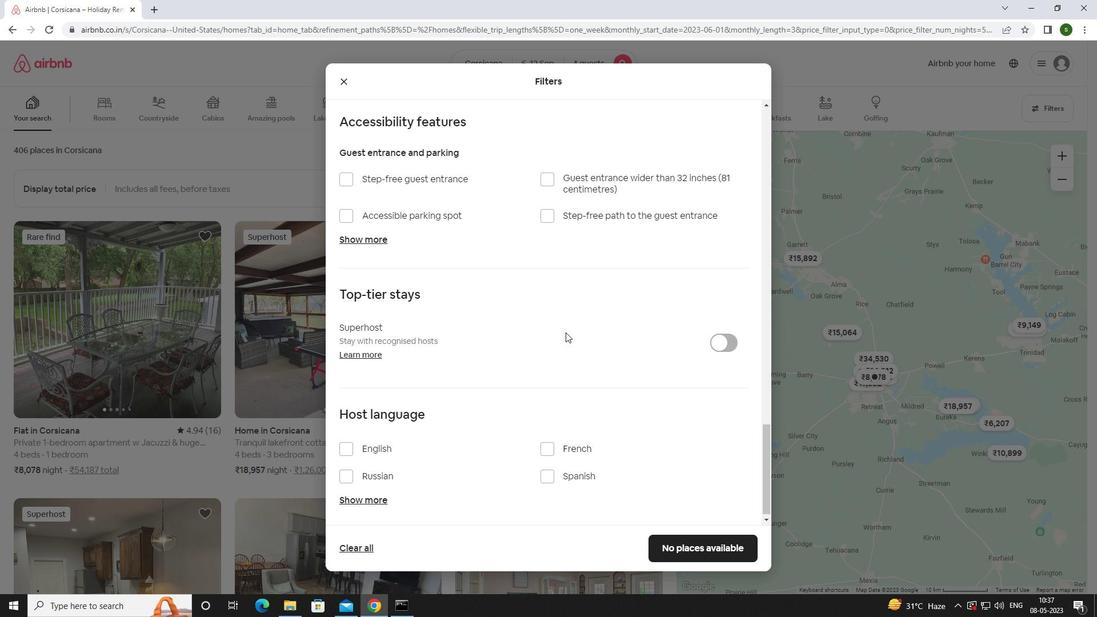 
Action: Mouse scrolled (565, 334) with delta (0, 0)
Screenshot: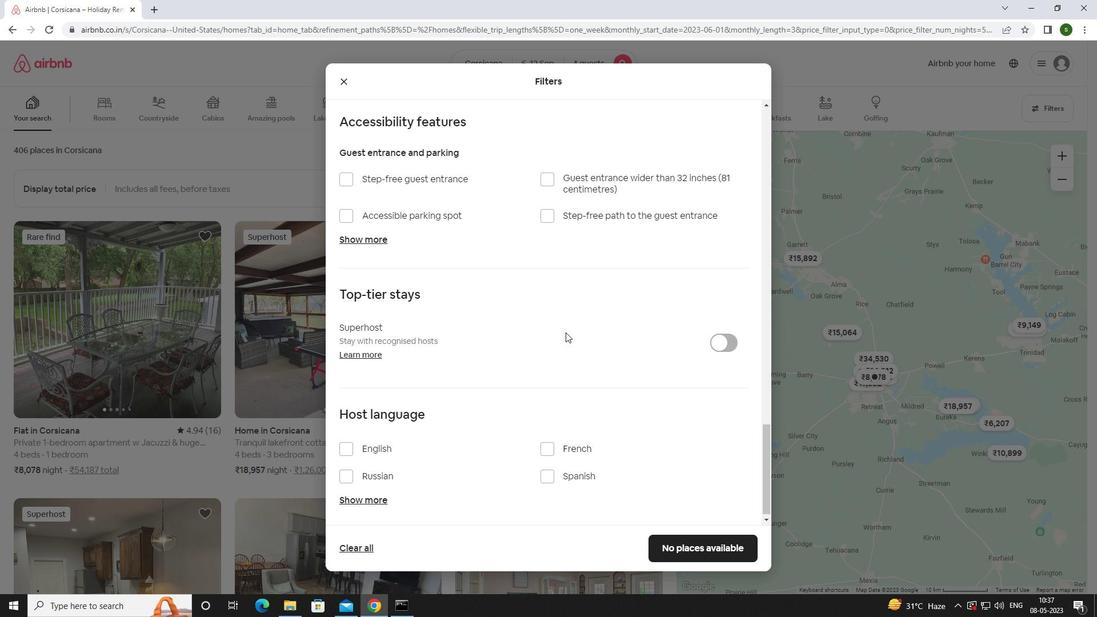 
Action: Mouse scrolled (565, 334) with delta (0, 0)
Screenshot: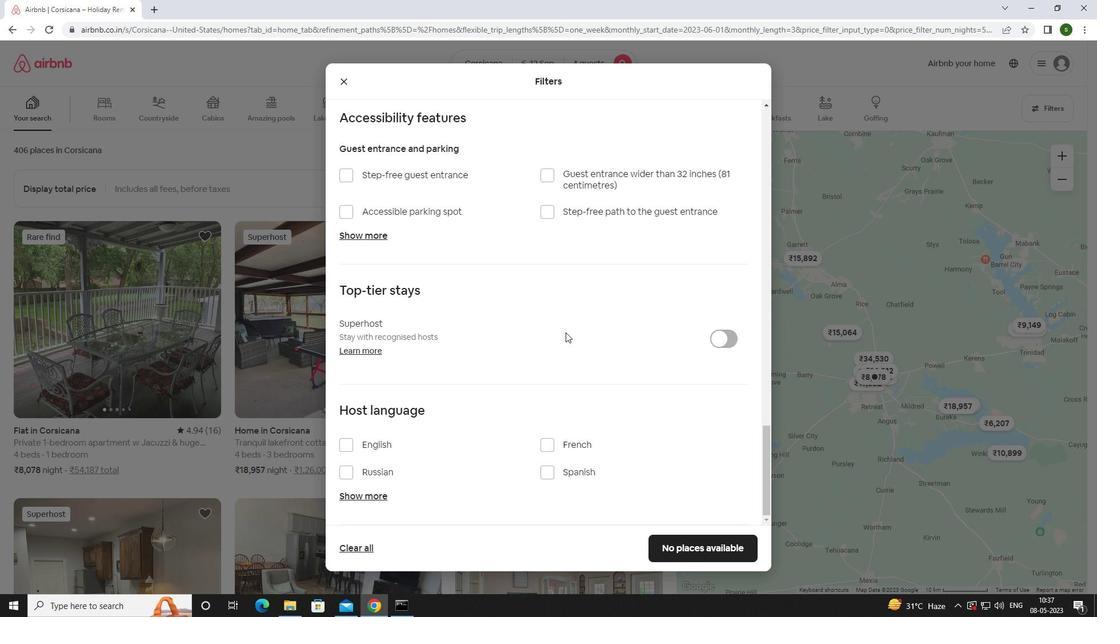 
Action: Mouse moved to (564, 335)
Screenshot: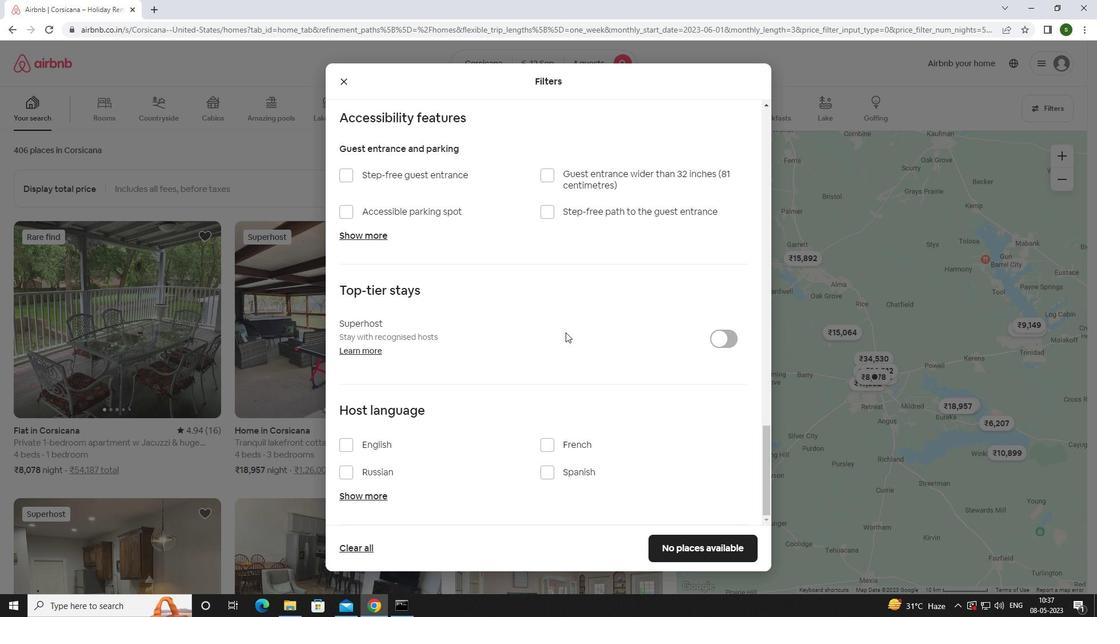 
Action: Mouse scrolled (564, 335) with delta (0, 0)
Screenshot: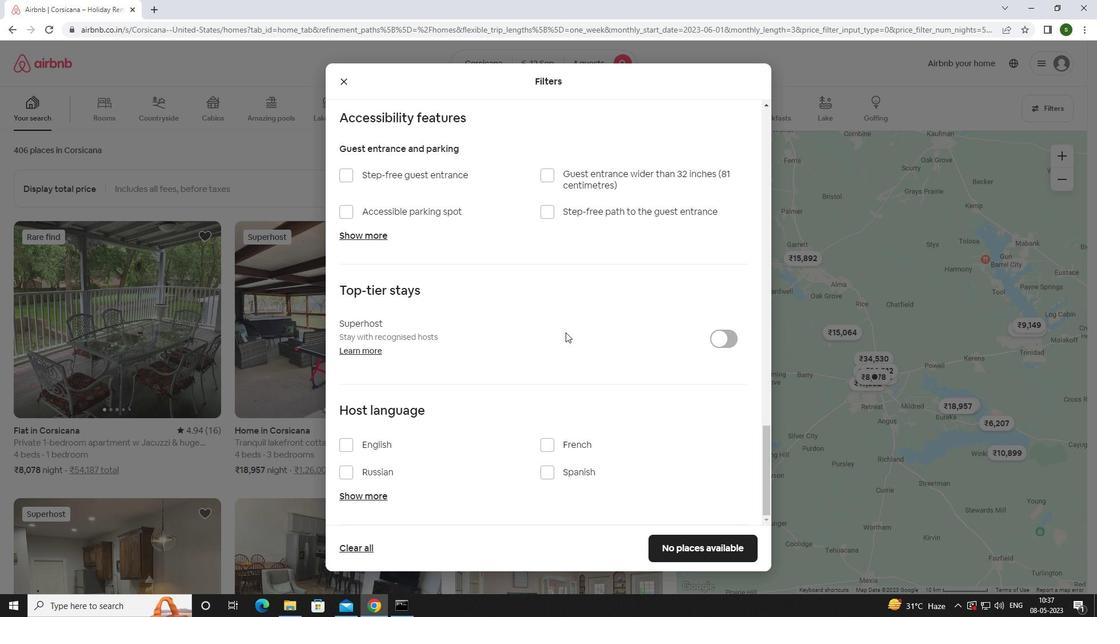 
Action: Mouse moved to (377, 437)
Screenshot: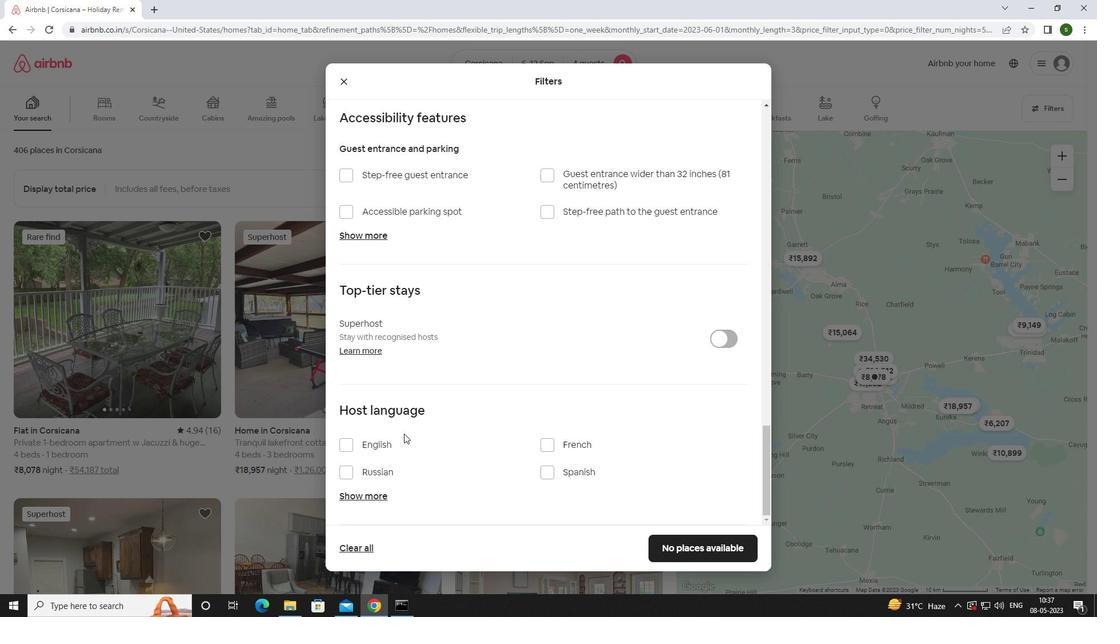 
Action: Mouse pressed left at (377, 437)
Screenshot: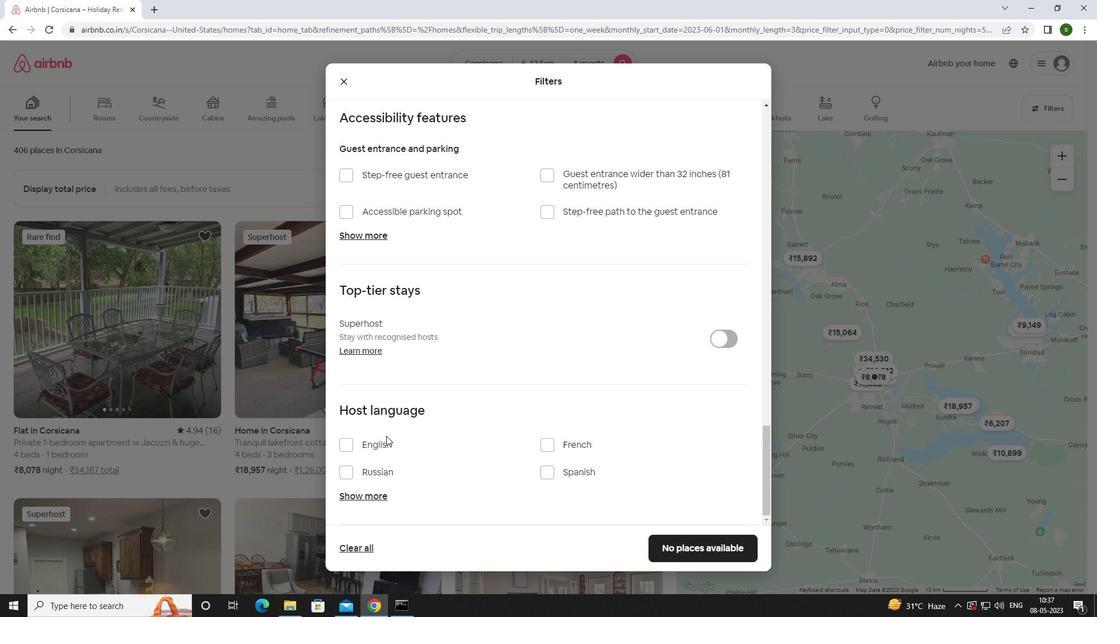 
Action: Mouse moved to (377, 443)
Screenshot: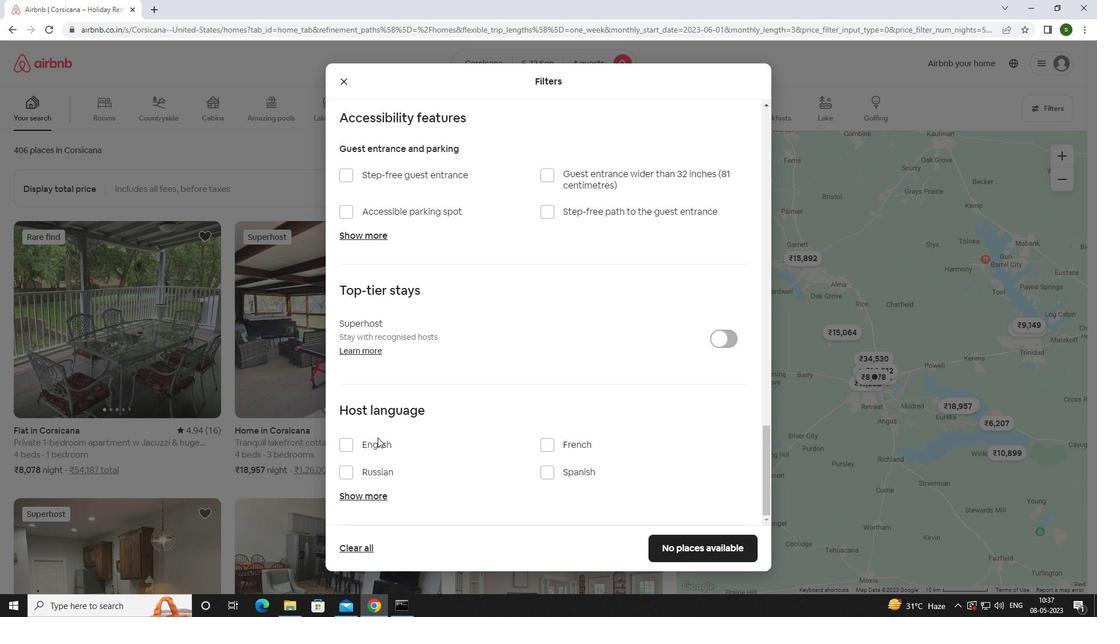 
Action: Mouse pressed left at (377, 443)
Screenshot: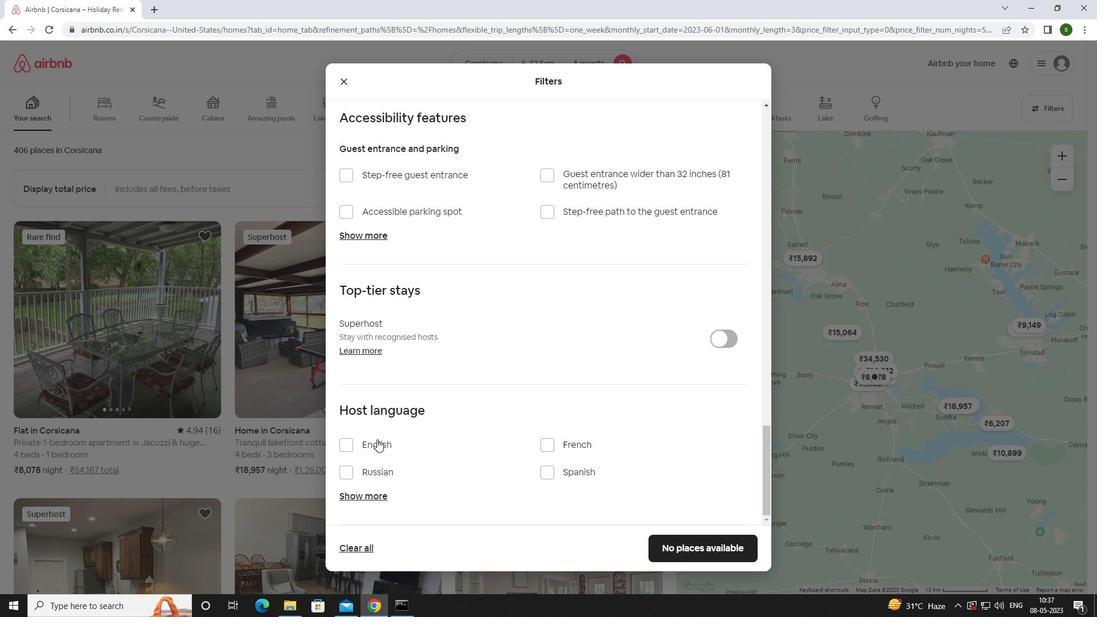 
Action: Mouse moved to (670, 548)
Screenshot: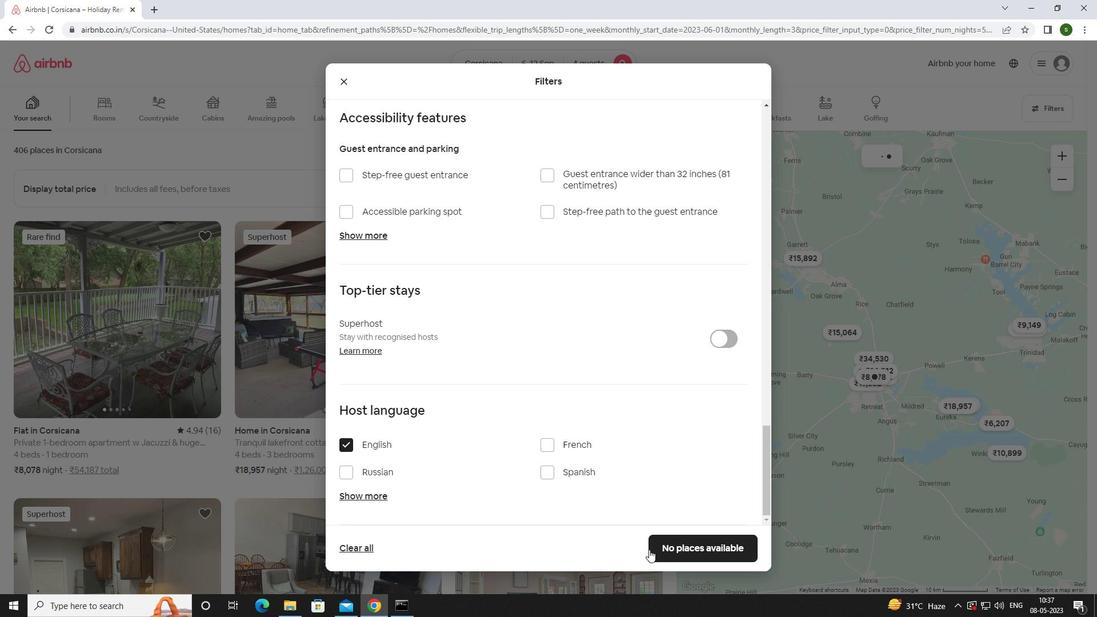 
Action: Mouse pressed left at (670, 548)
Screenshot: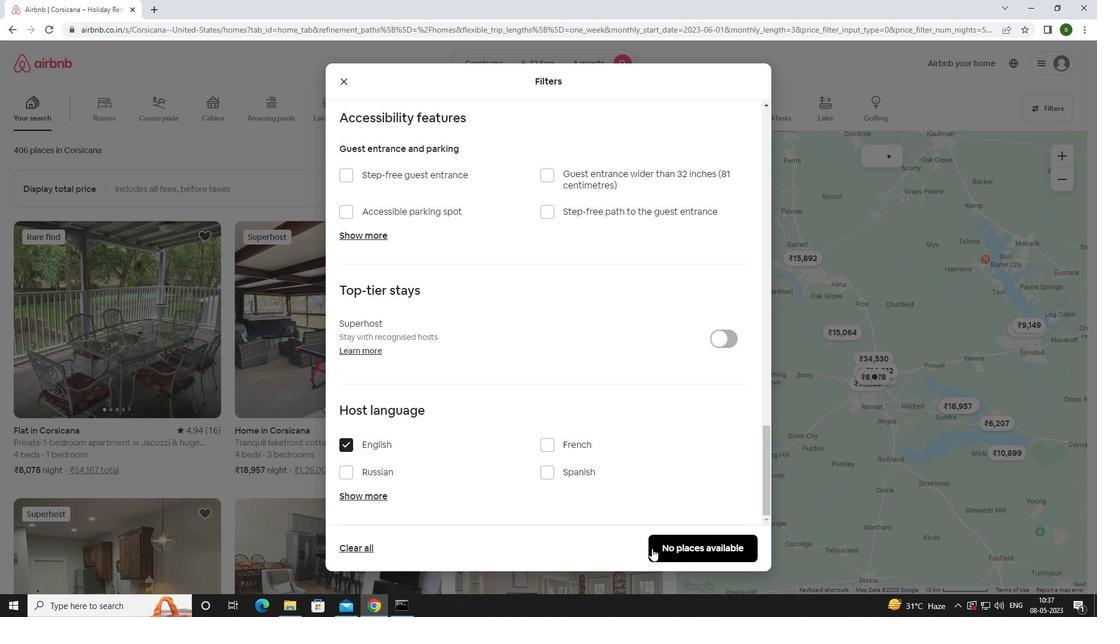 
Action: Mouse moved to (535, 403)
Screenshot: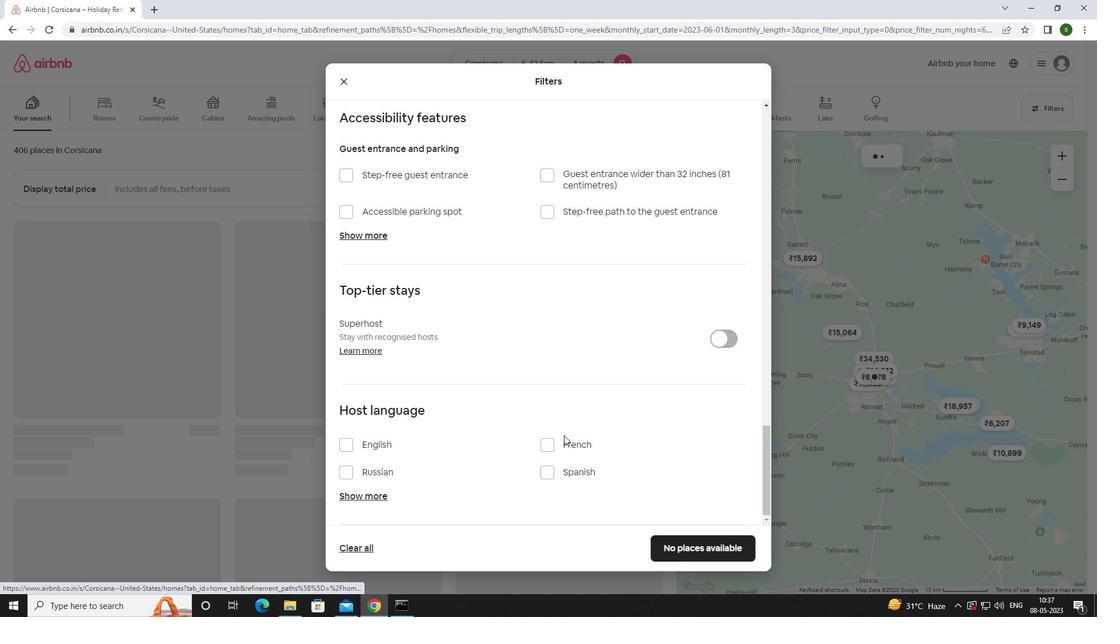
